 Task: Find connections with filter location Sidrolândia with filter topic #Moneywith filter profile language English with filter current company Innovaccer with filter school National Institute of Open Schooling with filter industry Measuring and Control Instrument Manufacturing with filter service category Commercial Insurance with filter keywords title CEO
Action: Mouse moved to (696, 131)
Screenshot: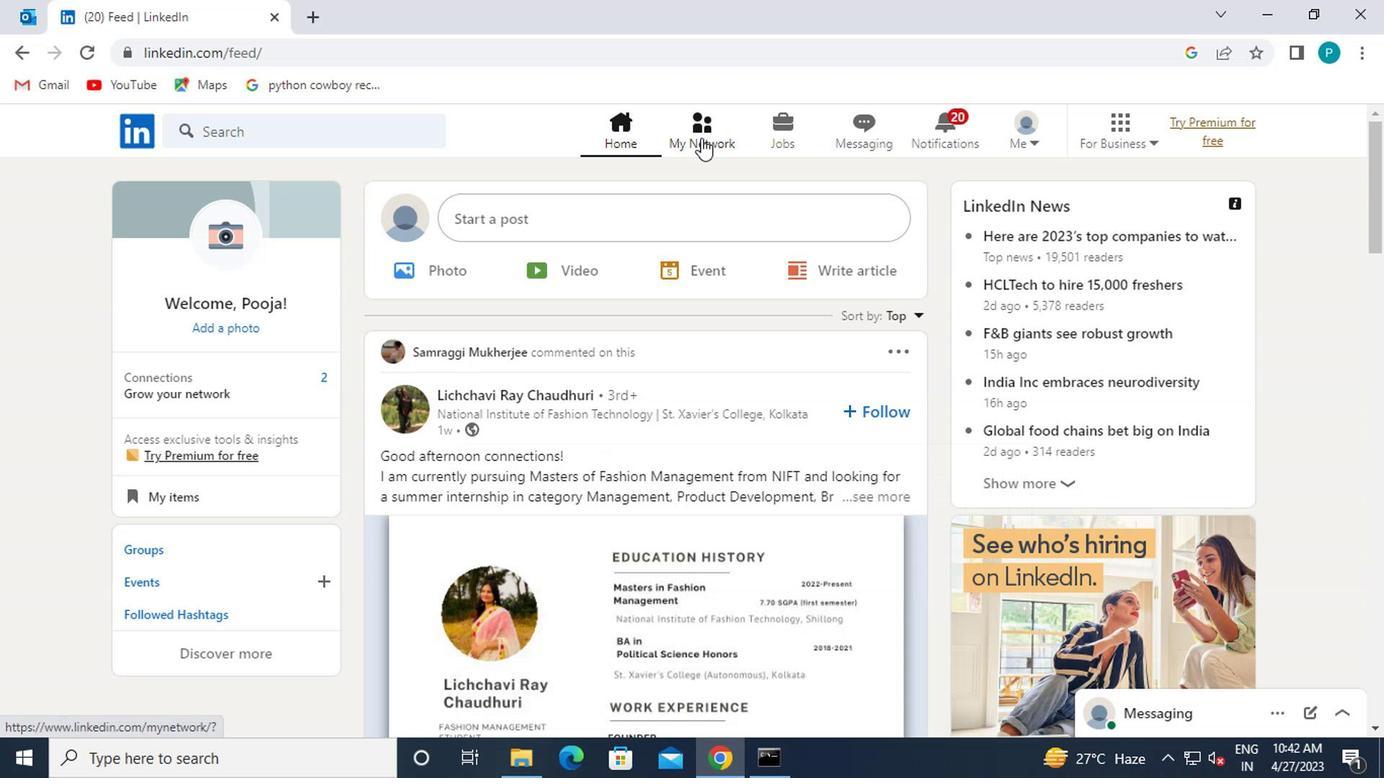 
Action: Mouse pressed left at (696, 131)
Screenshot: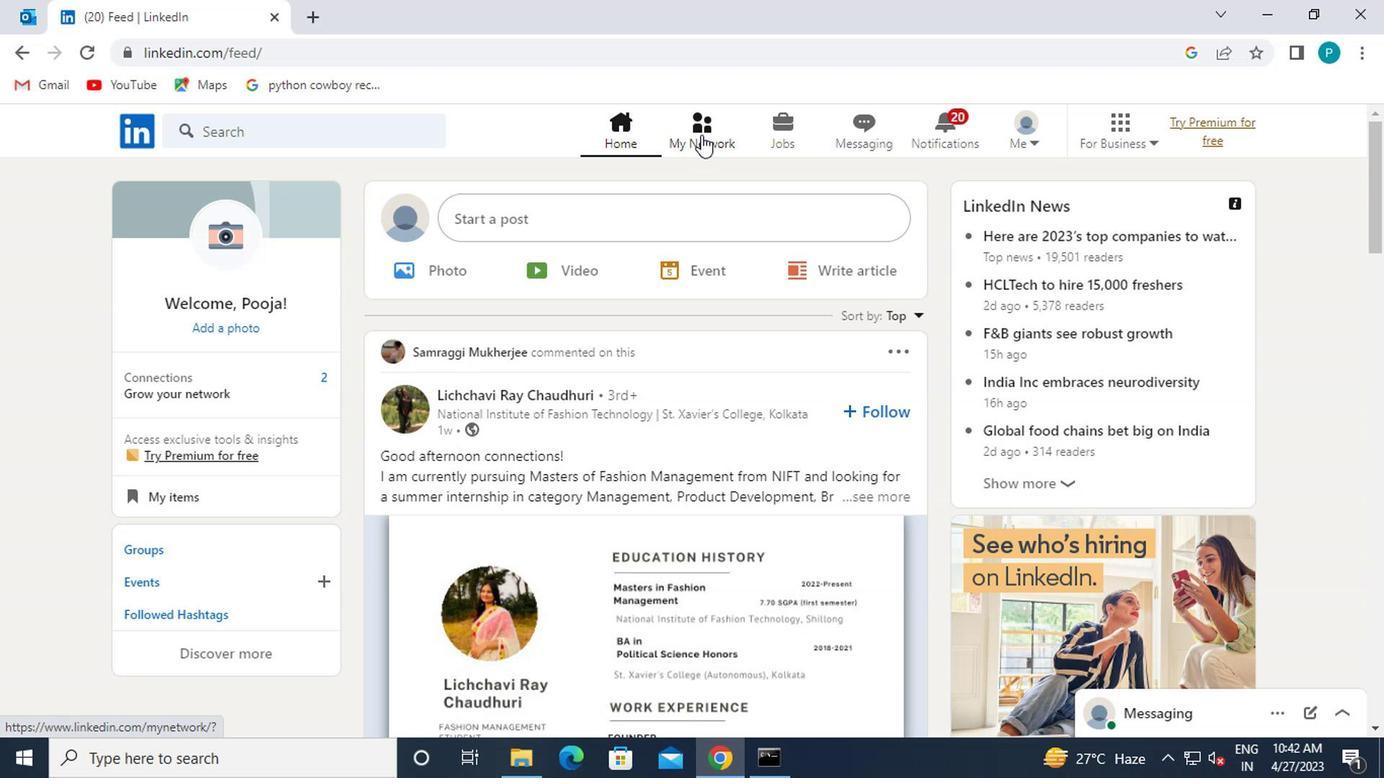 
Action: Mouse moved to (285, 241)
Screenshot: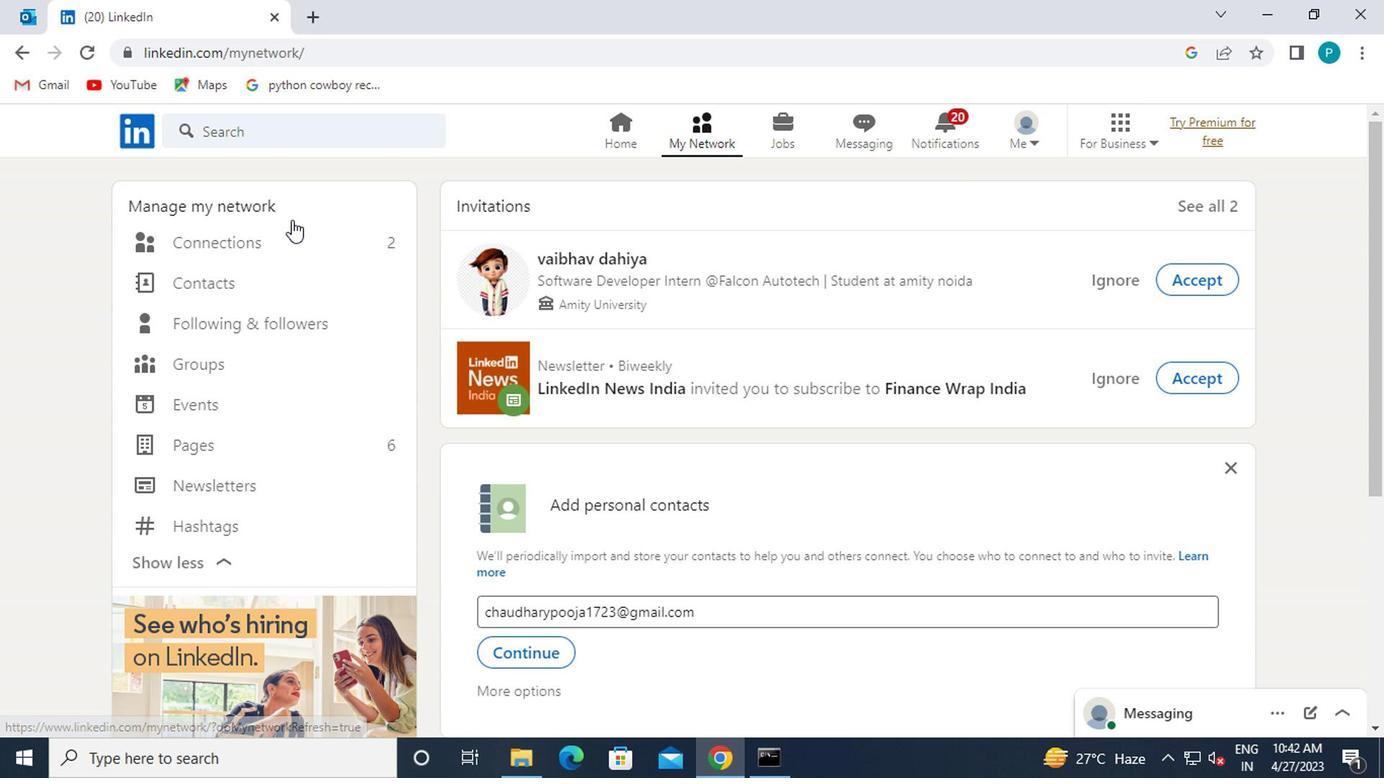 
Action: Mouse pressed left at (285, 241)
Screenshot: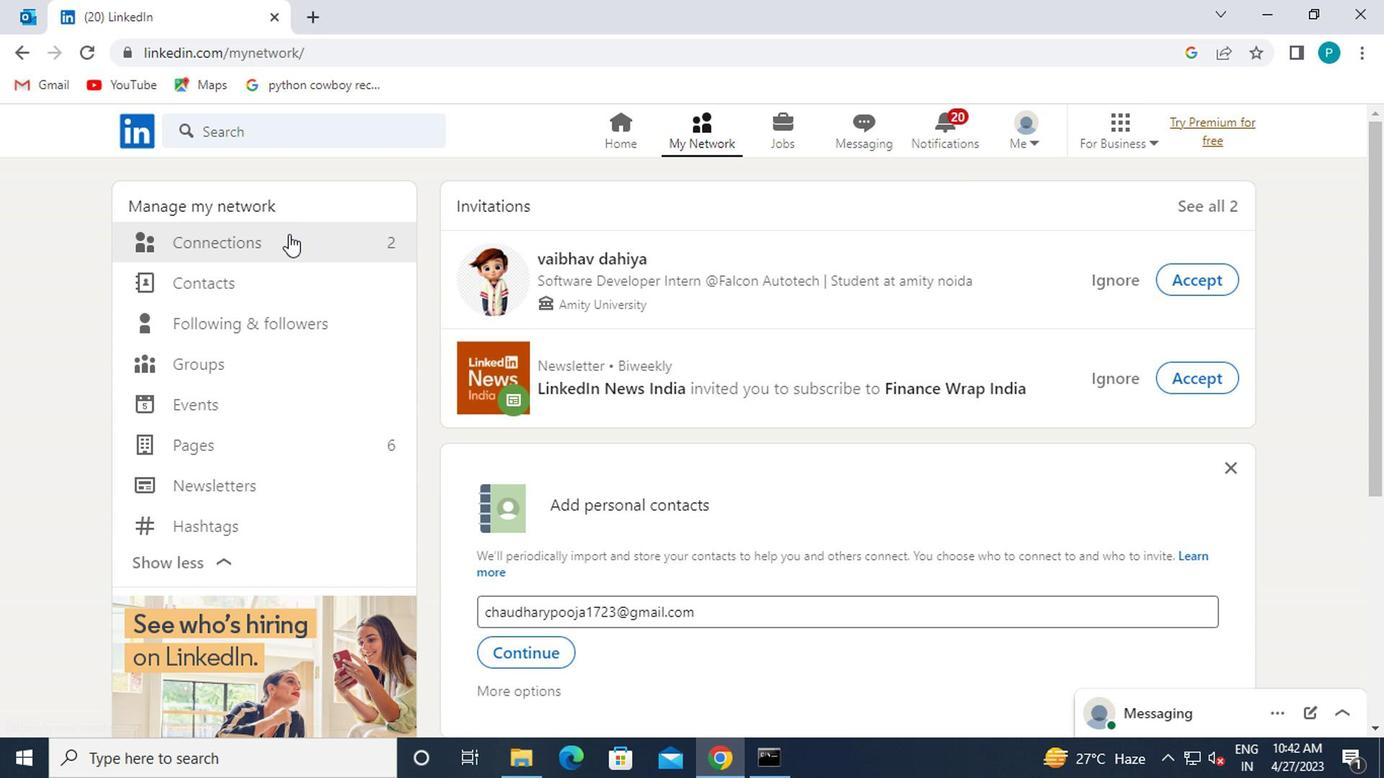 
Action: Mouse moved to (835, 239)
Screenshot: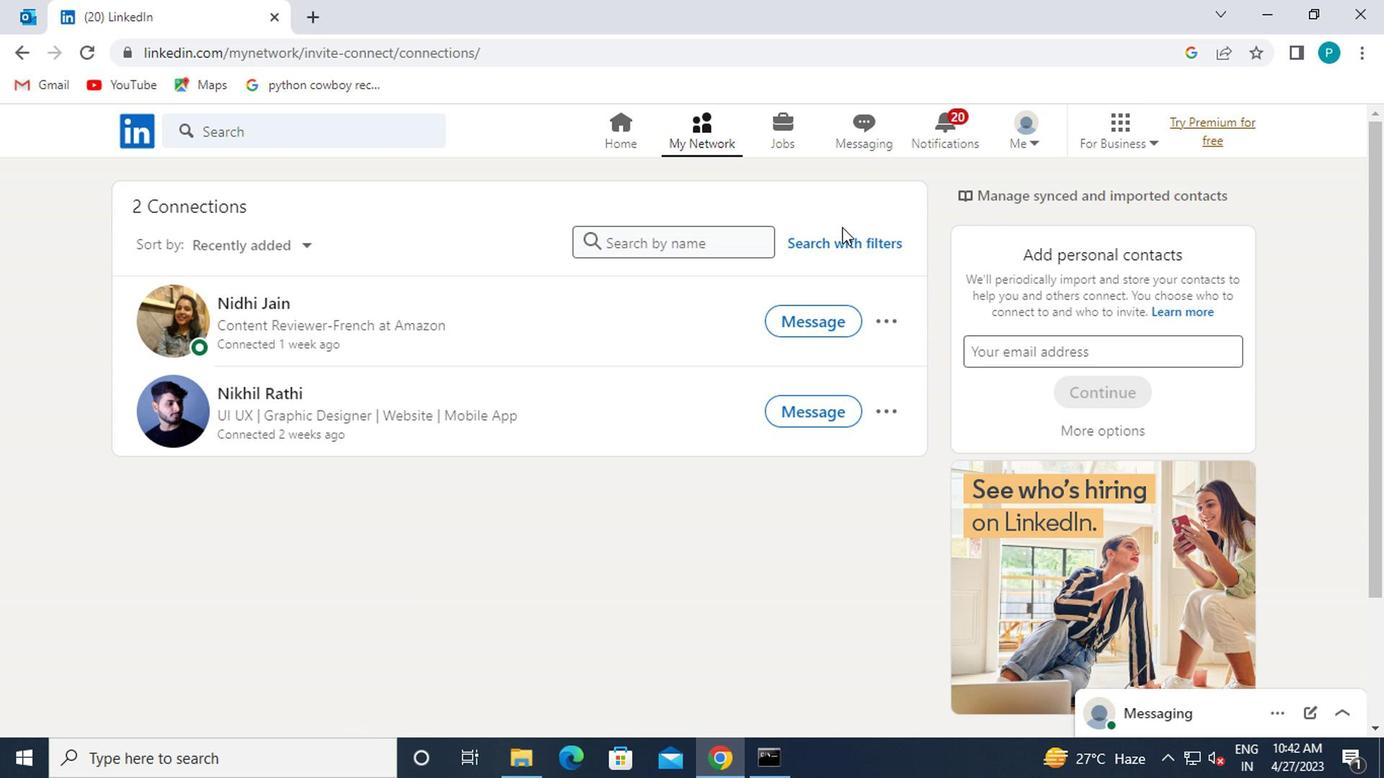 
Action: Mouse pressed left at (835, 239)
Screenshot: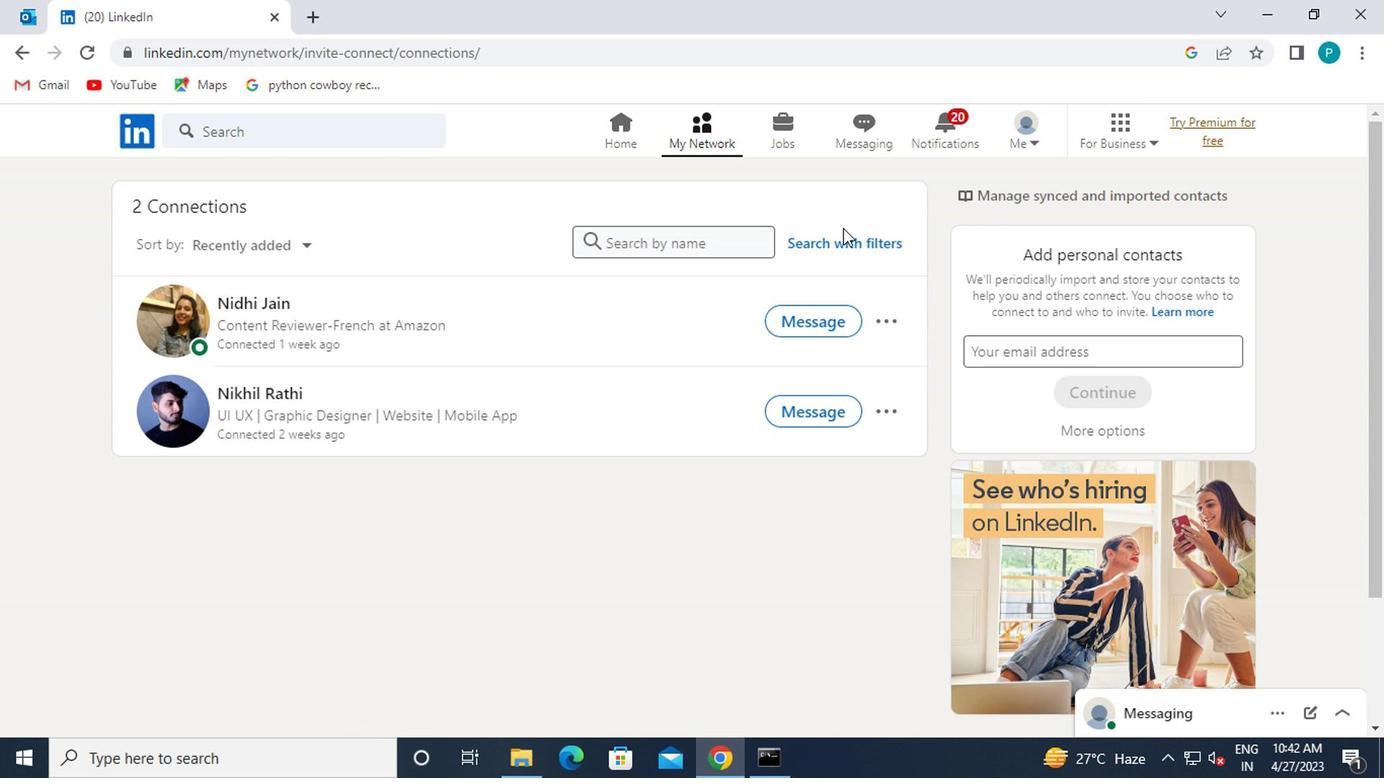 
Action: Mouse moved to (654, 201)
Screenshot: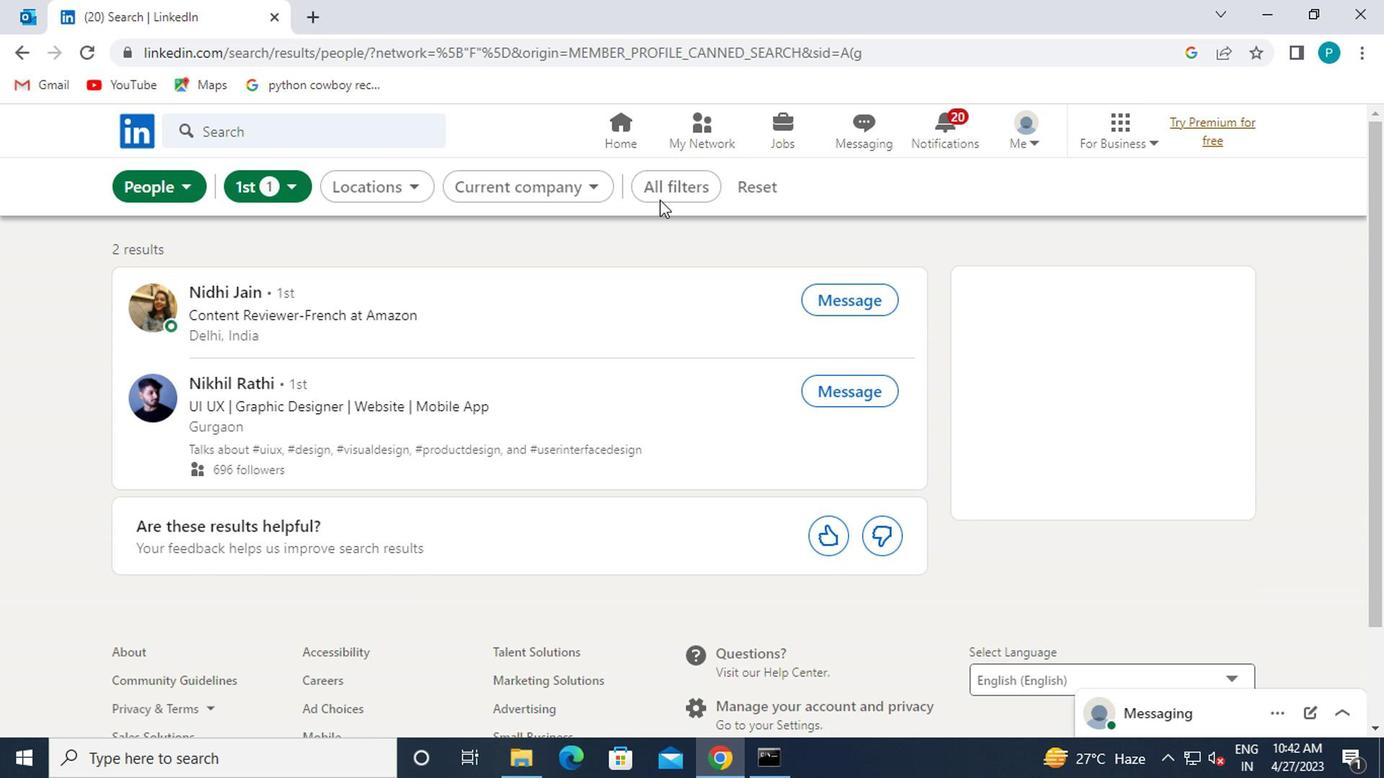 
Action: Mouse pressed left at (654, 201)
Screenshot: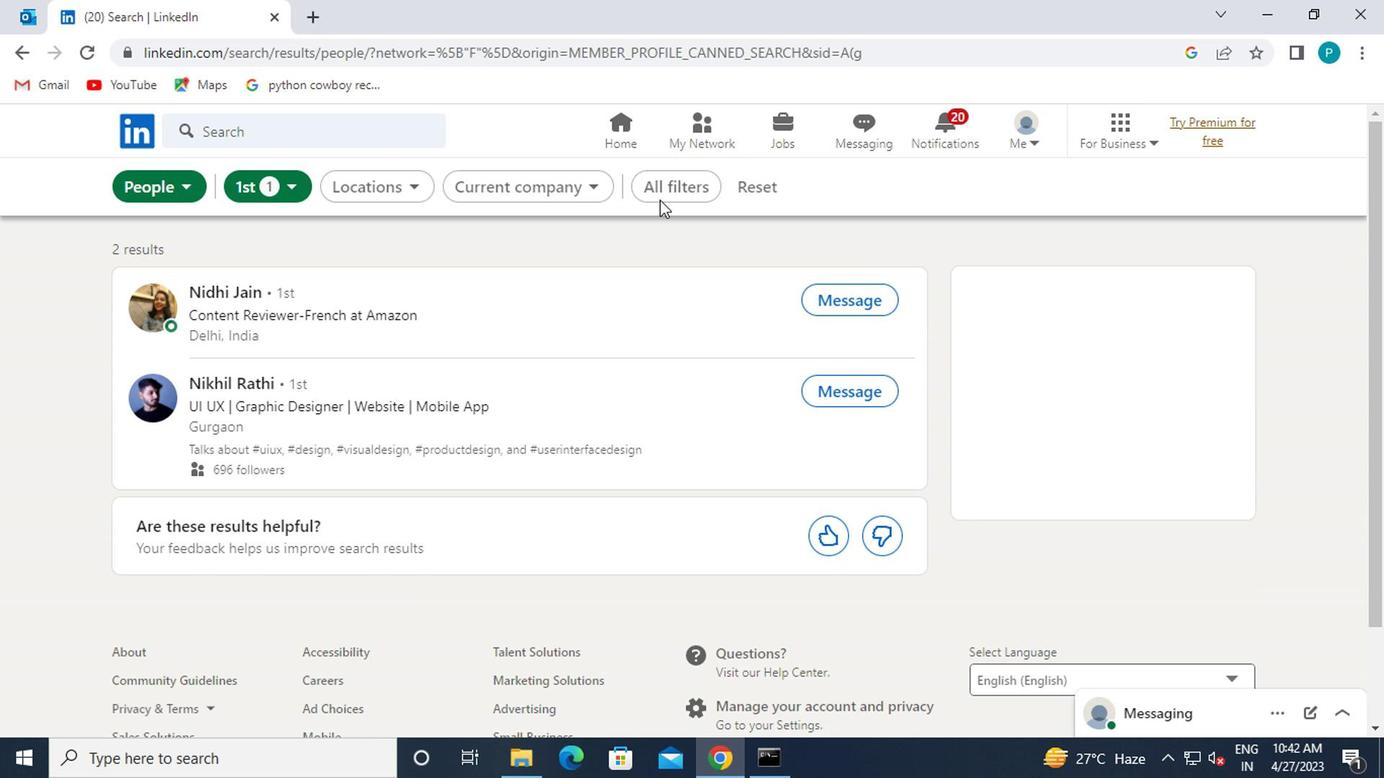
Action: Mouse moved to (990, 426)
Screenshot: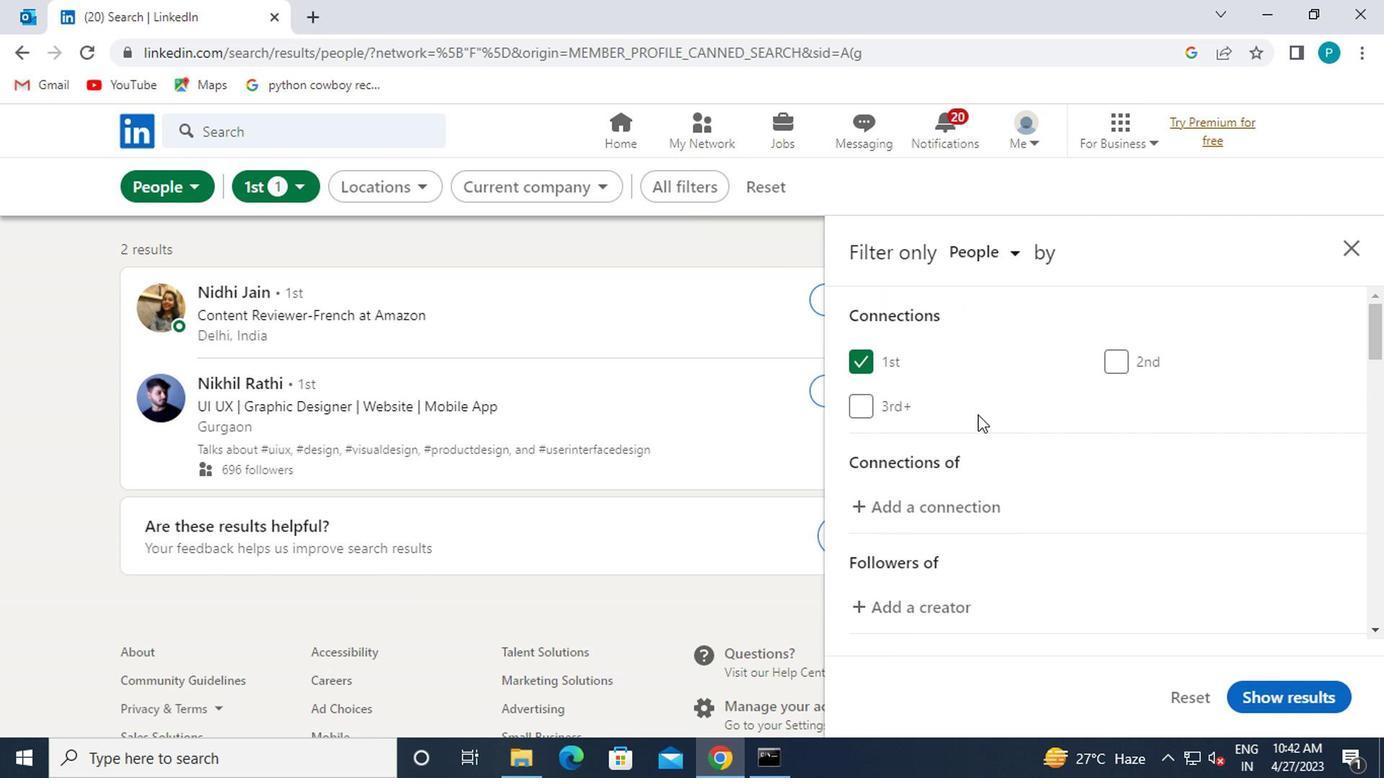 
Action: Mouse scrolled (990, 425) with delta (0, -1)
Screenshot: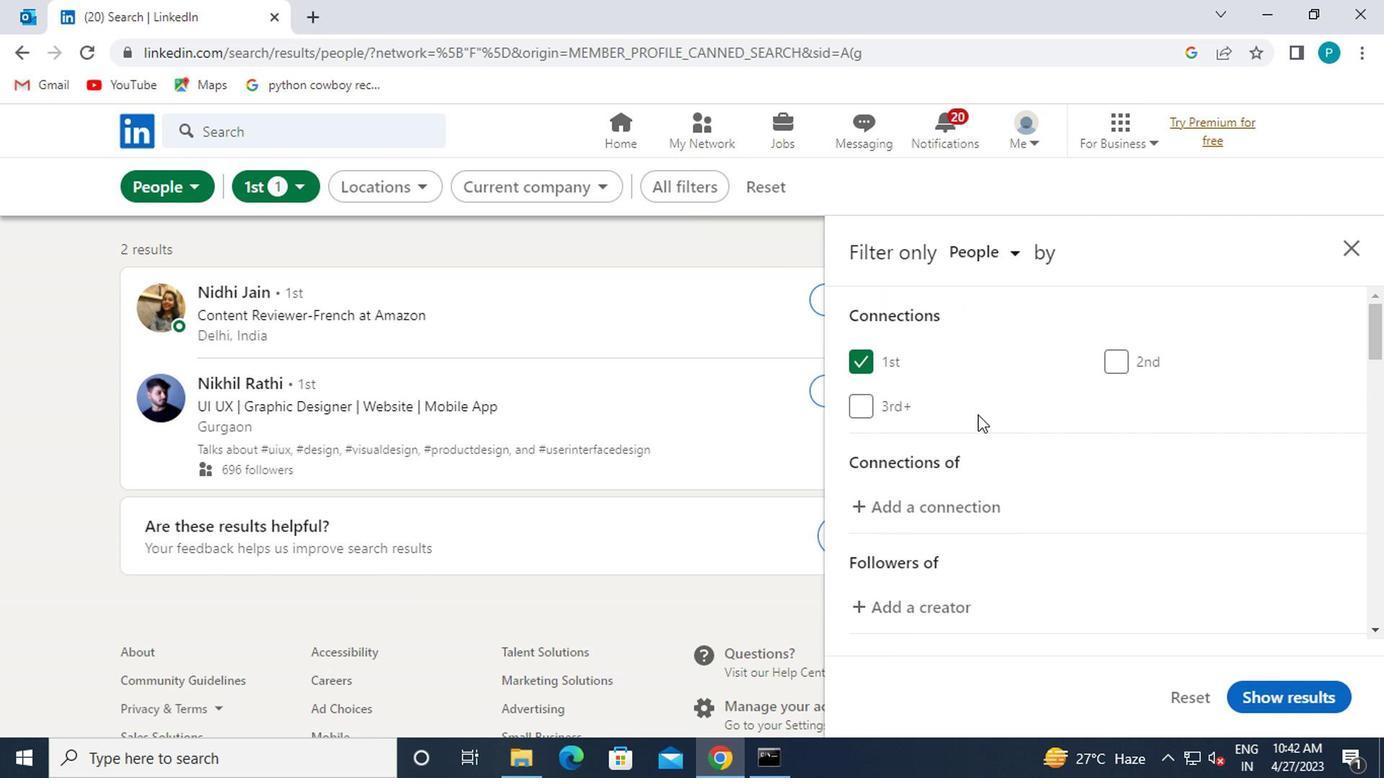
Action: Mouse moved to (992, 432)
Screenshot: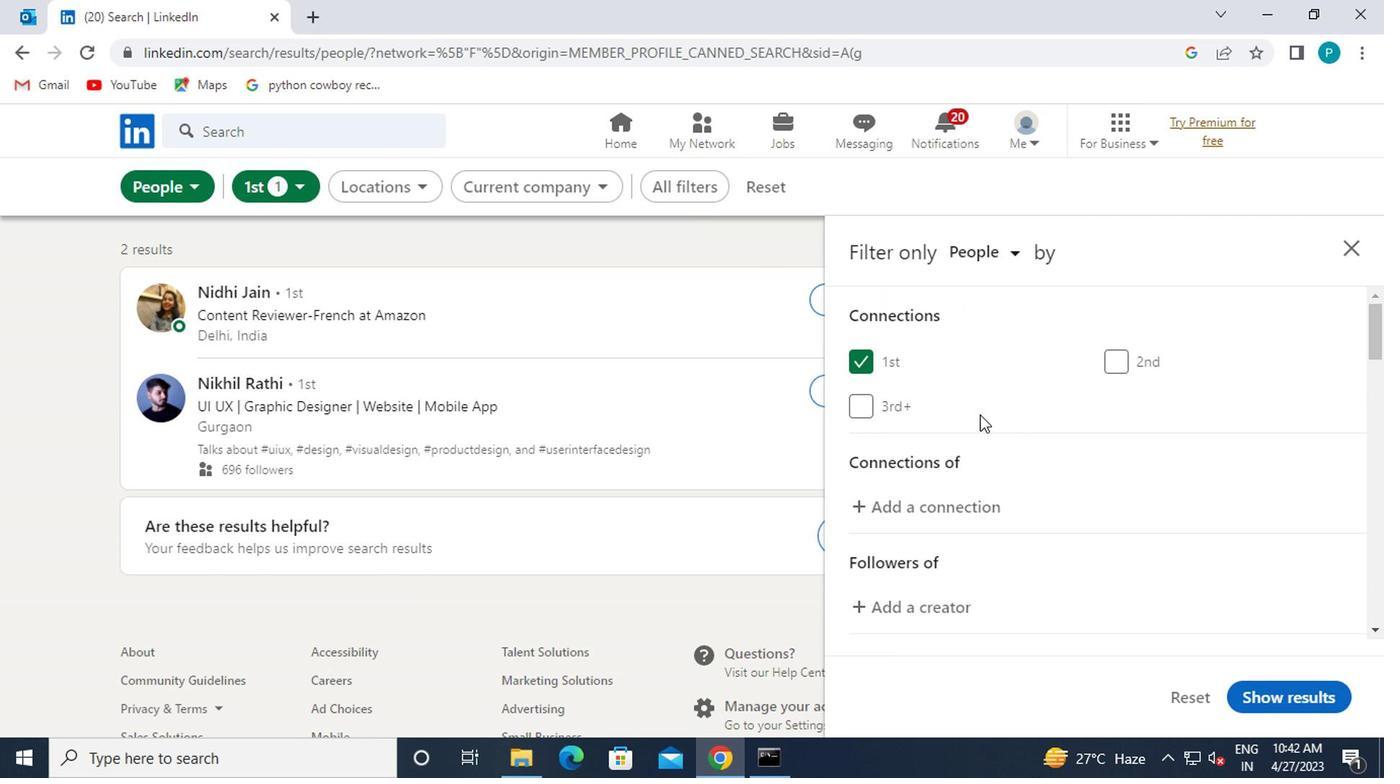 
Action: Mouse scrolled (992, 430) with delta (0, -1)
Screenshot: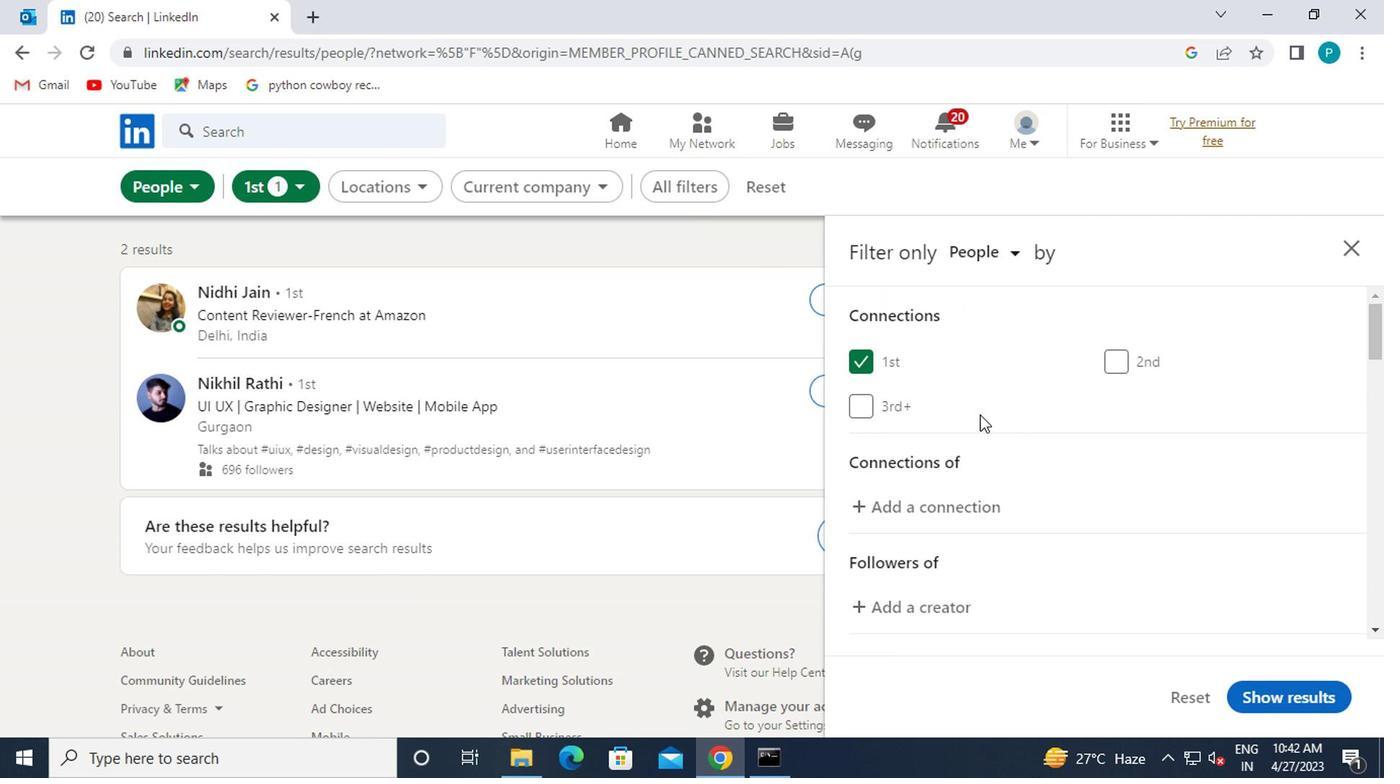 
Action: Mouse moved to (1119, 558)
Screenshot: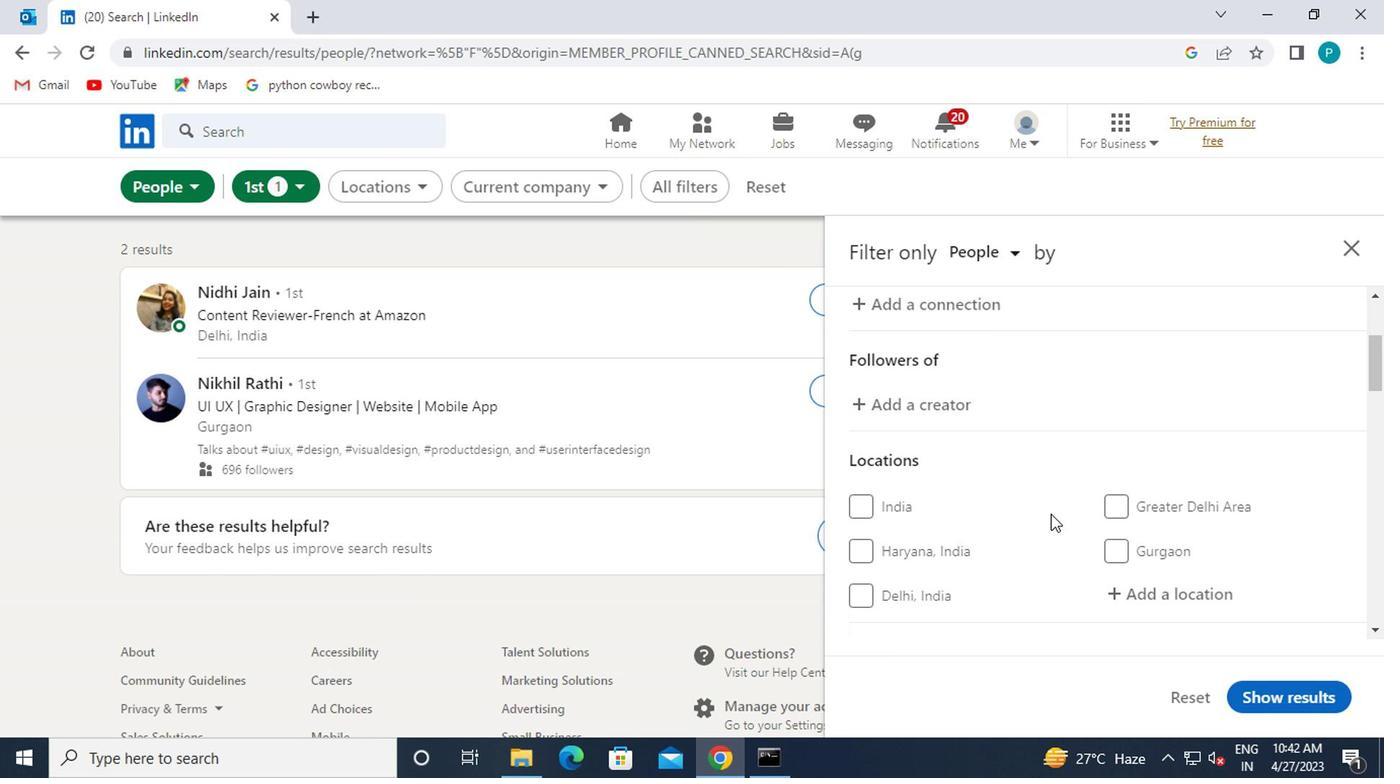 
Action: Mouse scrolled (1119, 558) with delta (0, 0)
Screenshot: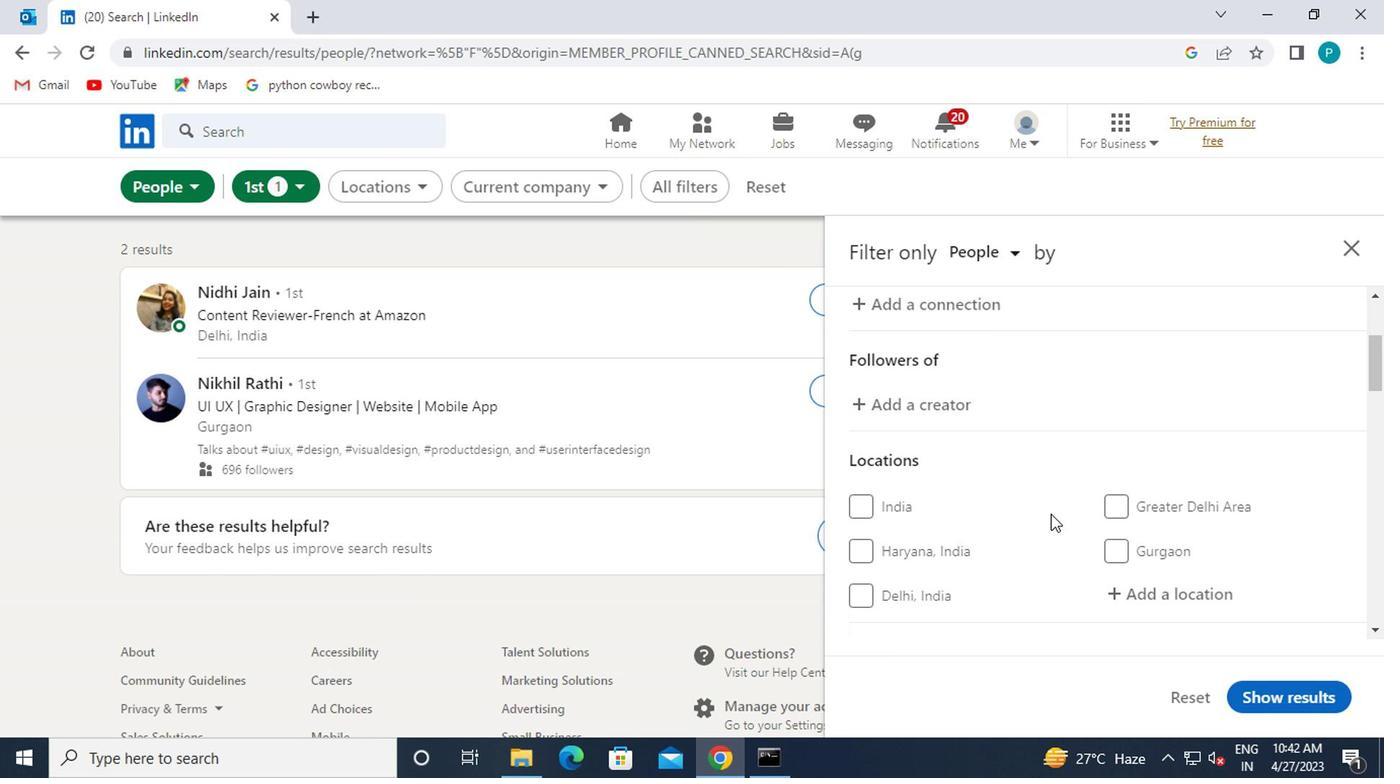 
Action: Mouse moved to (1133, 495)
Screenshot: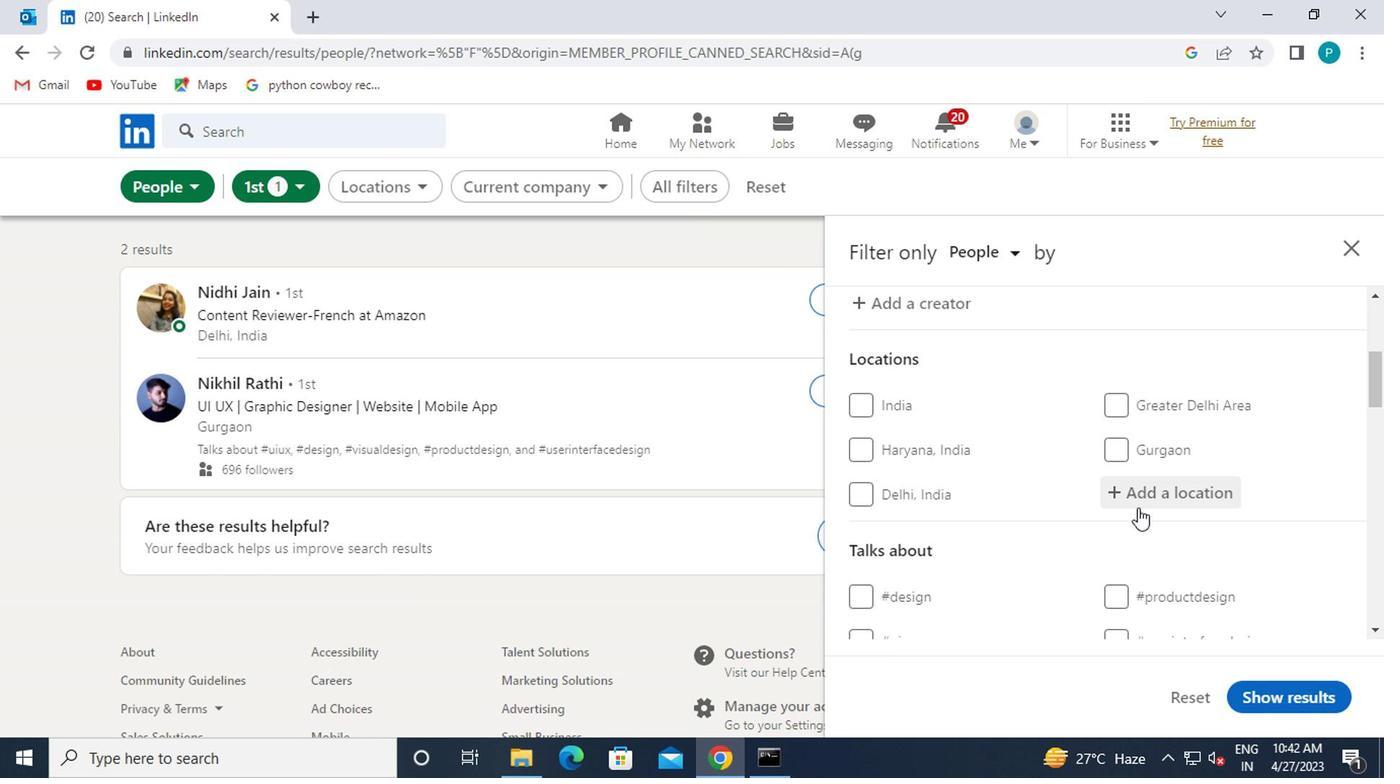 
Action: Mouse pressed left at (1133, 495)
Screenshot: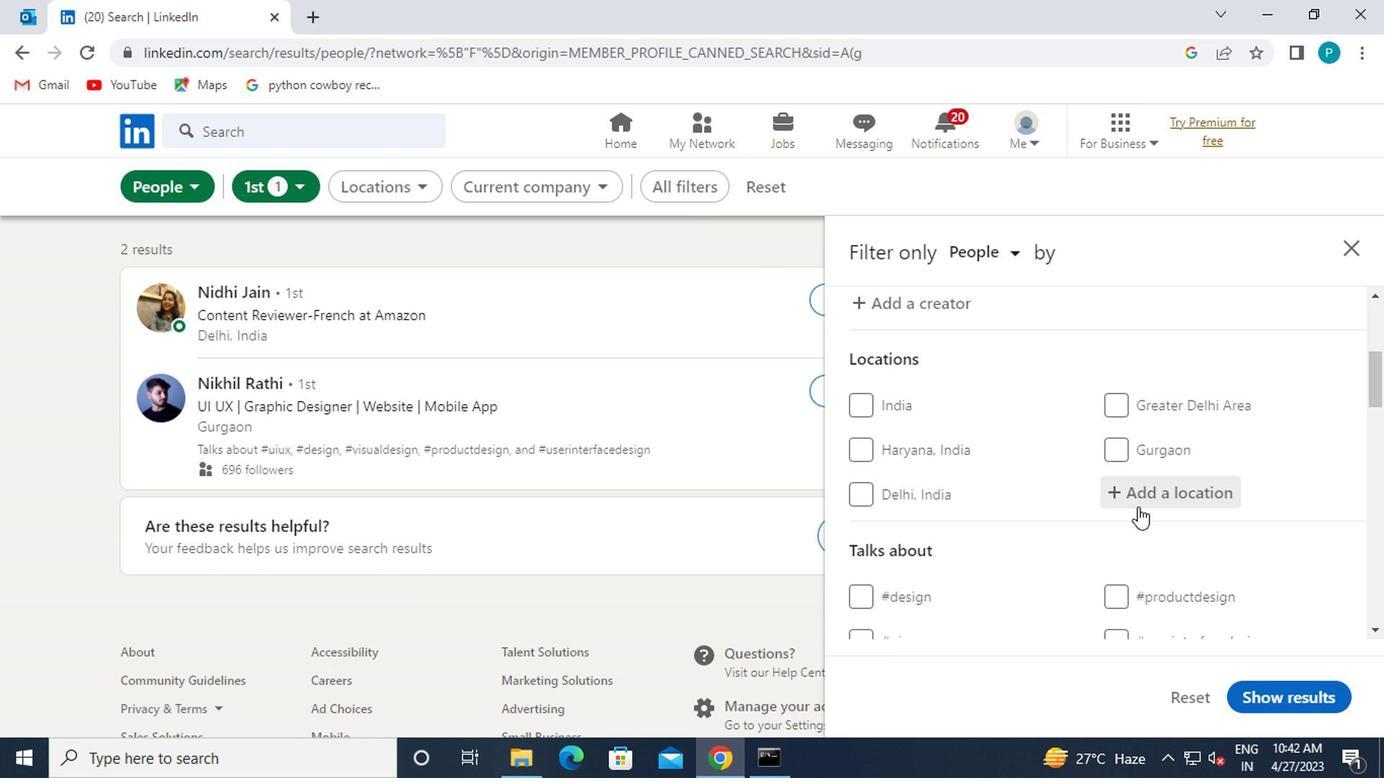 
Action: Mouse moved to (1134, 494)
Screenshot: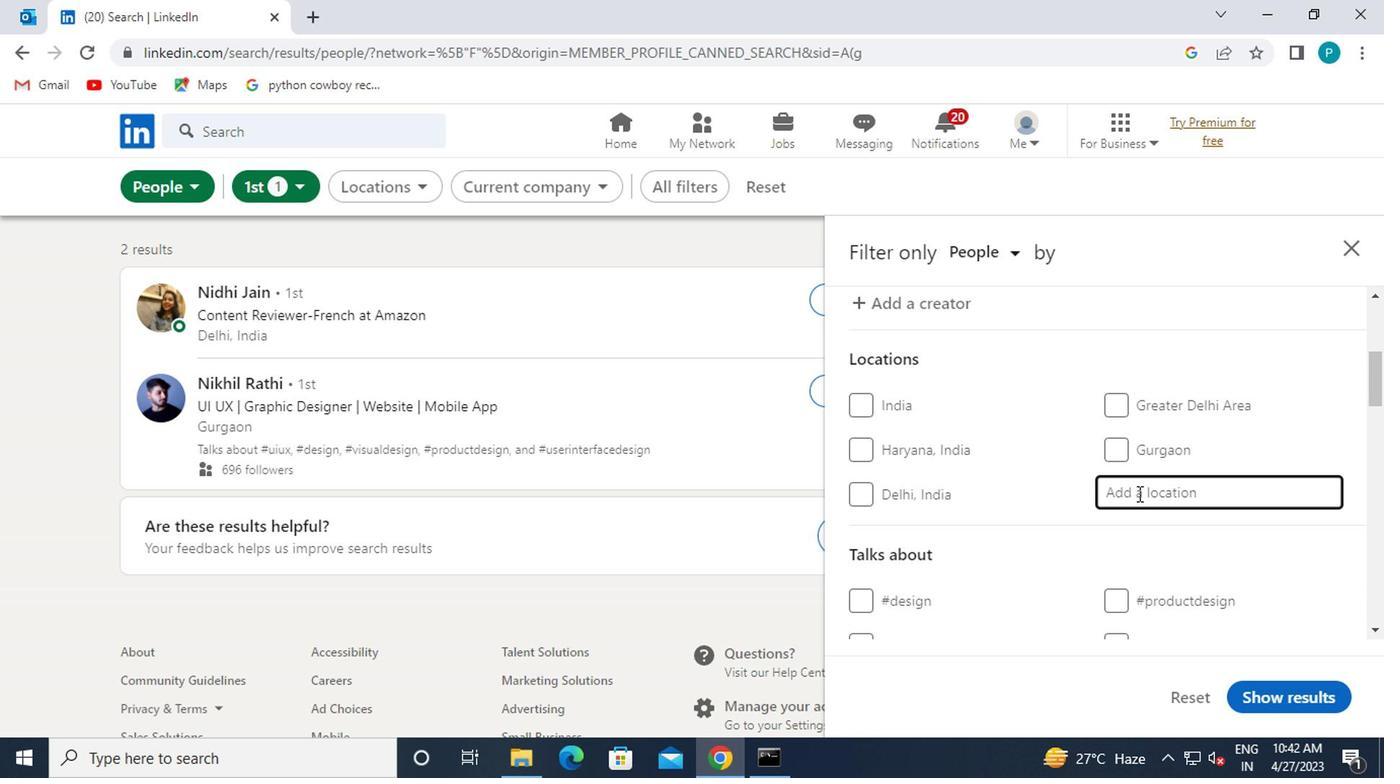 
Action: Key pressed <Key.caps_lock>s<Key.caps_lock>idrolan
Screenshot: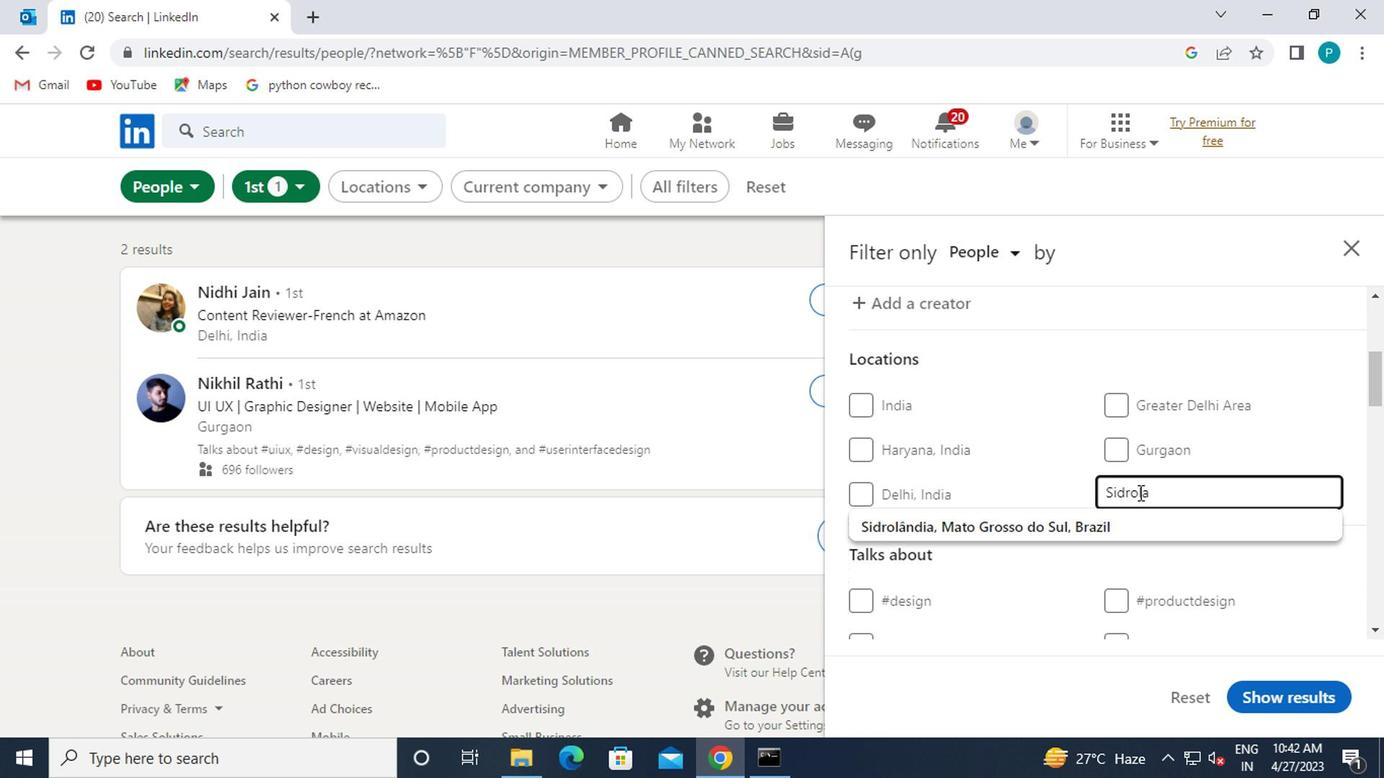 
Action: Mouse moved to (1135, 513)
Screenshot: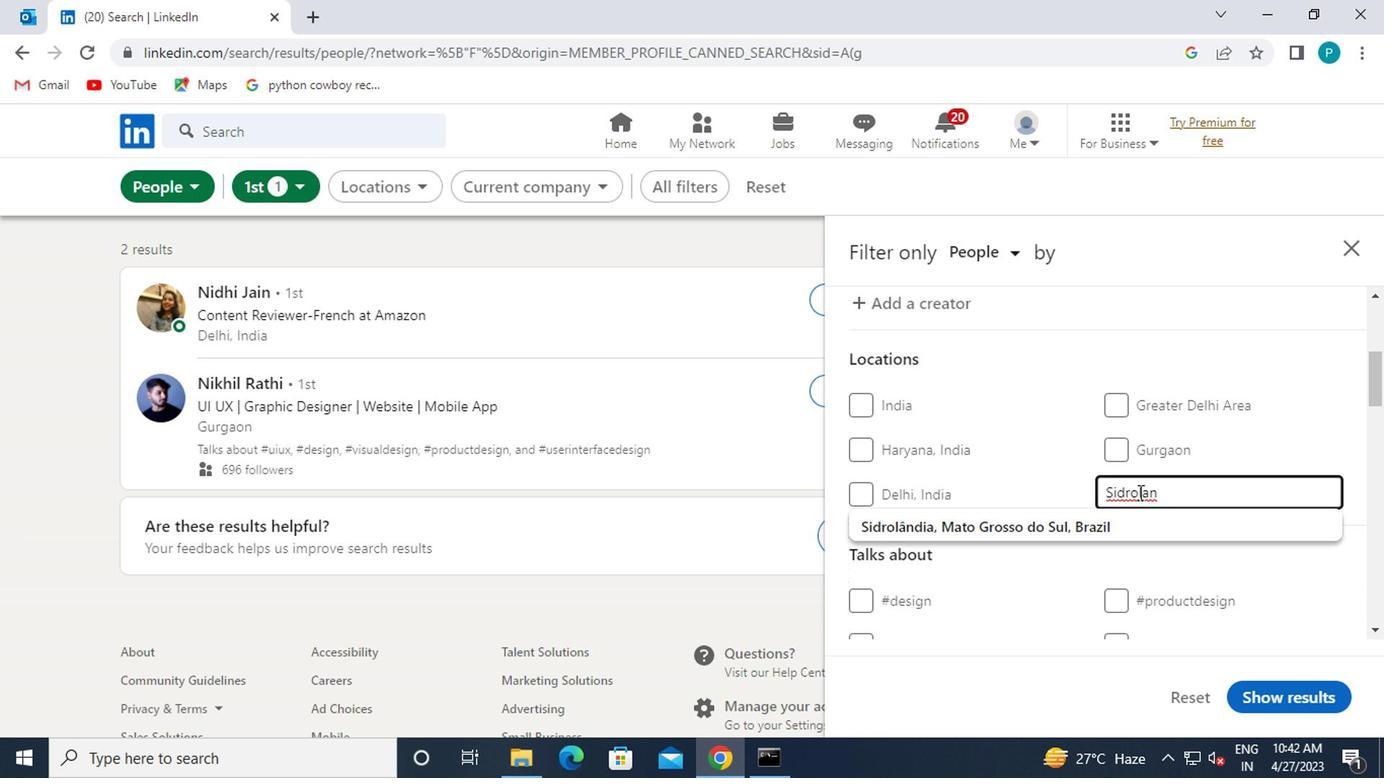 
Action: Mouse pressed left at (1135, 513)
Screenshot: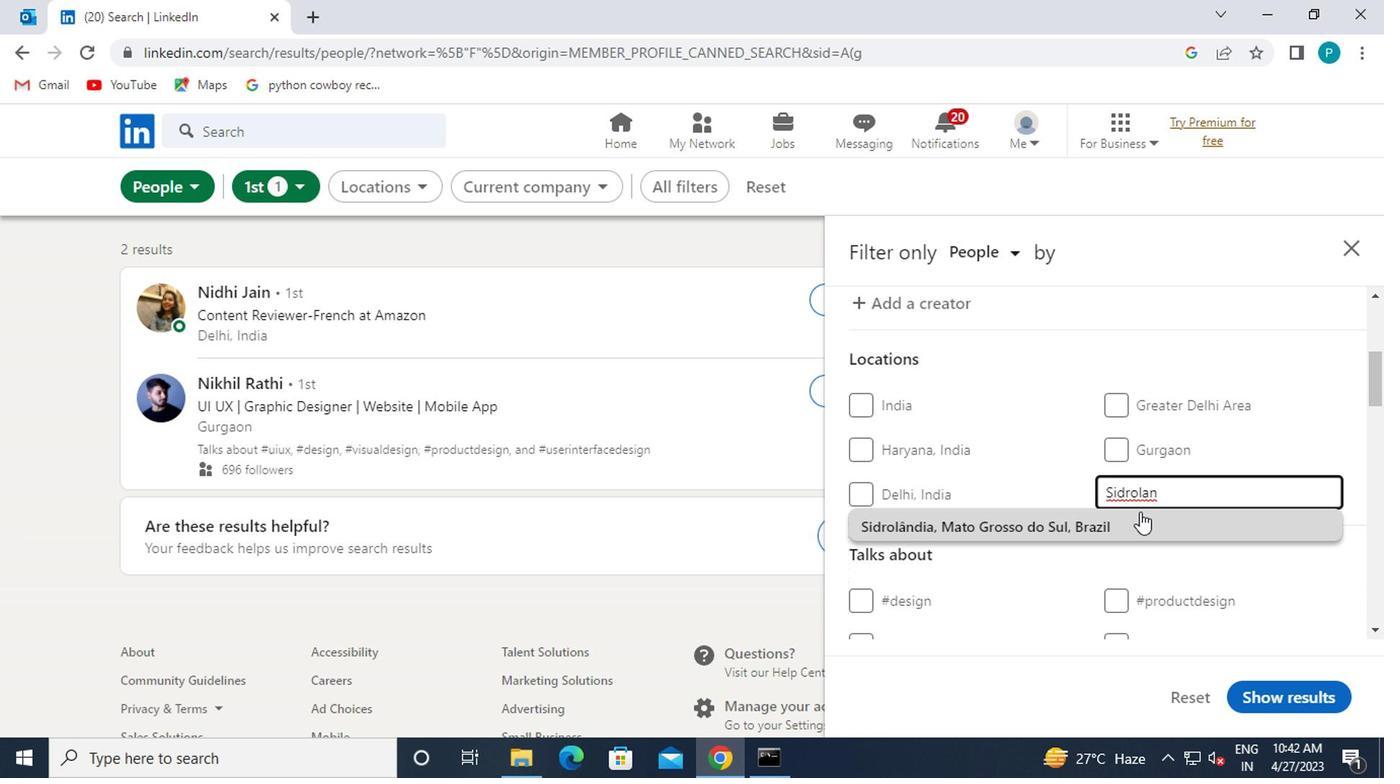 
Action: Mouse scrolled (1135, 512) with delta (0, 0)
Screenshot: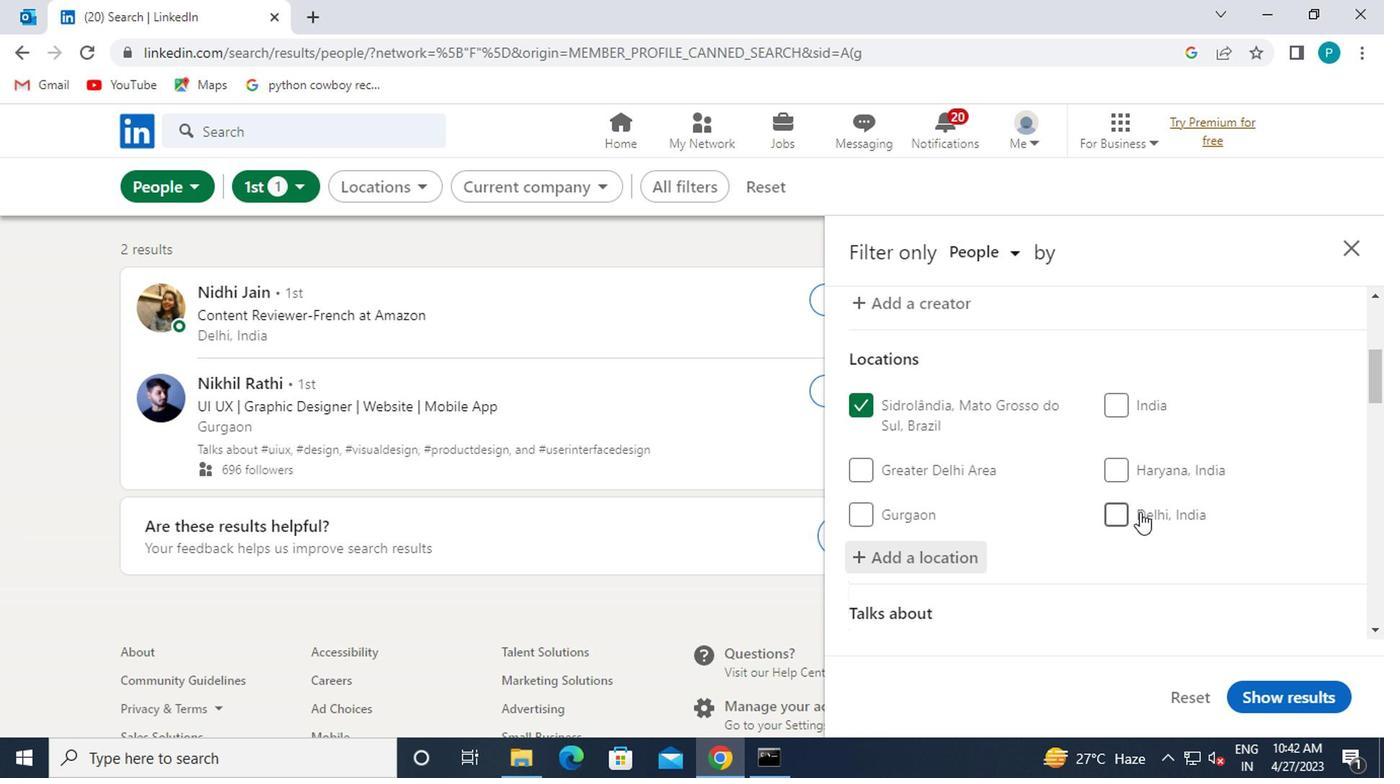 
Action: Mouse scrolled (1135, 512) with delta (0, 0)
Screenshot: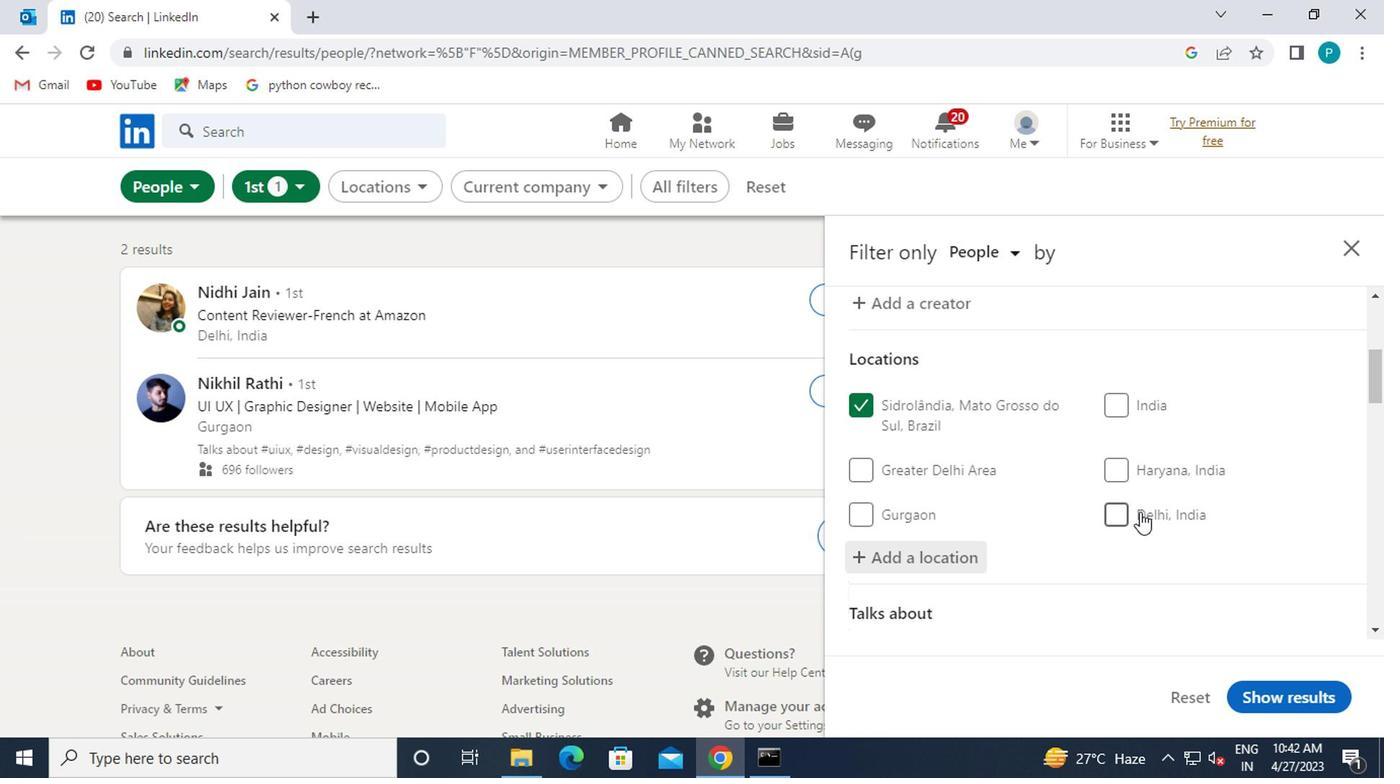
Action: Mouse moved to (1134, 558)
Screenshot: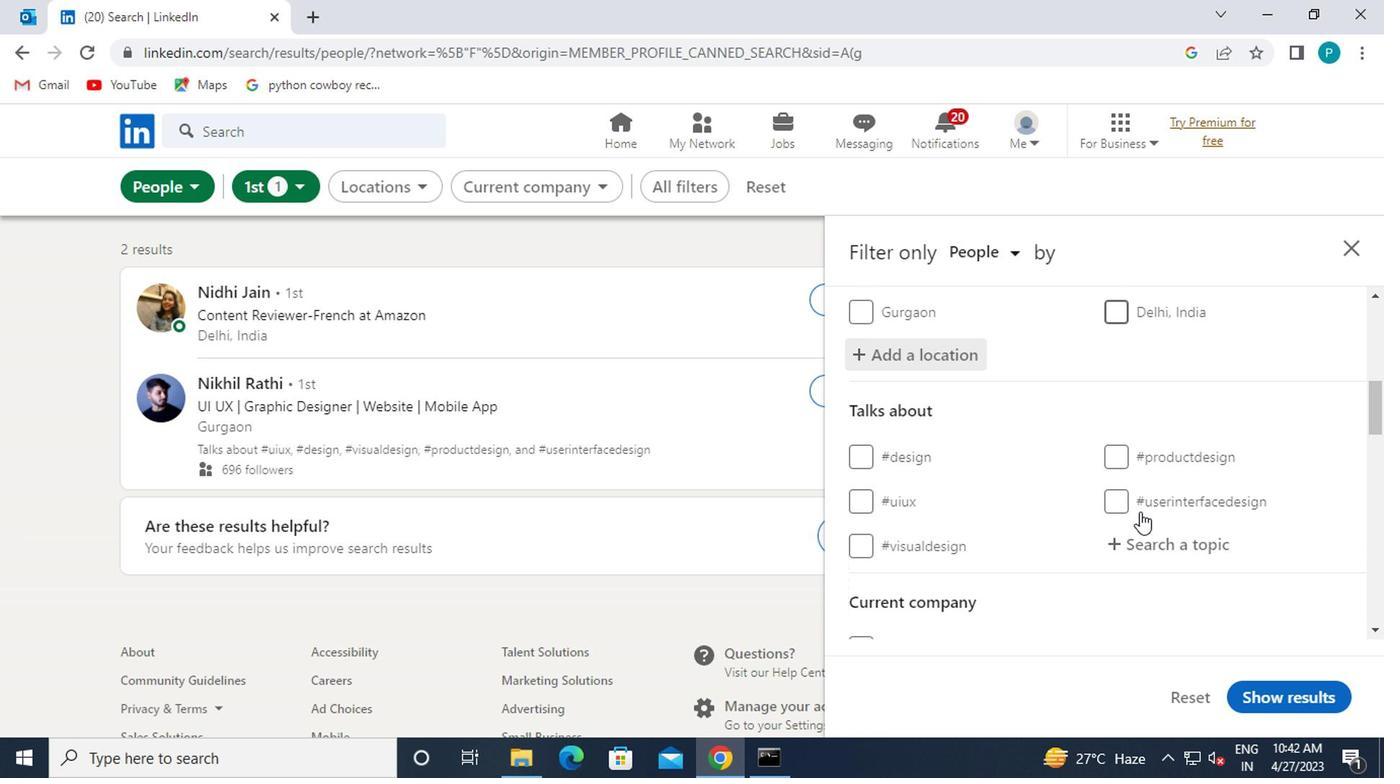 
Action: Mouse pressed left at (1134, 558)
Screenshot: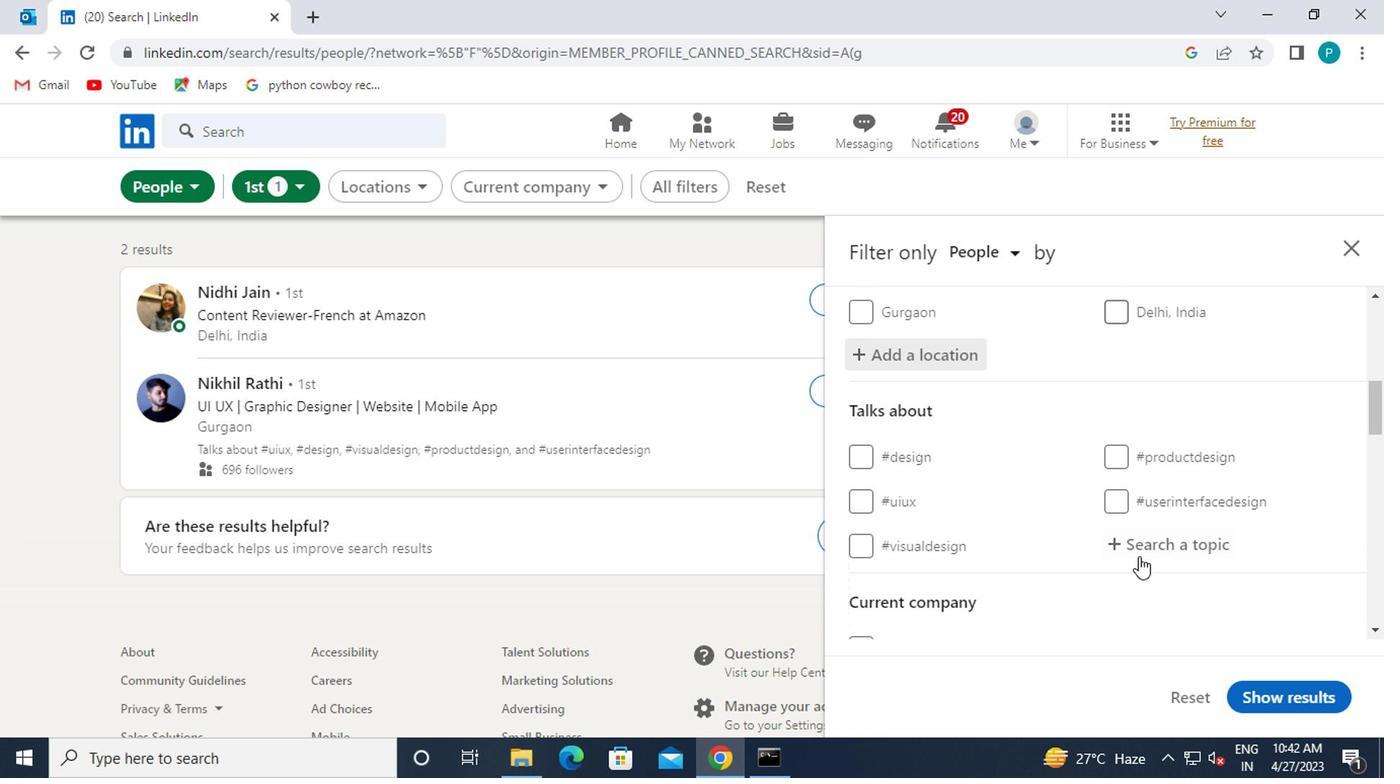 
Action: Key pressed <Key.shift><Key.shift><Key.shift><Key.shift><Key.shift><Key.shift>#<Key.caps_lock>M<Key.caps_lock>ONEY
Screenshot: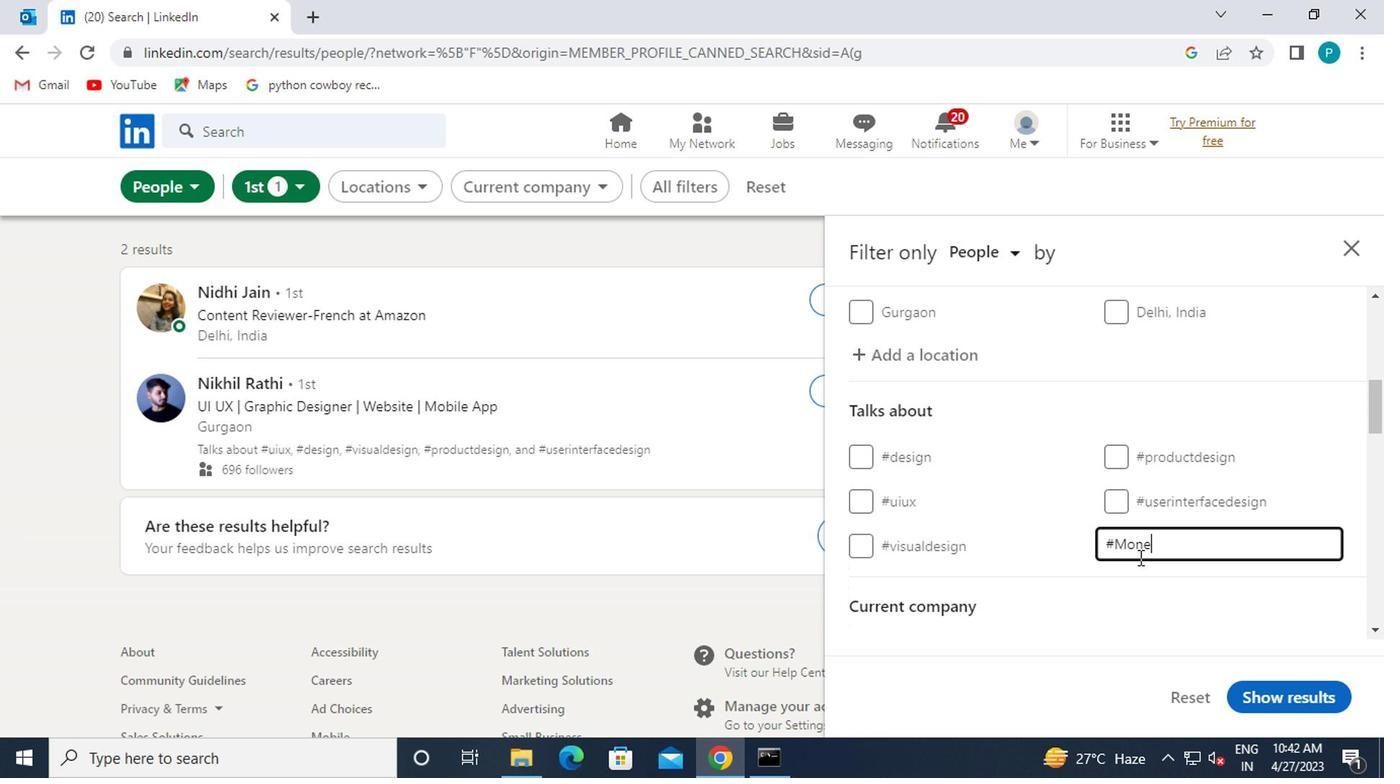 
Action: Mouse moved to (1135, 565)
Screenshot: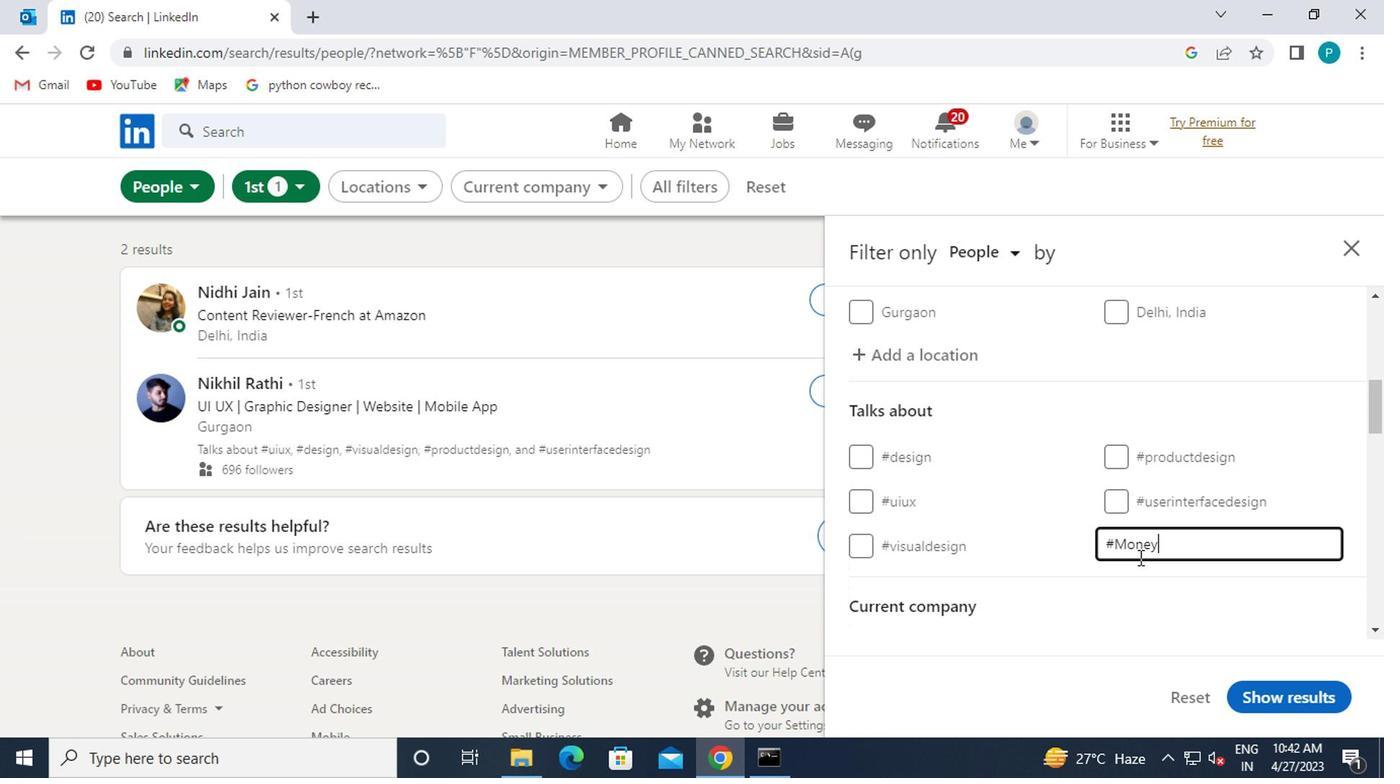 
Action: Mouse scrolled (1135, 564) with delta (0, -1)
Screenshot: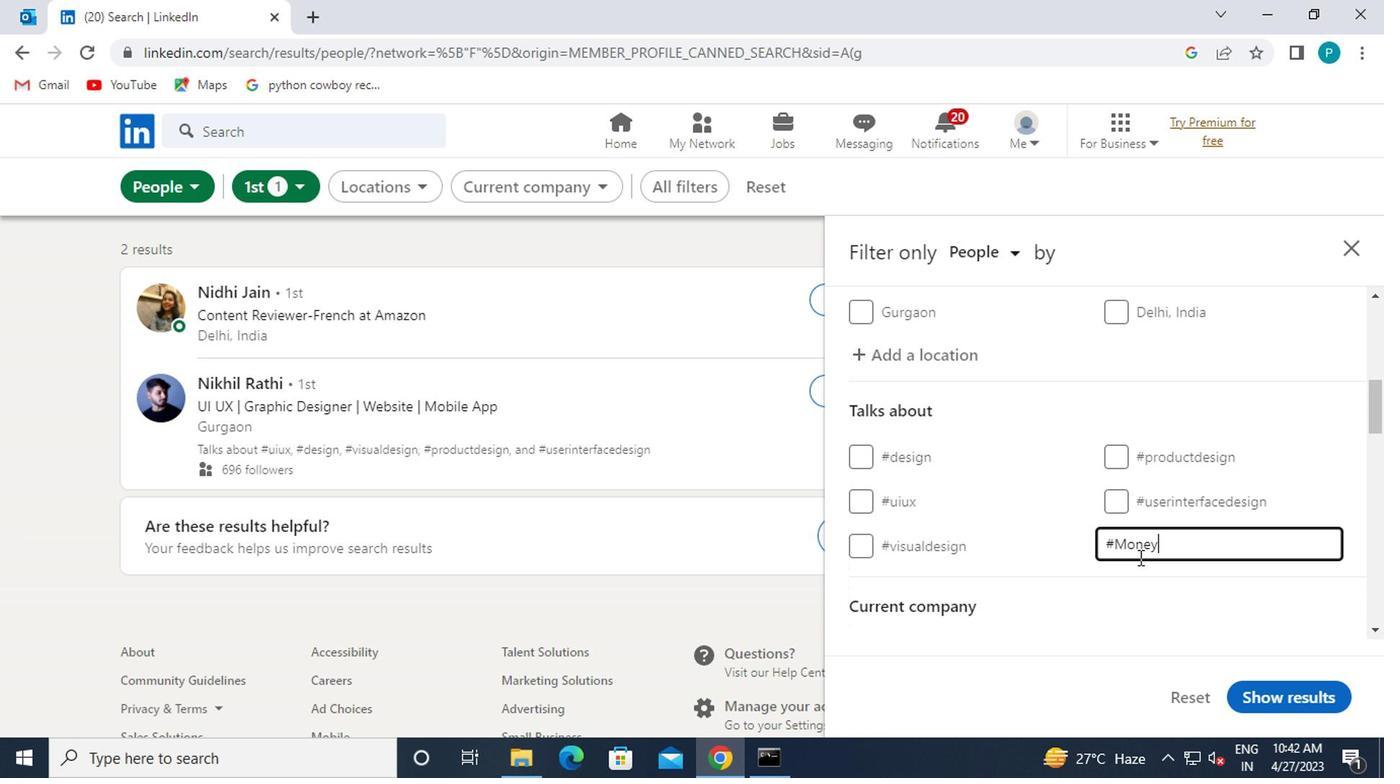 
Action: Mouse moved to (1110, 556)
Screenshot: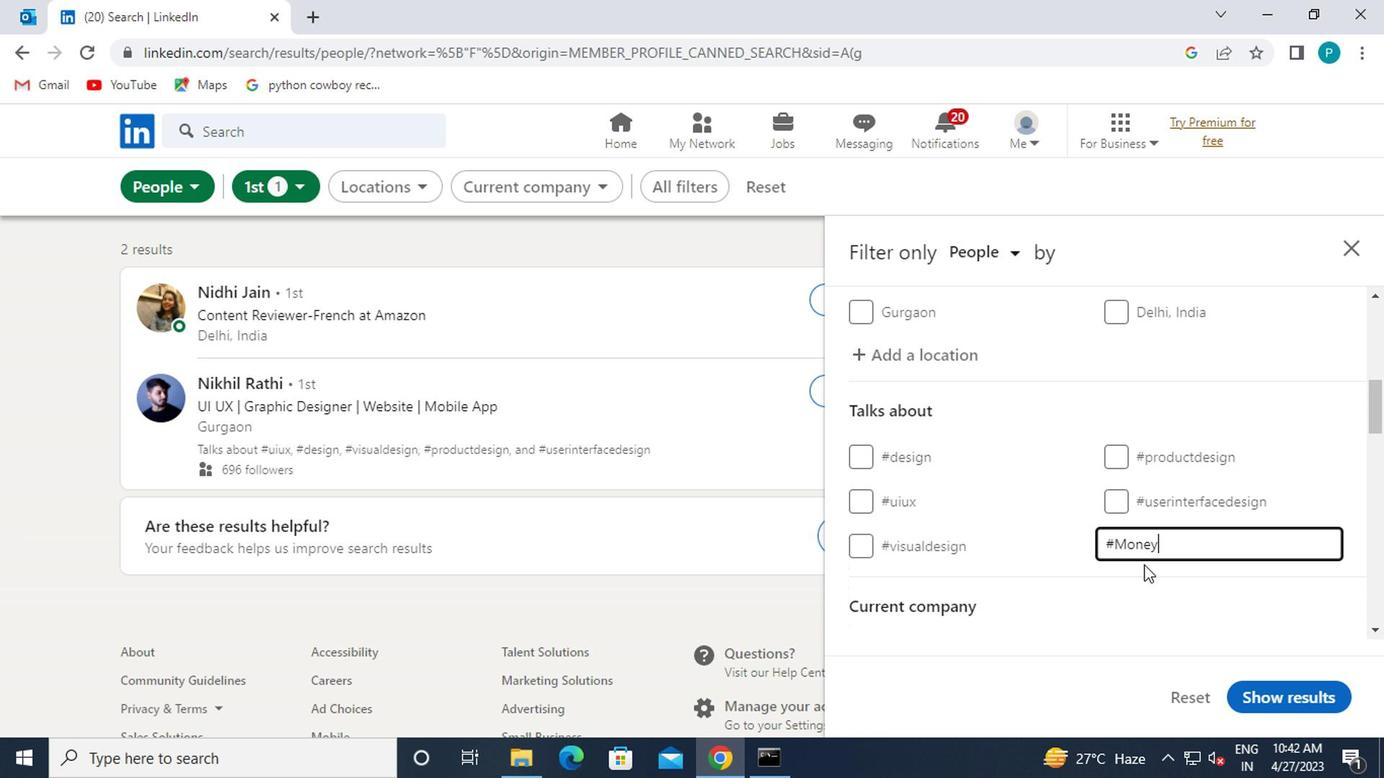 
Action: Mouse scrolled (1110, 555) with delta (0, 0)
Screenshot: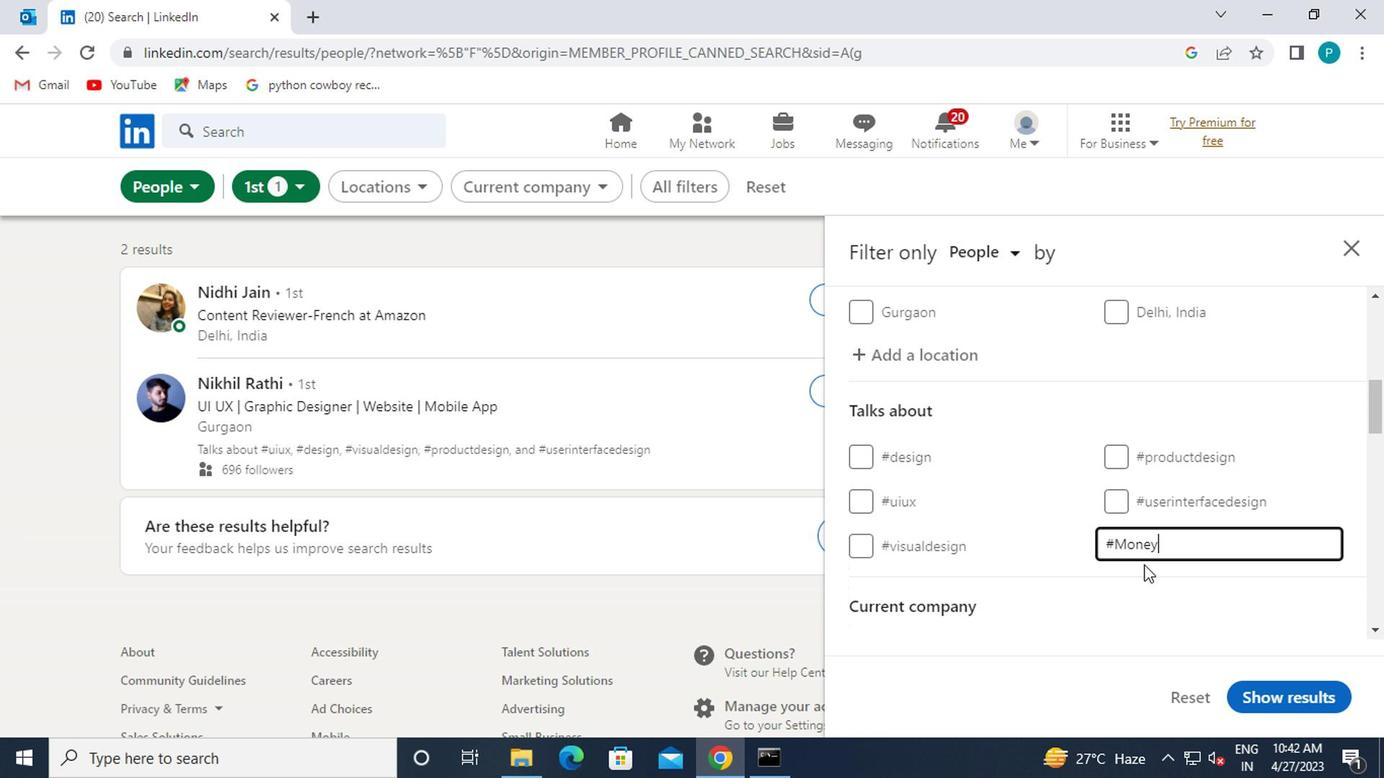 
Action: Mouse moved to (1126, 452)
Screenshot: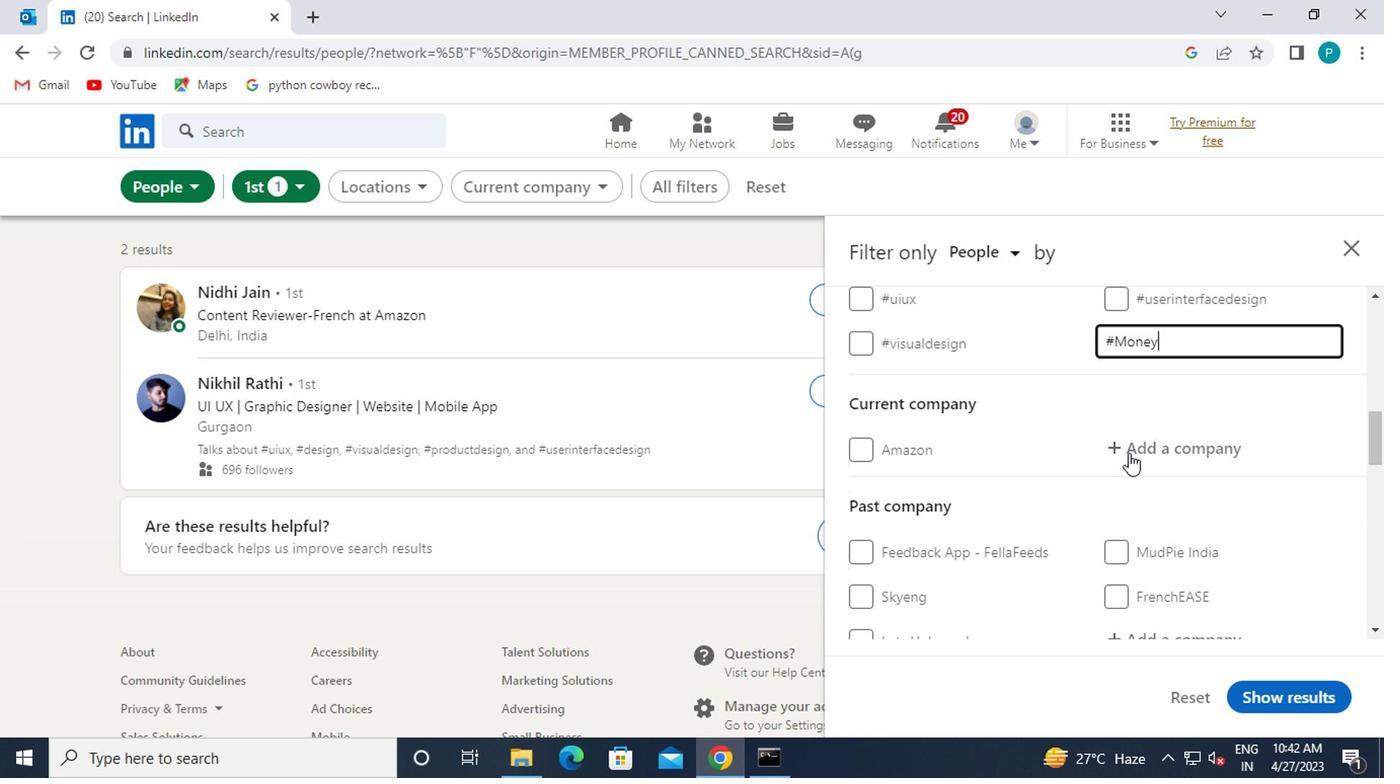 
Action: Mouse pressed left at (1126, 452)
Screenshot: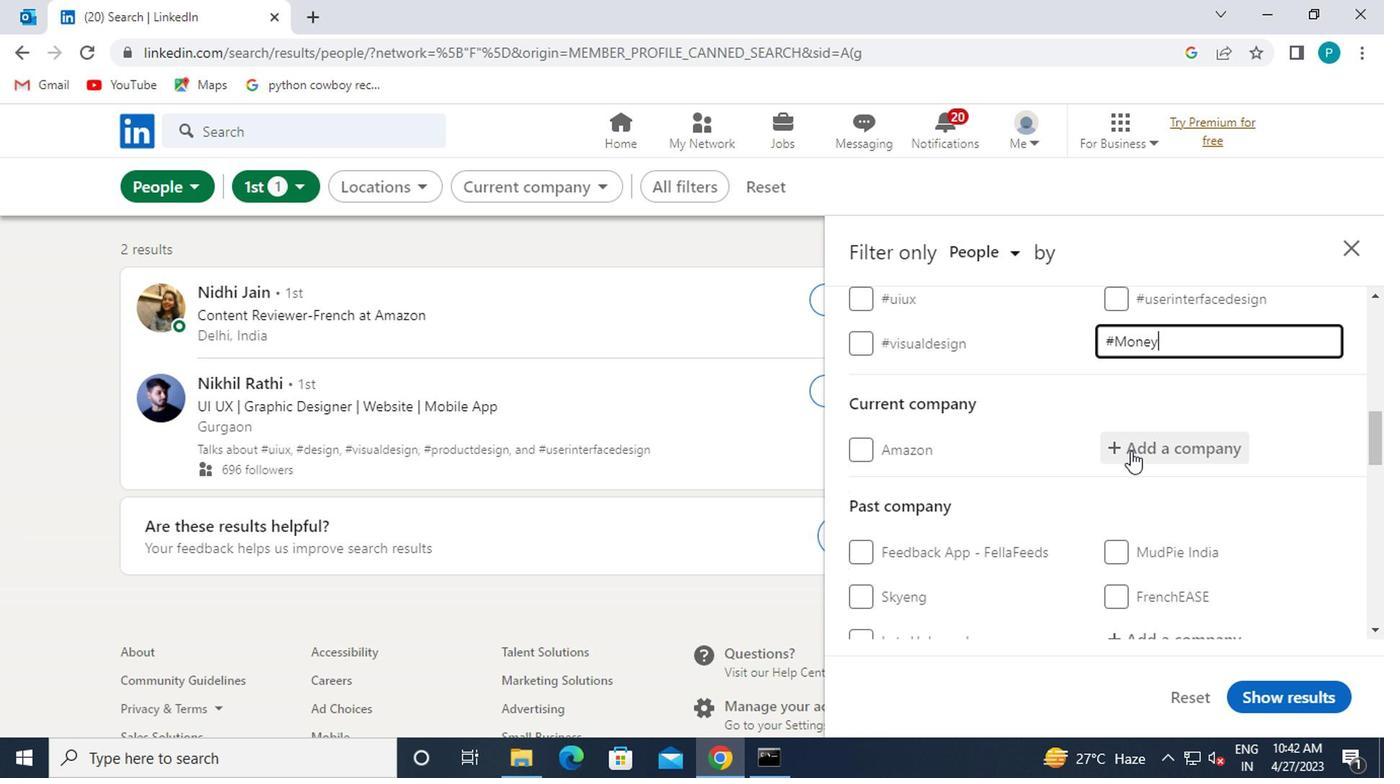 
Action: Key pressed <Key.caps_lock>I<Key.caps_lock>NN
Screenshot: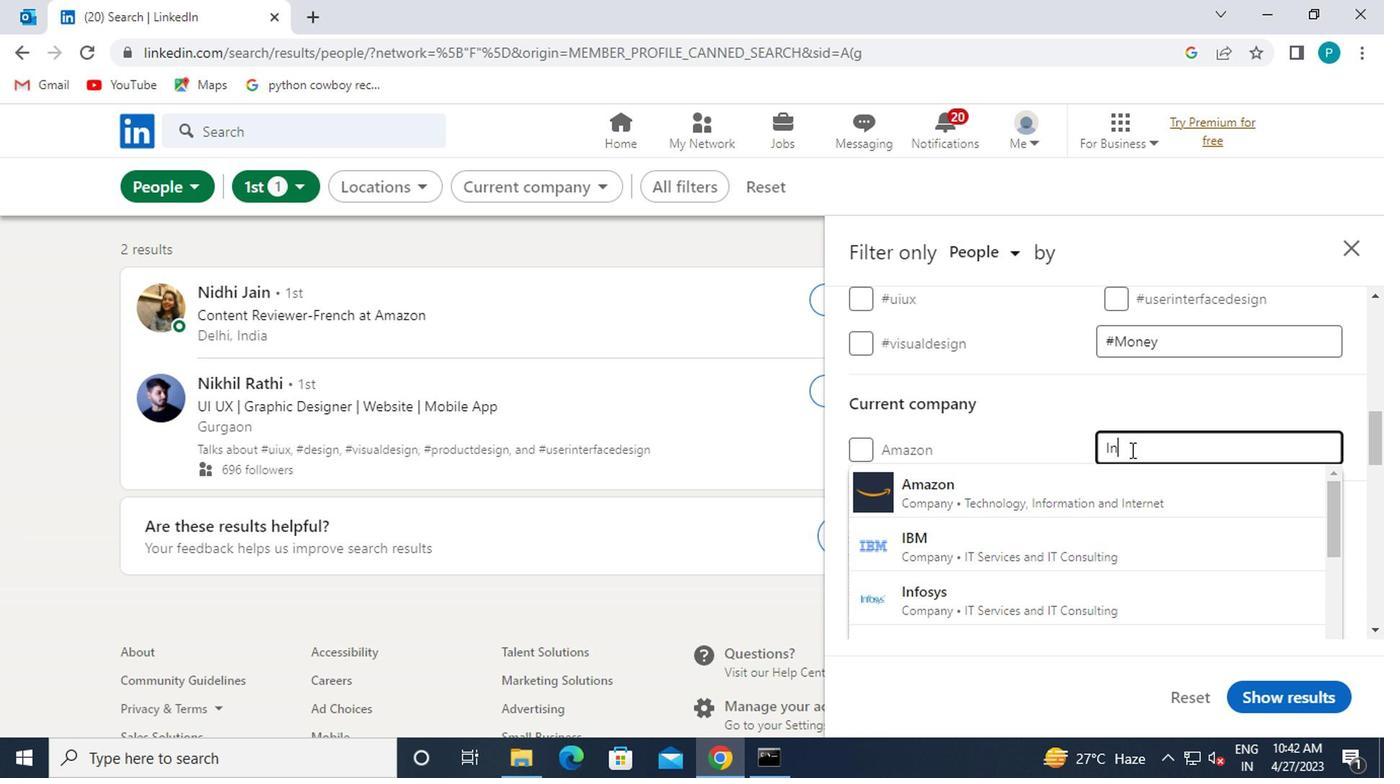 
Action: Mouse moved to (1094, 593)
Screenshot: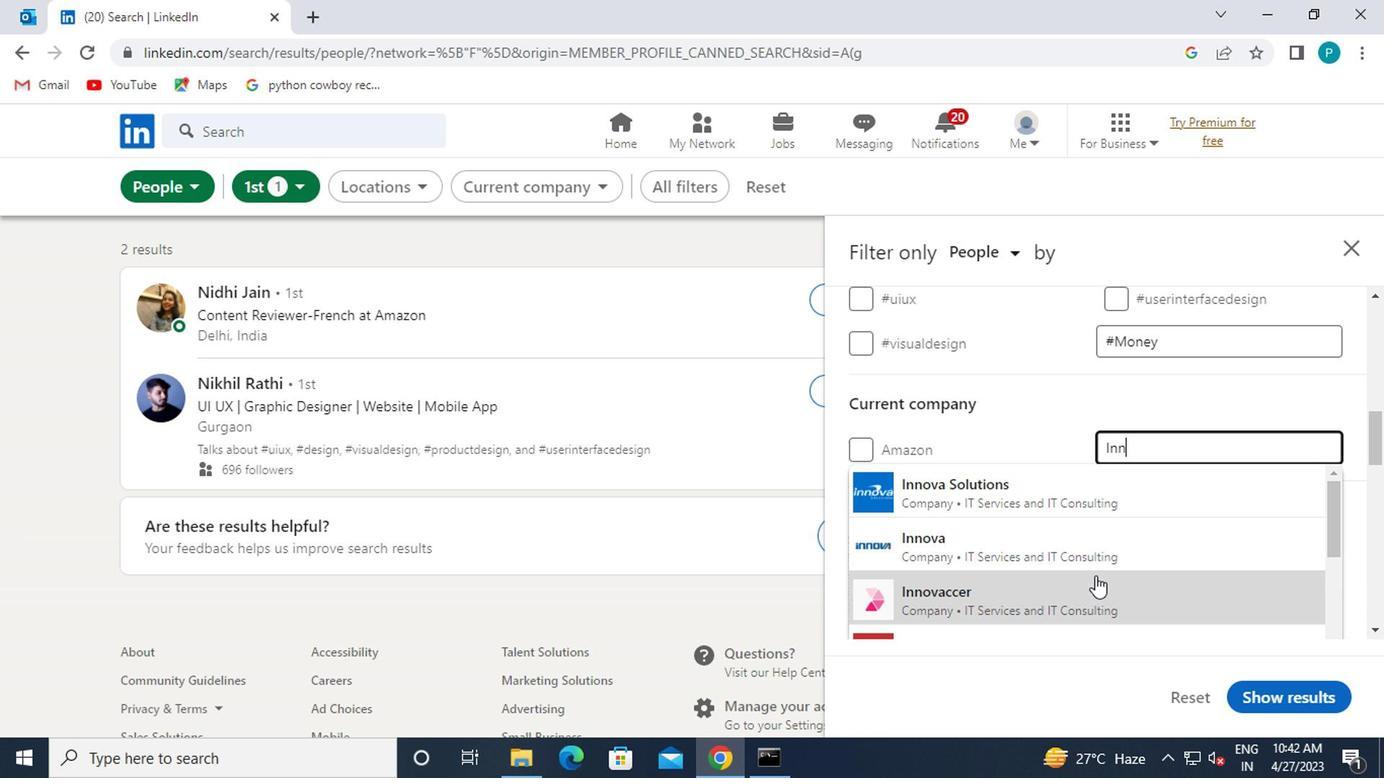 
Action: Mouse pressed left at (1094, 593)
Screenshot: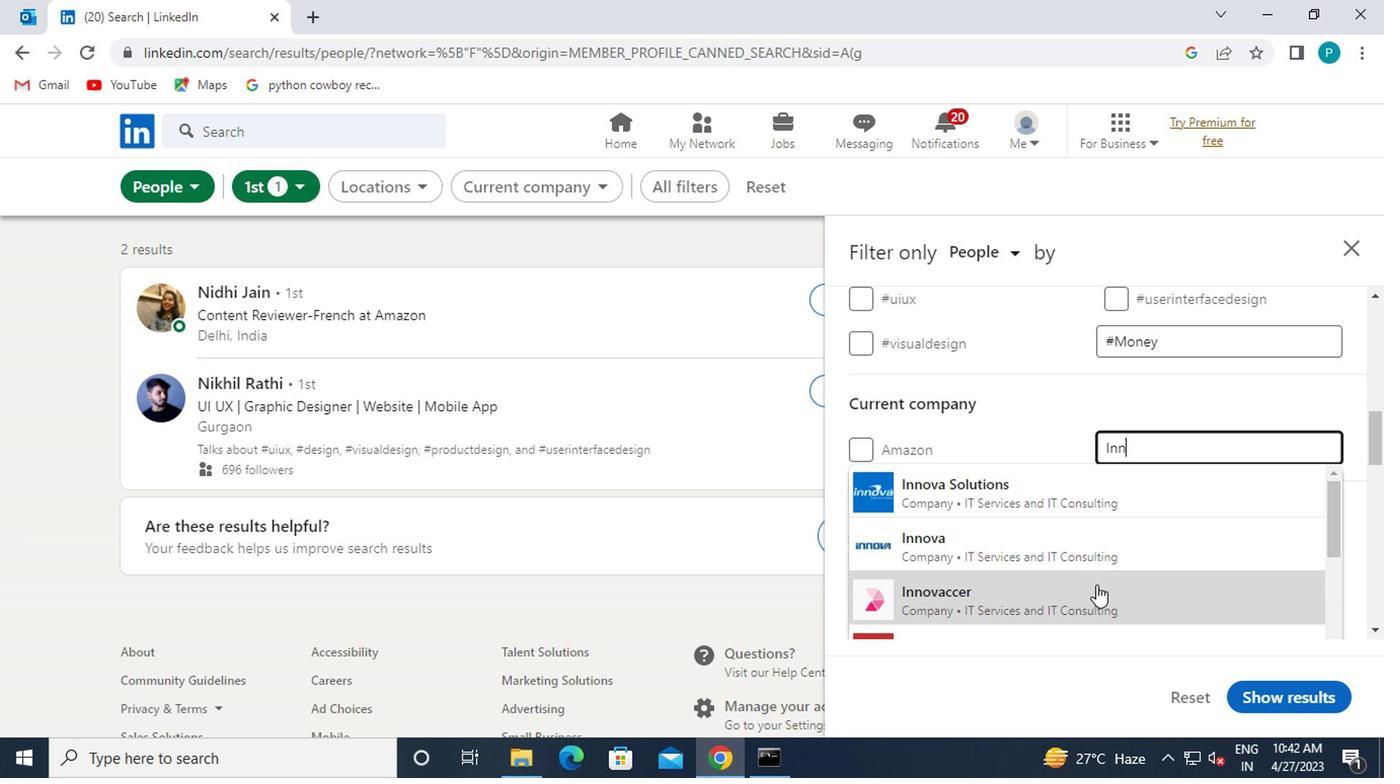 
Action: Mouse moved to (1072, 558)
Screenshot: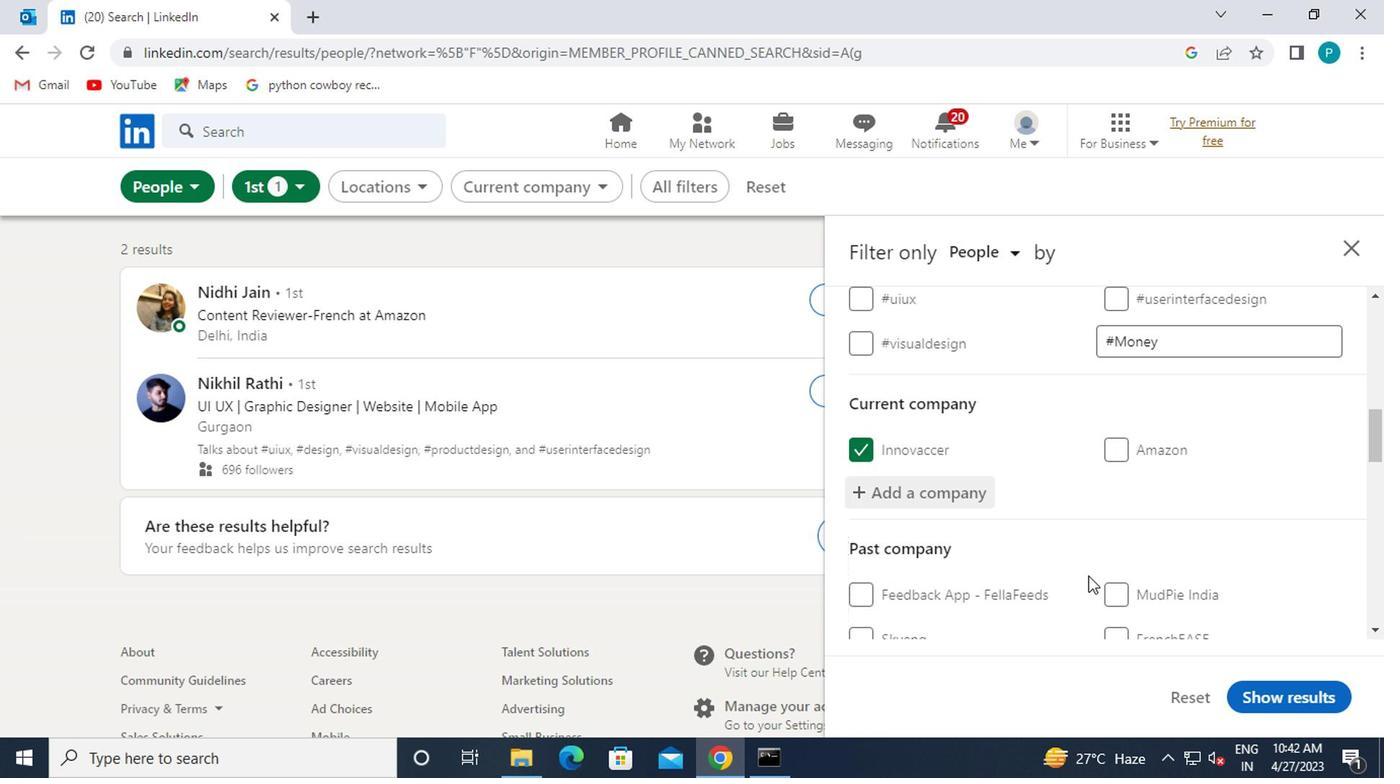 
Action: Mouse scrolled (1072, 556) with delta (0, -1)
Screenshot: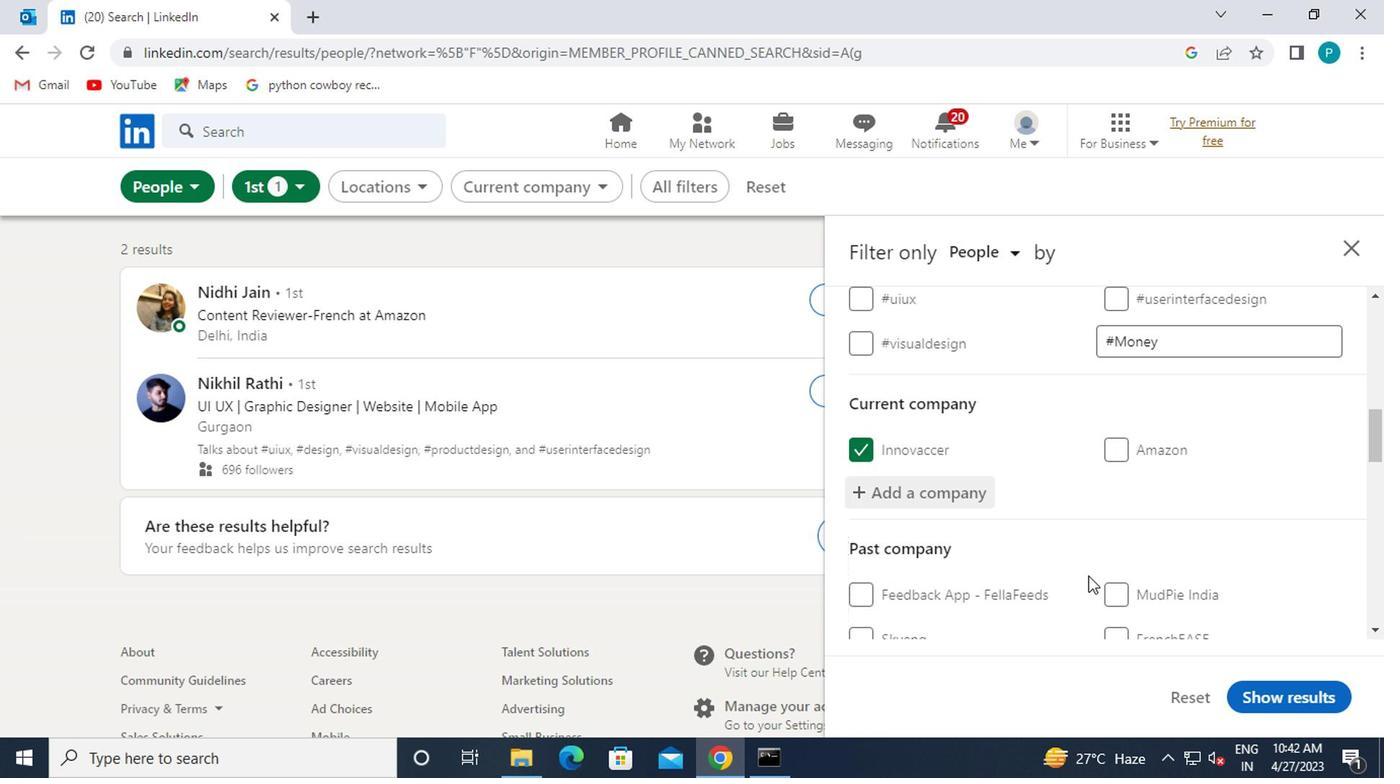 
Action: Mouse moved to (1071, 555)
Screenshot: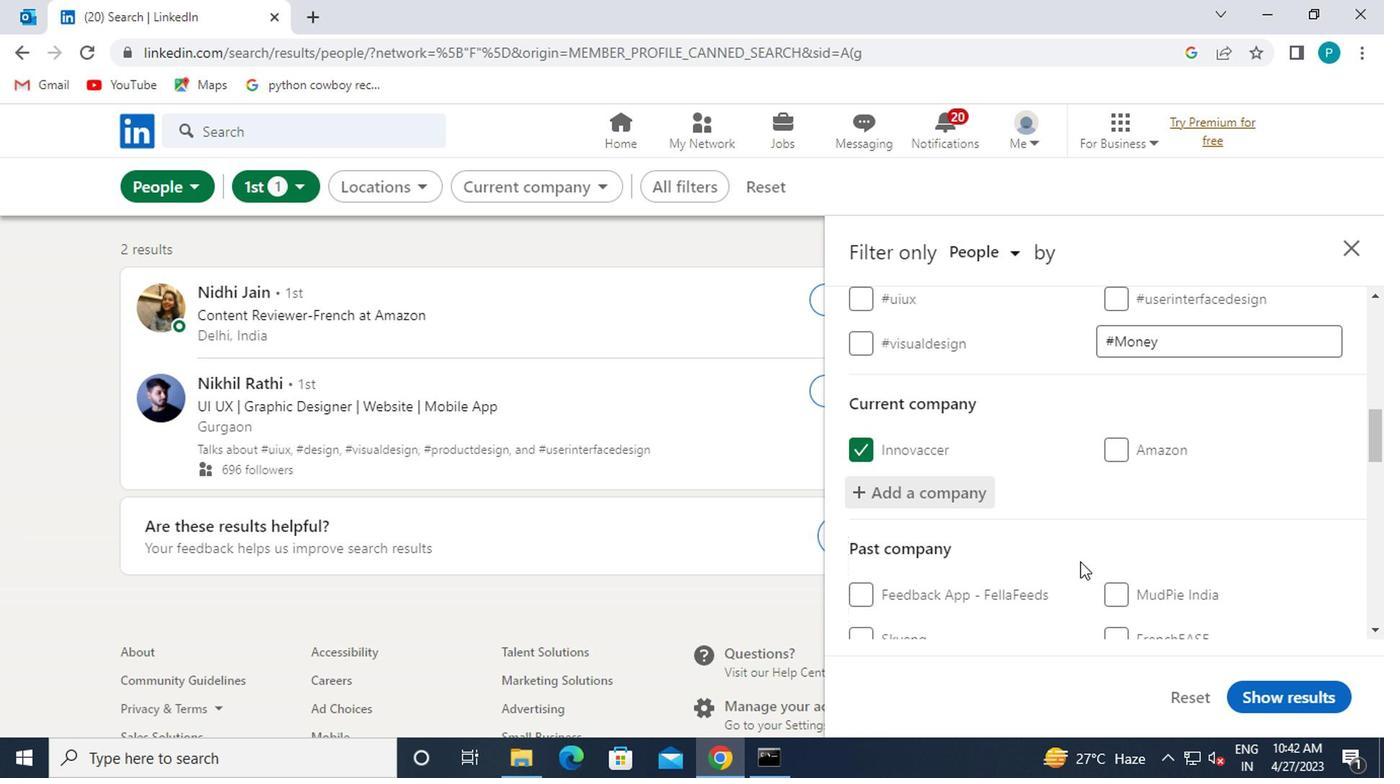
Action: Mouse scrolled (1071, 553) with delta (0, -1)
Screenshot: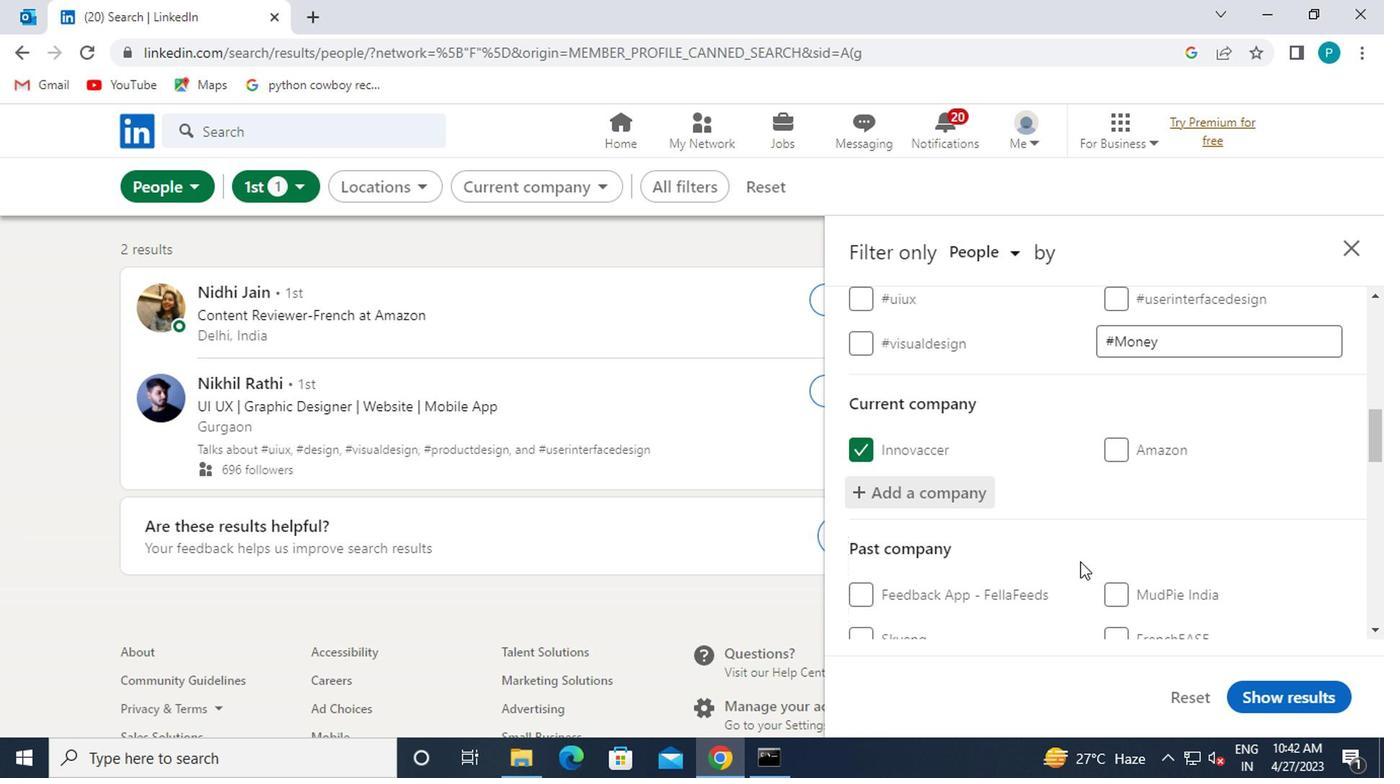 
Action: Mouse moved to (1068, 545)
Screenshot: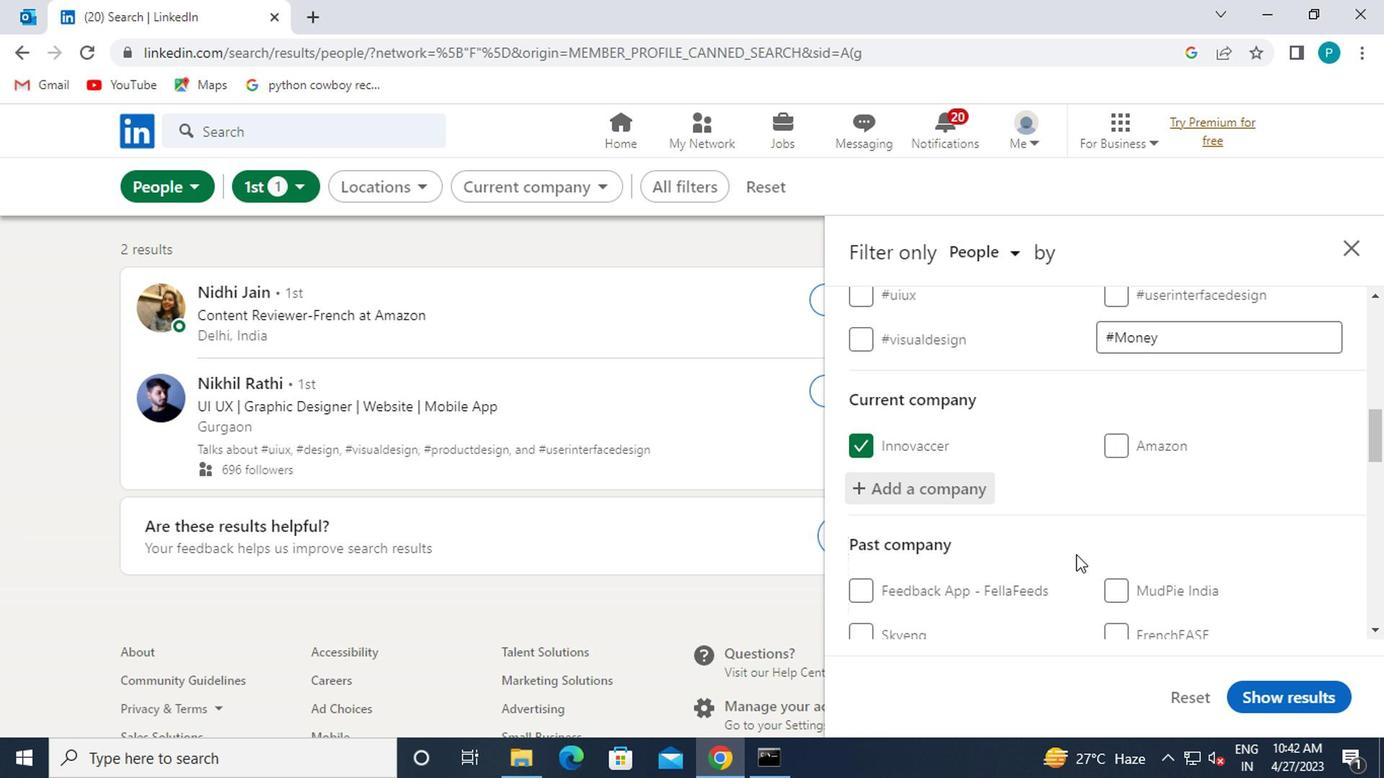 
Action: Mouse scrolled (1068, 543) with delta (0, -1)
Screenshot: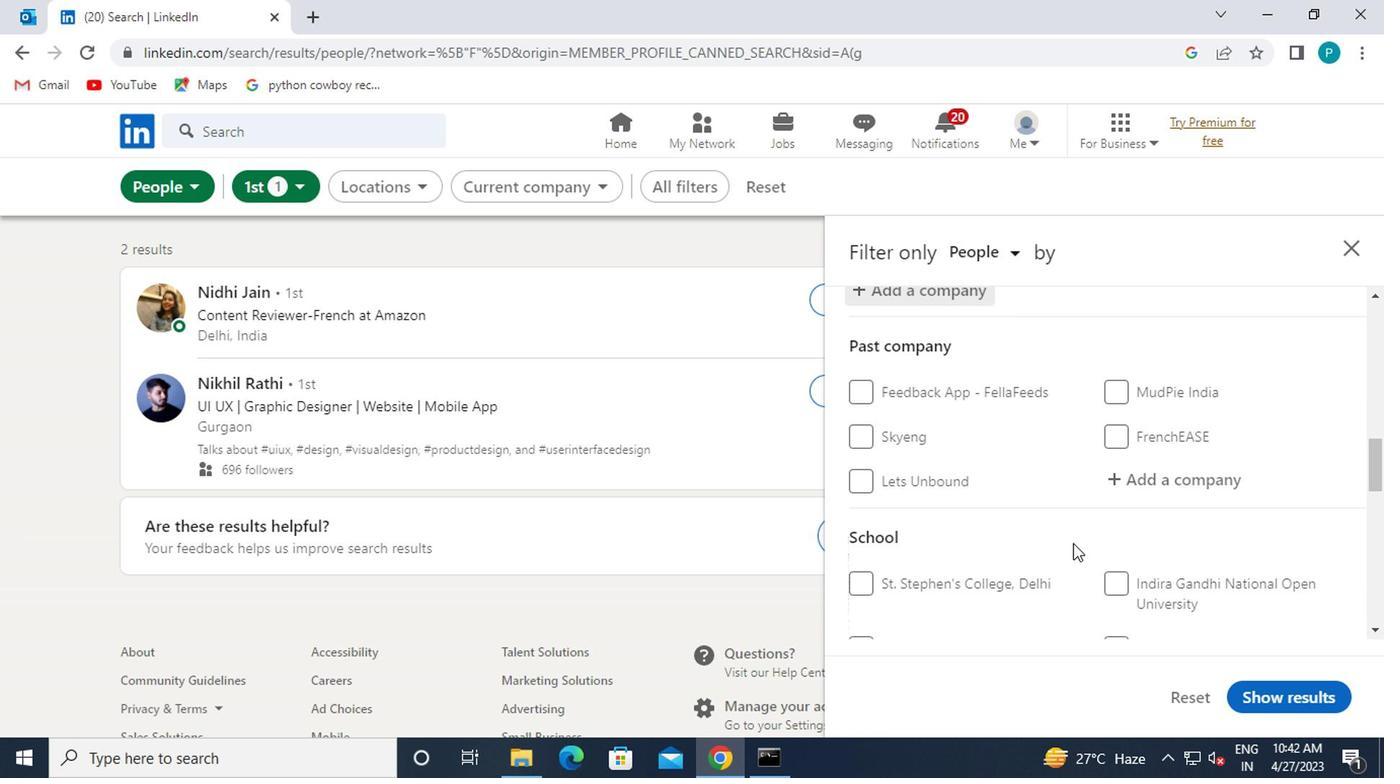
Action: Mouse moved to (1154, 602)
Screenshot: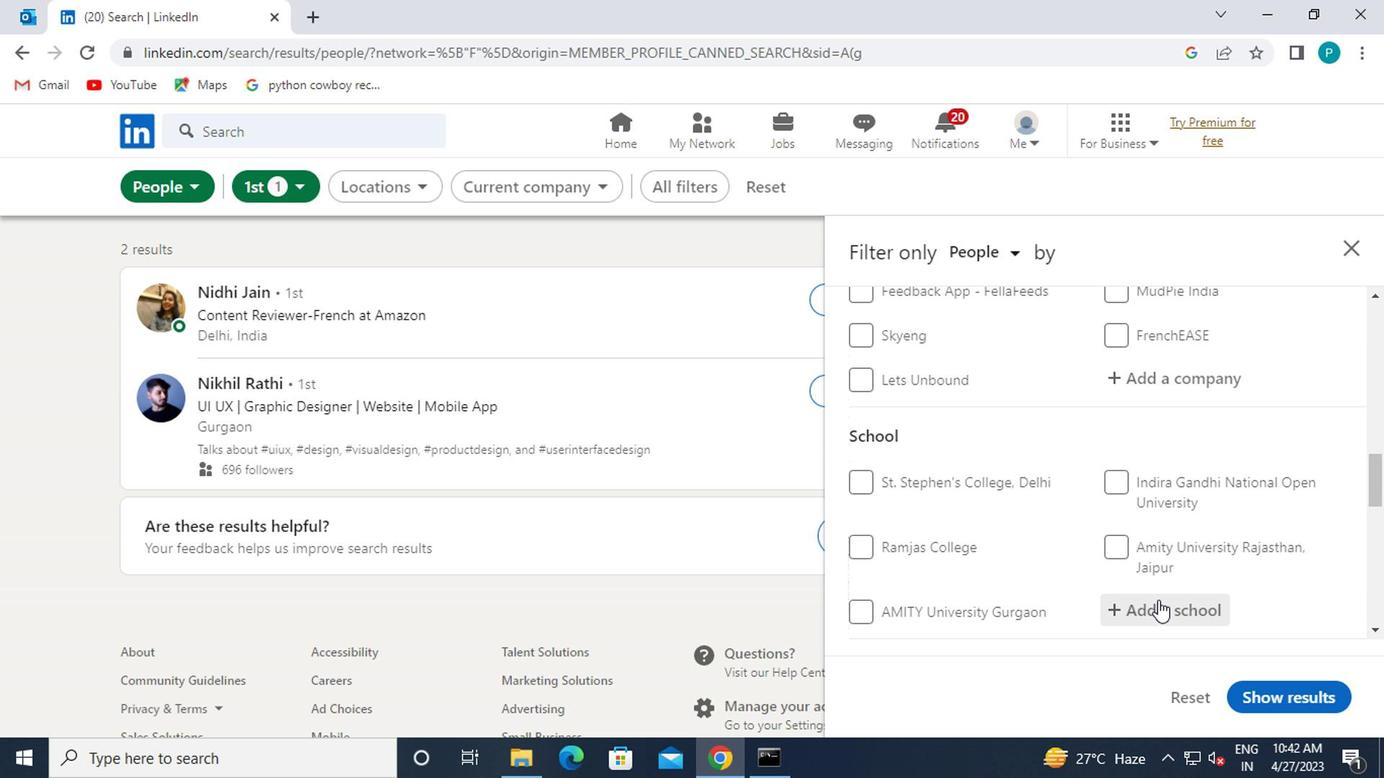 
Action: Mouse pressed left at (1154, 602)
Screenshot: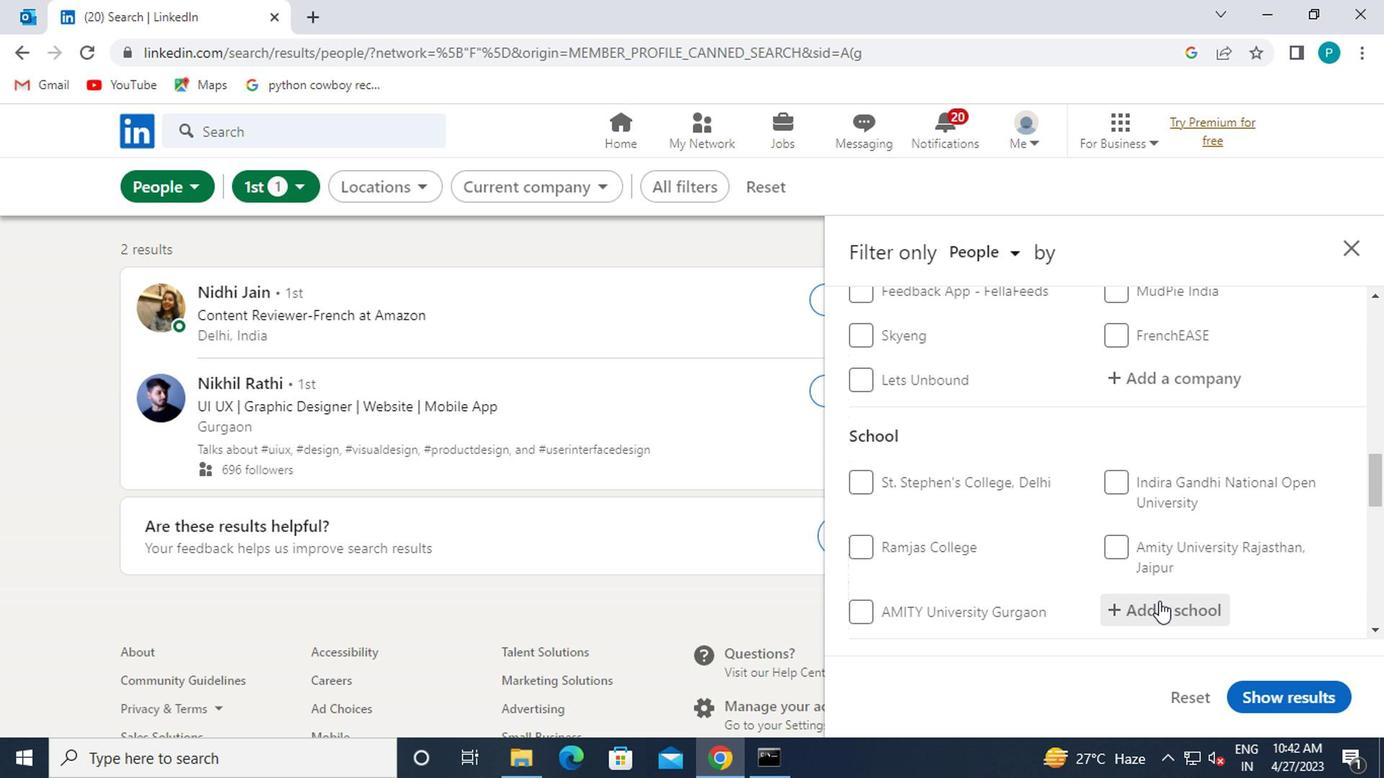 
Action: Mouse moved to (1148, 610)
Screenshot: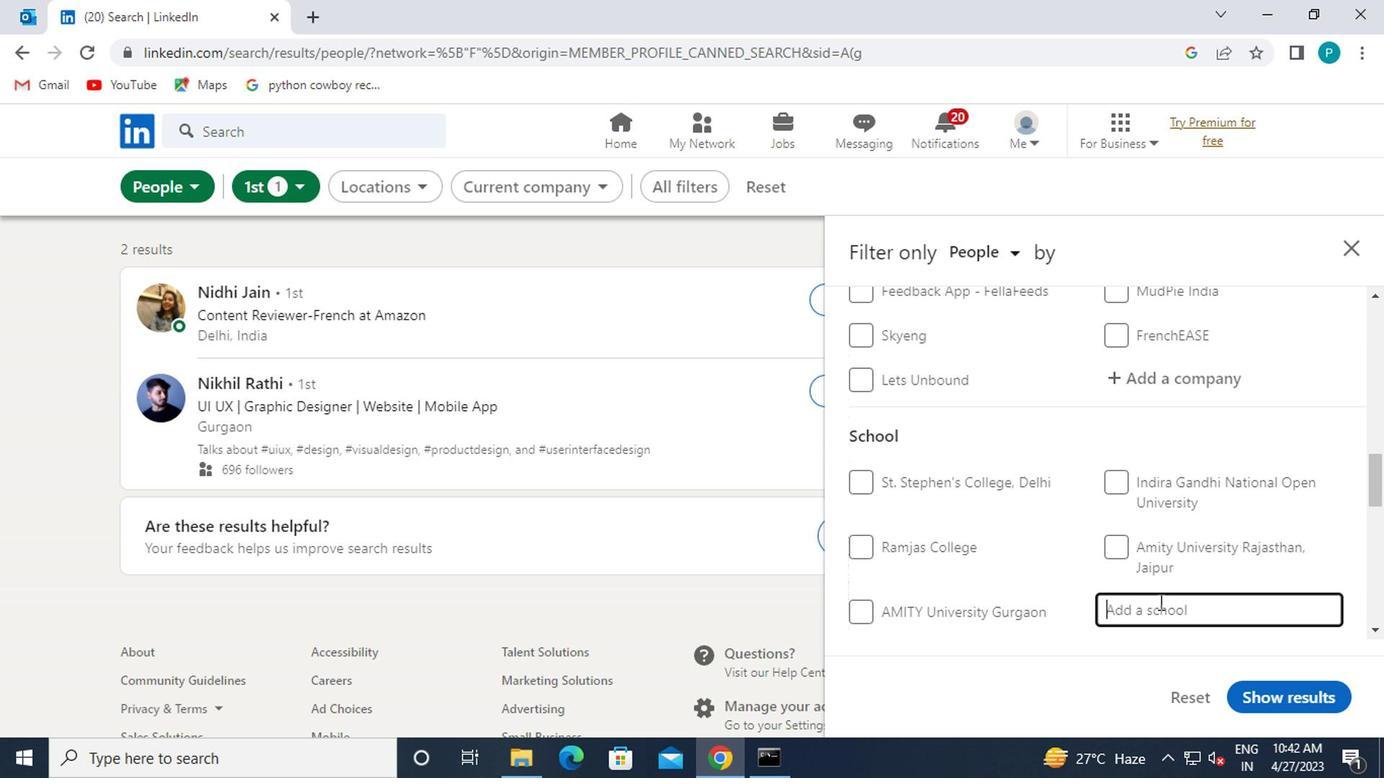 
Action: Key pressed <Key.caps_lock>N<Key.caps_lock>ATIONAL
Screenshot: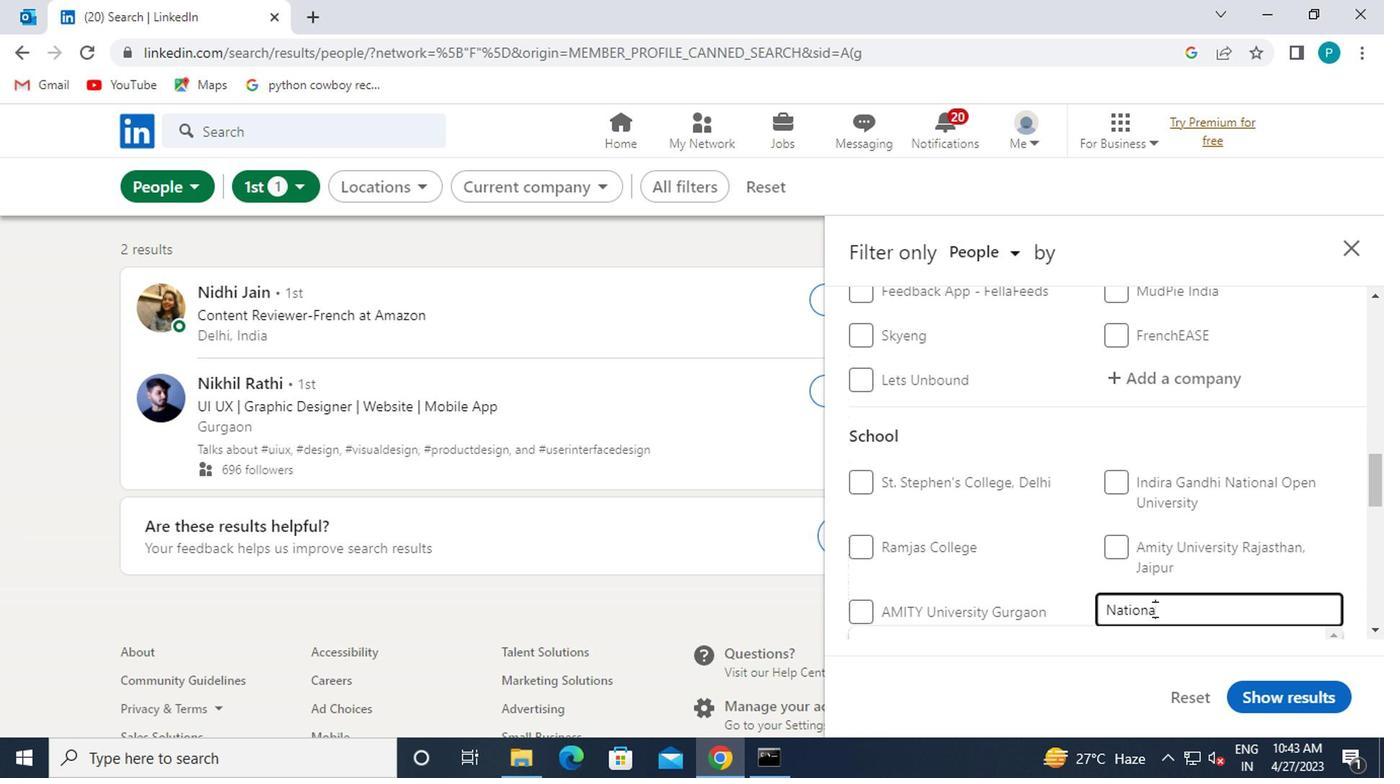 
Action: Mouse moved to (1117, 588)
Screenshot: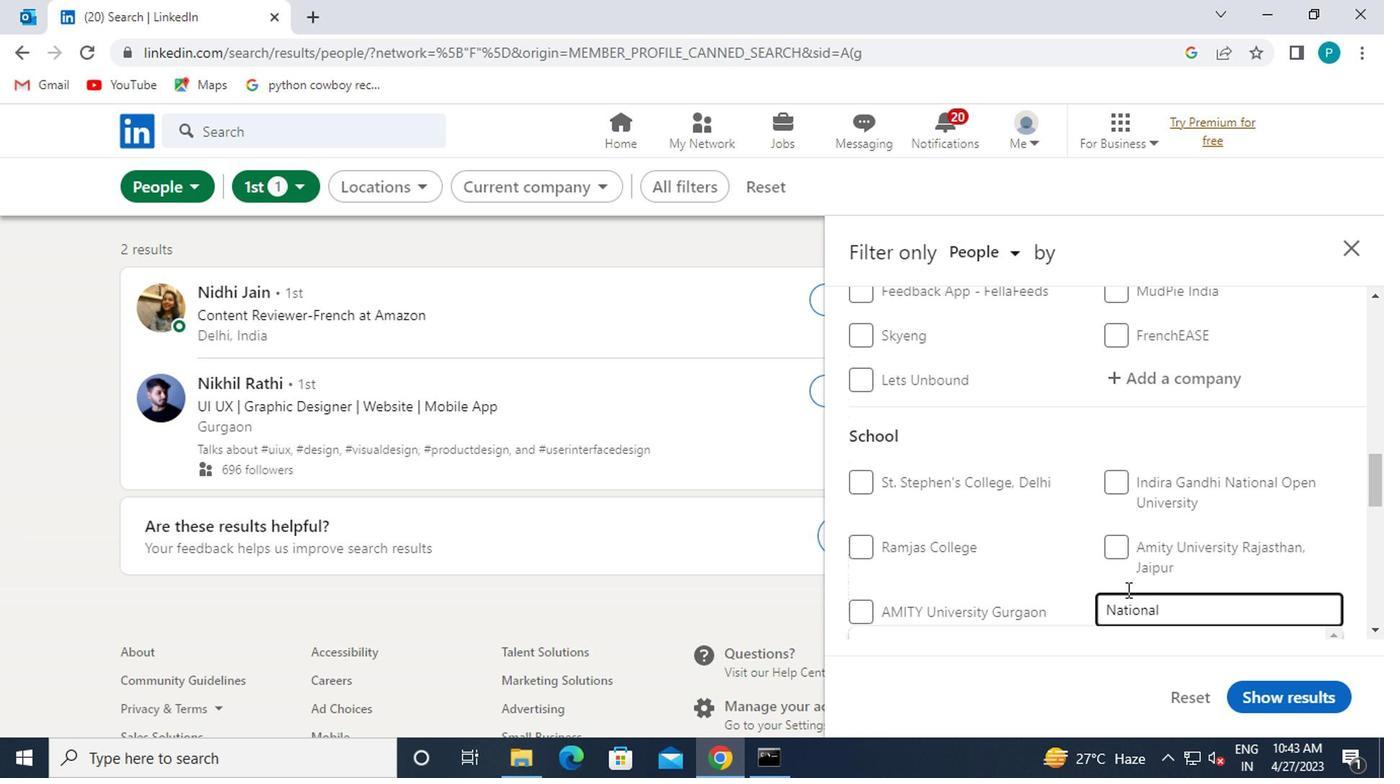 
Action: Mouse scrolled (1117, 587) with delta (0, -1)
Screenshot: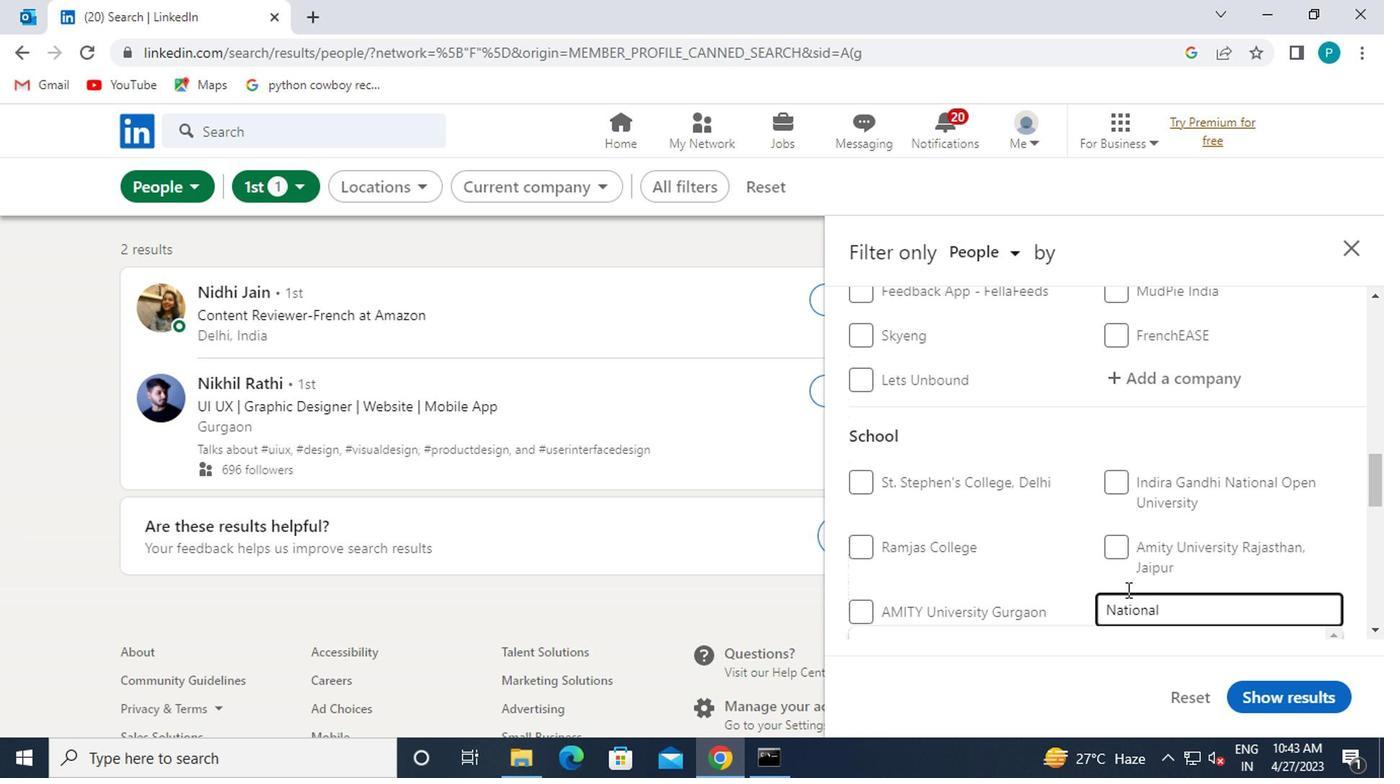 
Action: Mouse moved to (1085, 563)
Screenshot: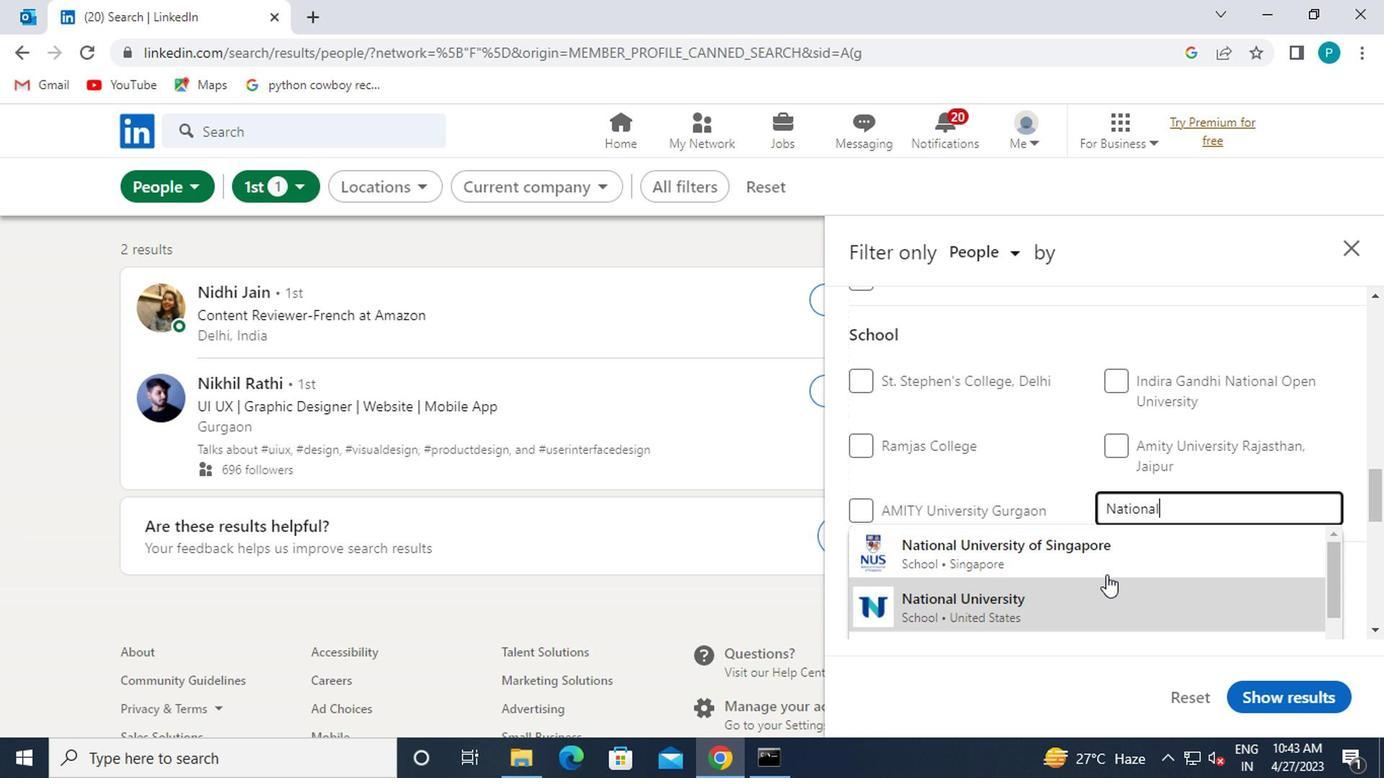 
Action: Mouse scrolled (1085, 561) with delta (0, -1)
Screenshot: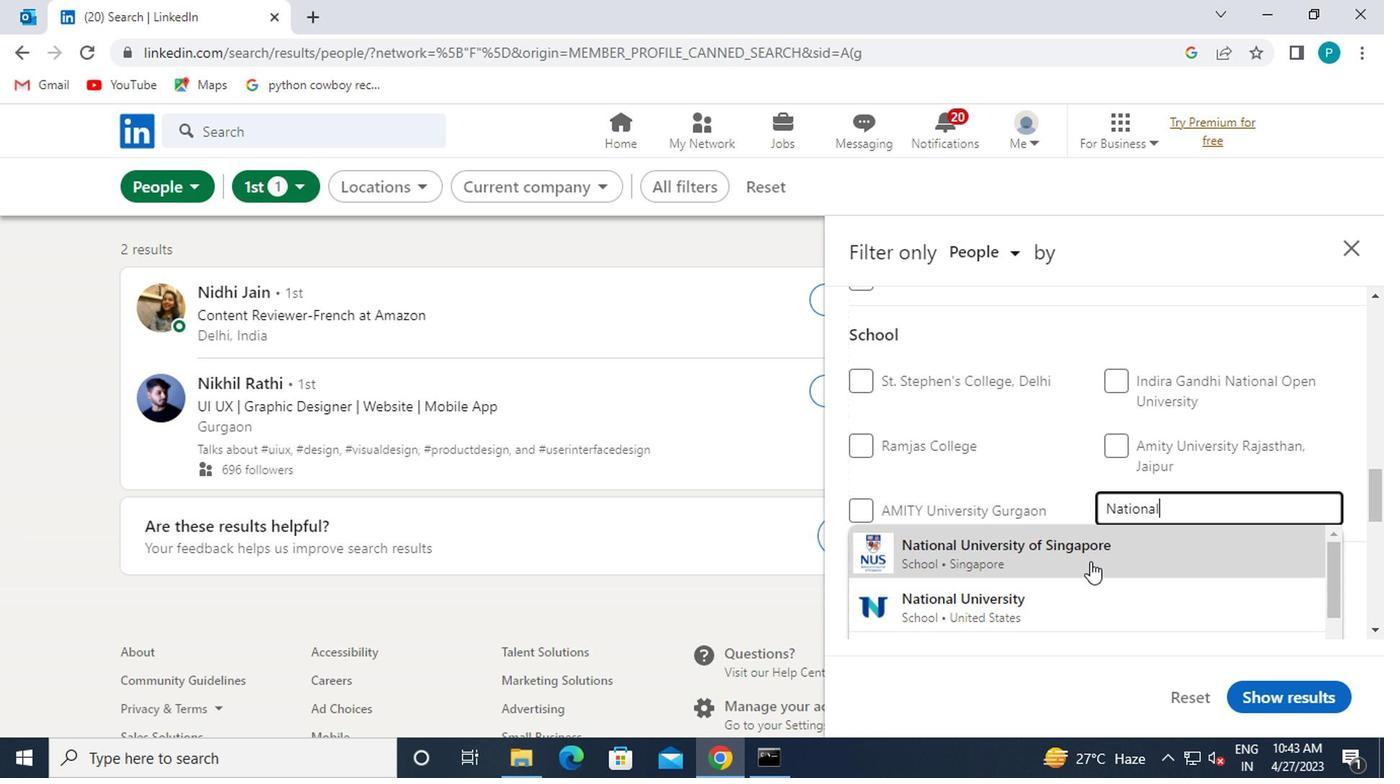 
Action: Mouse moved to (1176, 579)
Screenshot: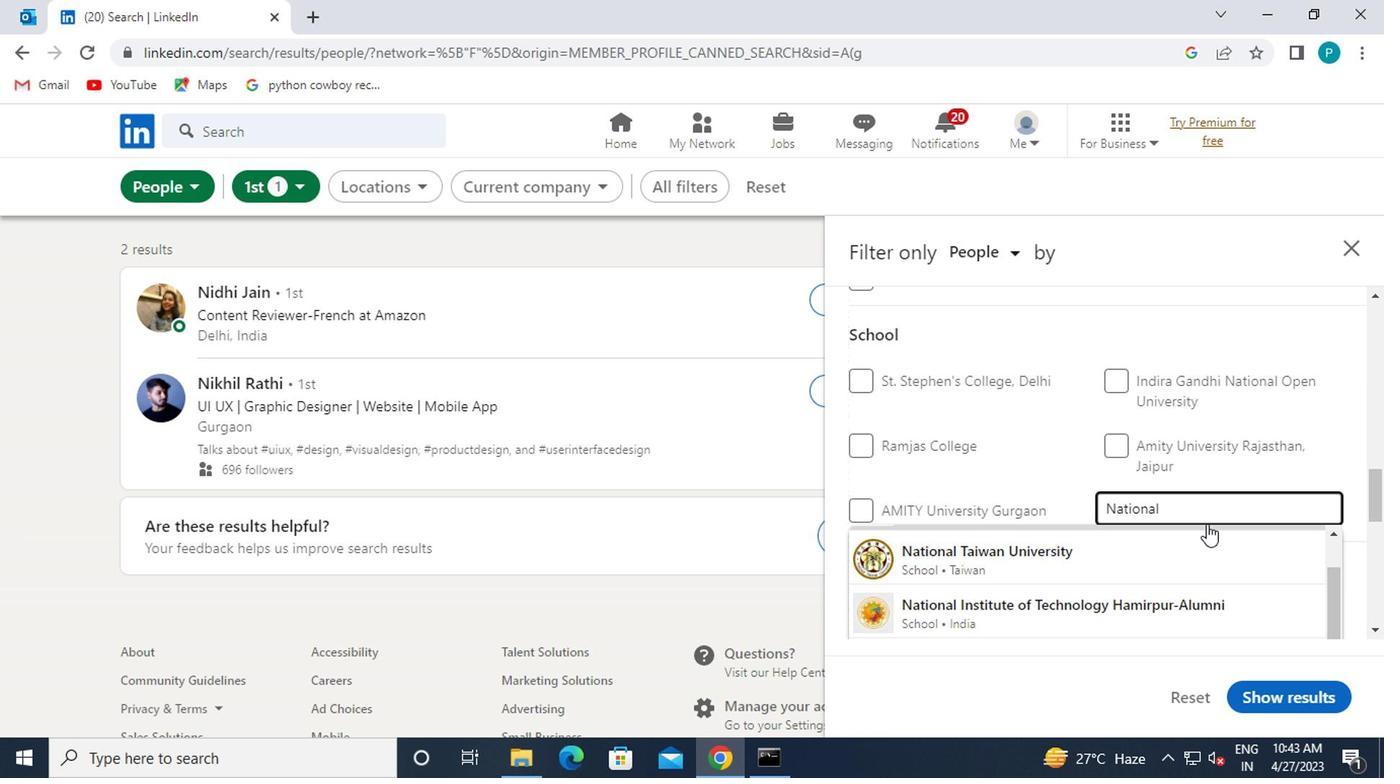 
Action: Mouse scrolled (1176, 580) with delta (0, 1)
Screenshot: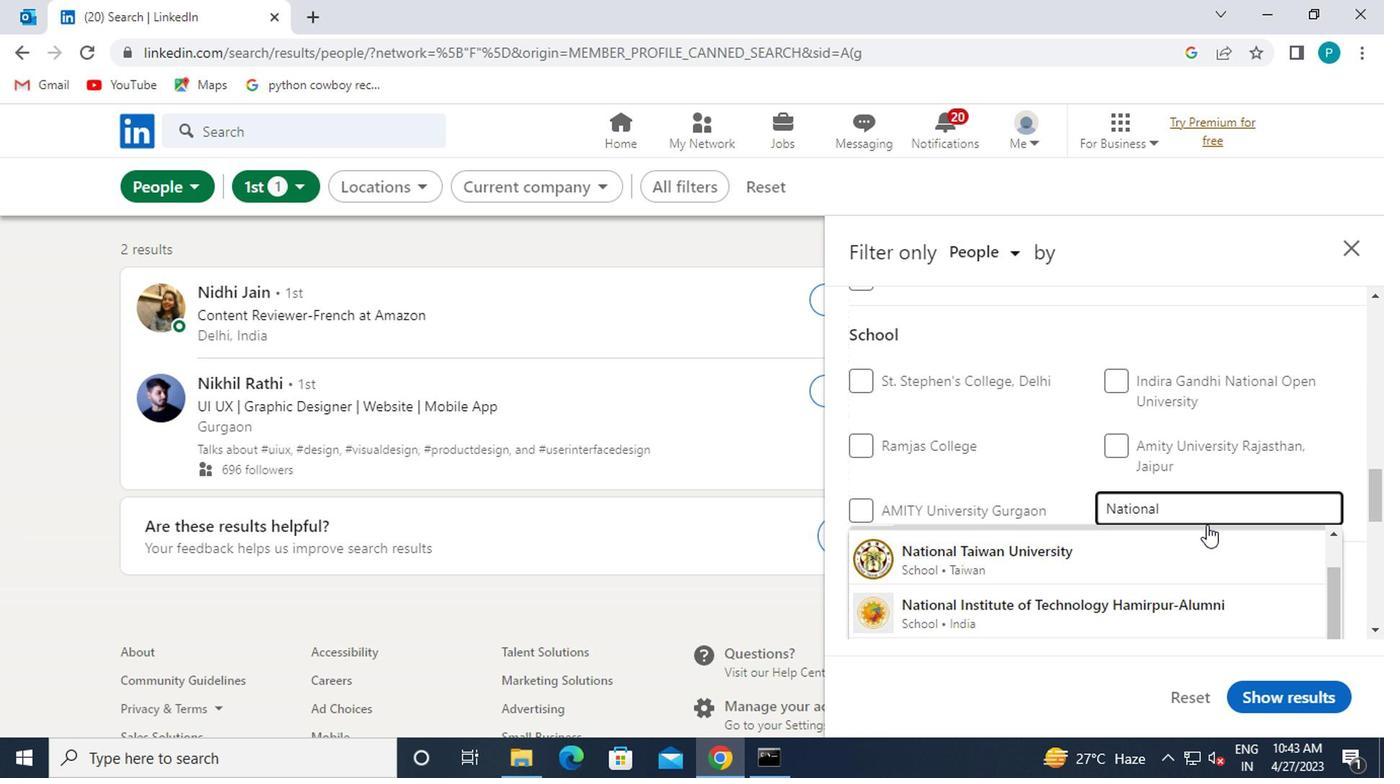 
Action: Mouse scrolled (1176, 580) with delta (0, 1)
Screenshot: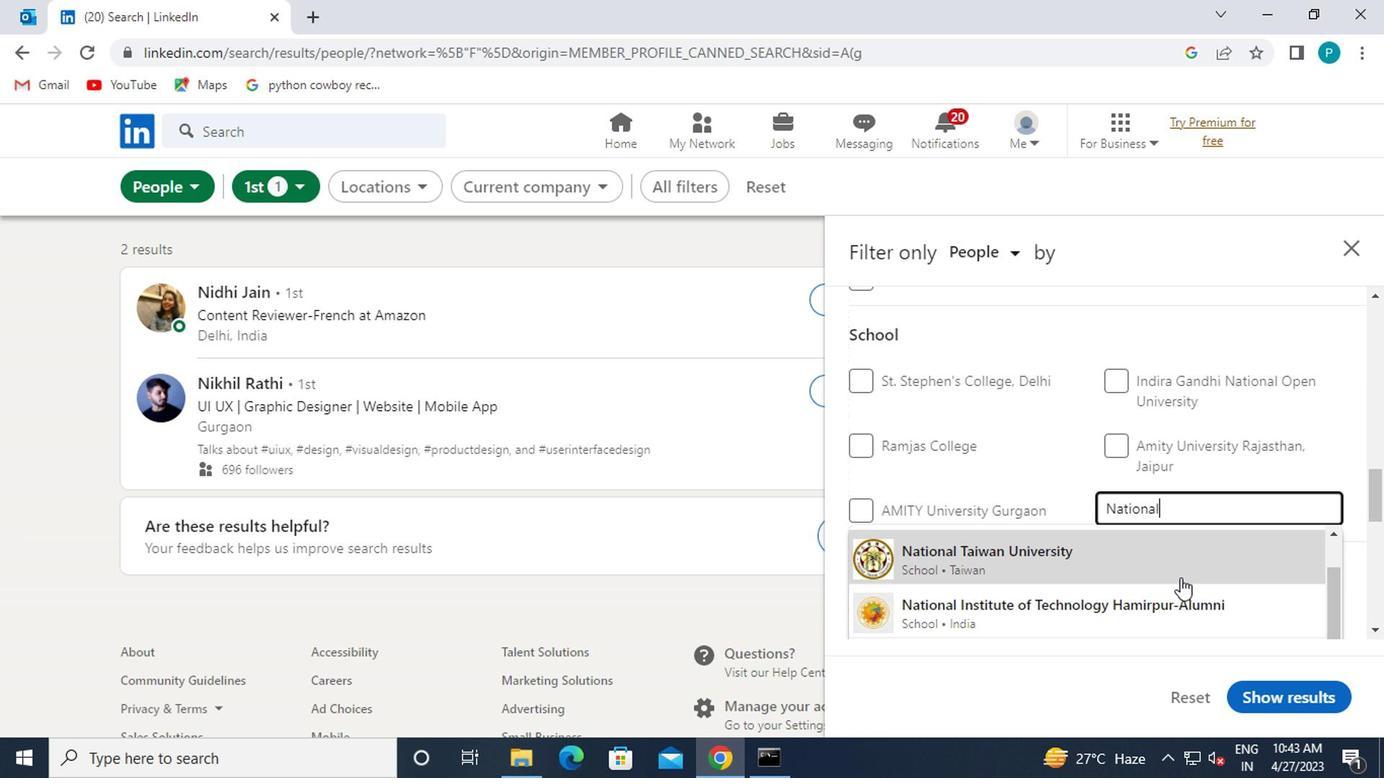 
Action: Mouse moved to (1187, 528)
Screenshot: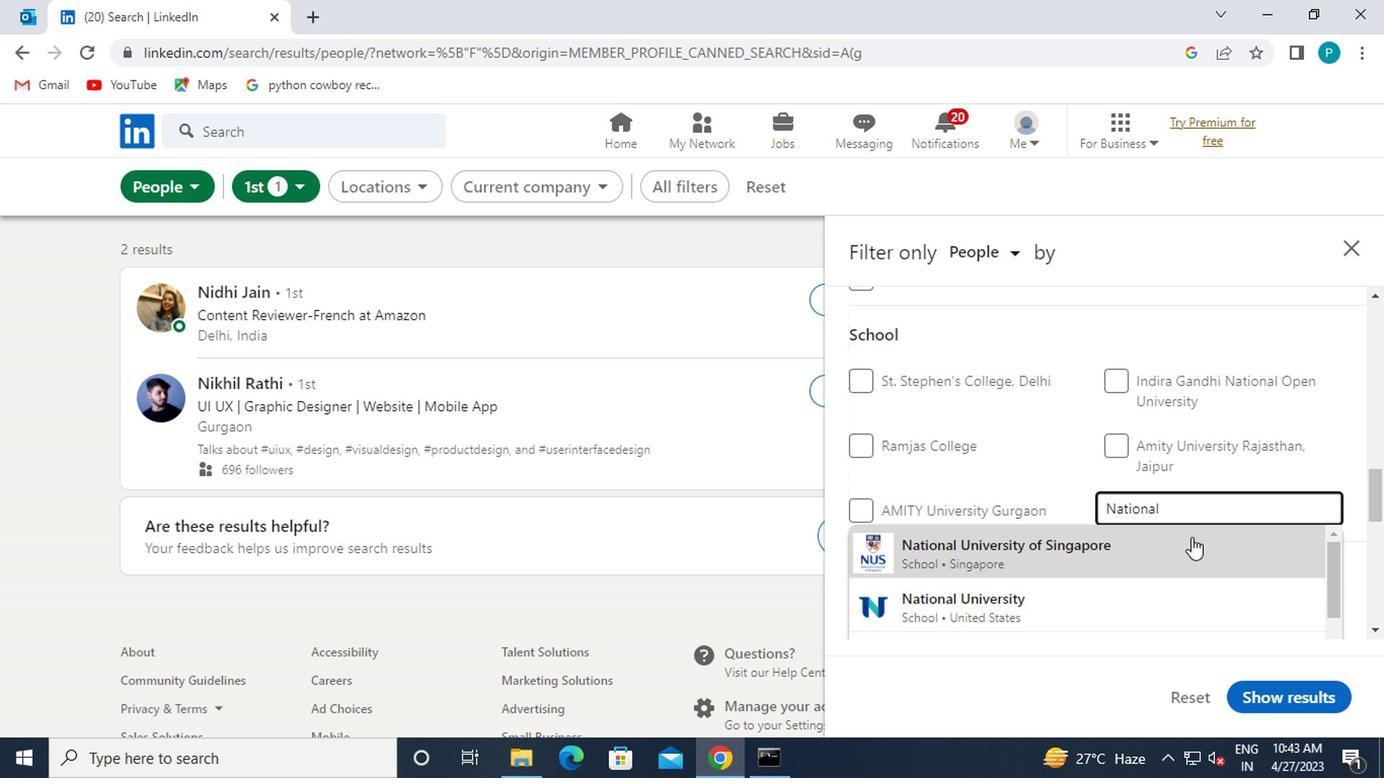 
Action: Key pressed <Key.space><Key.caps_lock>I<Key.caps_lock>NSTITUTE<Key.space>OF<Key.space>OPEN
Screenshot: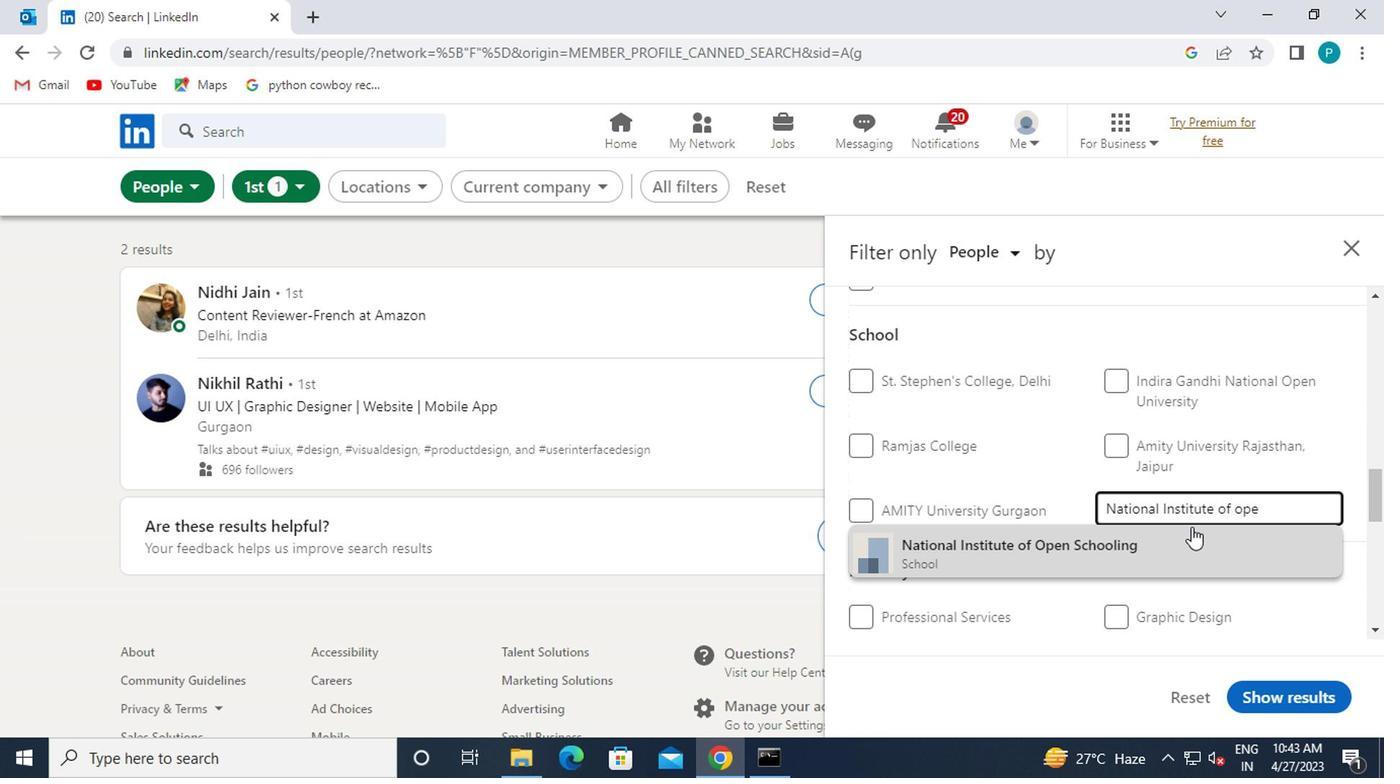 
Action: Mouse moved to (1191, 535)
Screenshot: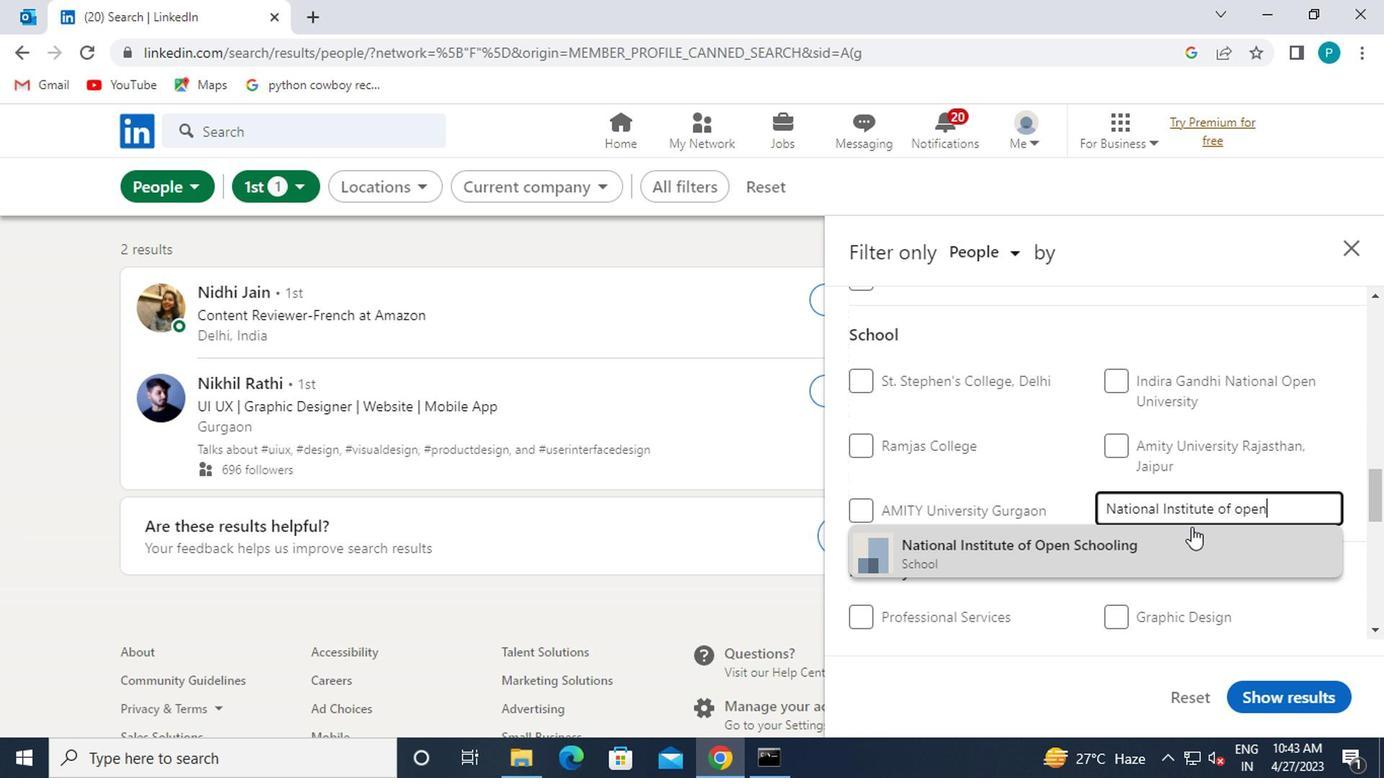 
Action: Mouse pressed left at (1191, 535)
Screenshot: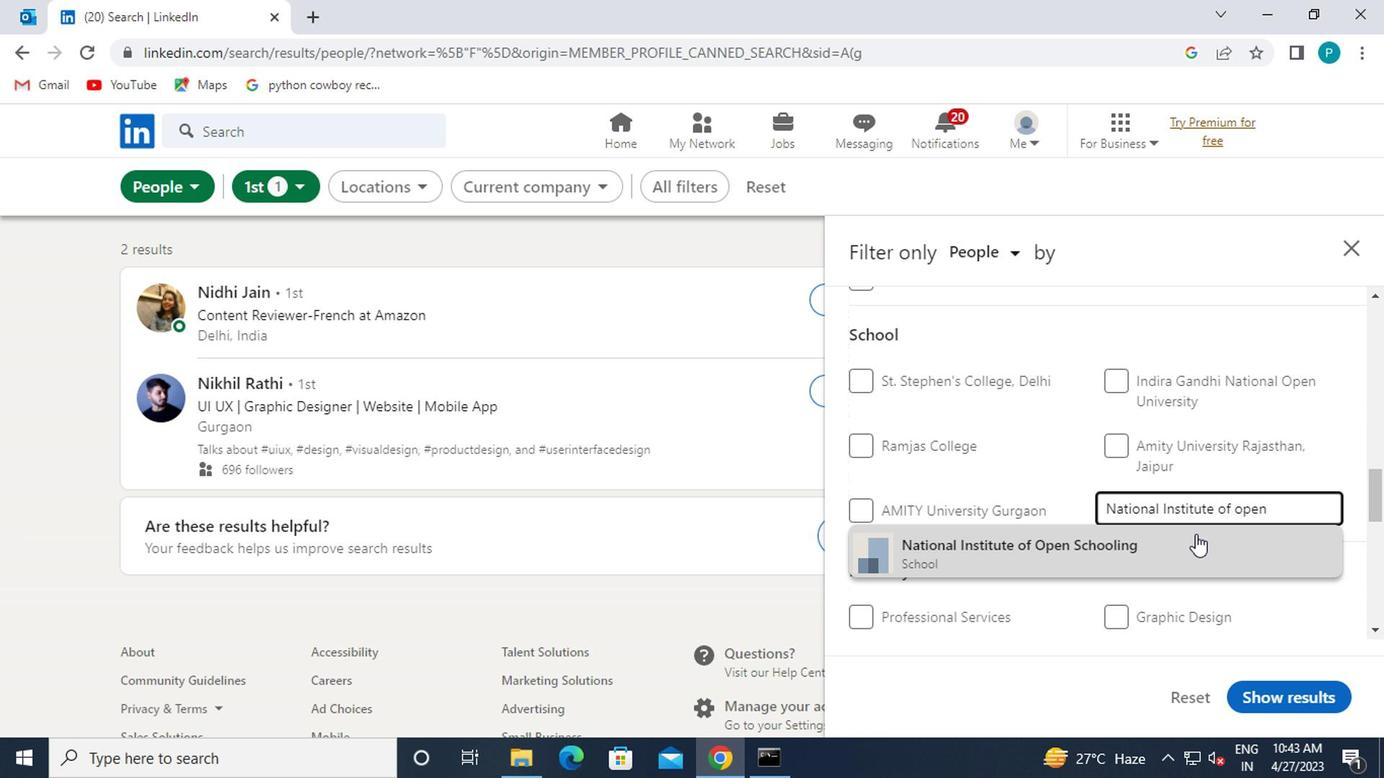 
Action: Mouse moved to (1027, 506)
Screenshot: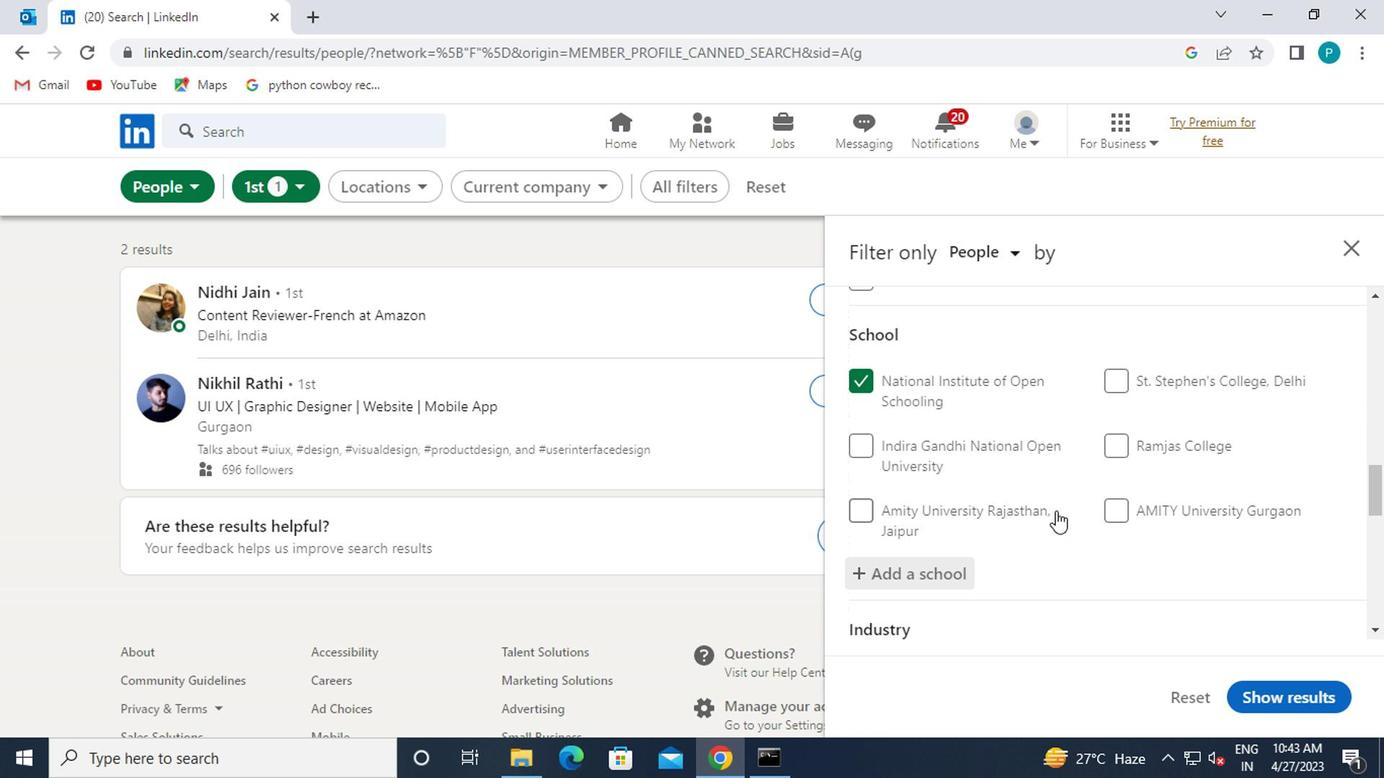 
Action: Mouse scrolled (1027, 505) with delta (0, 0)
Screenshot: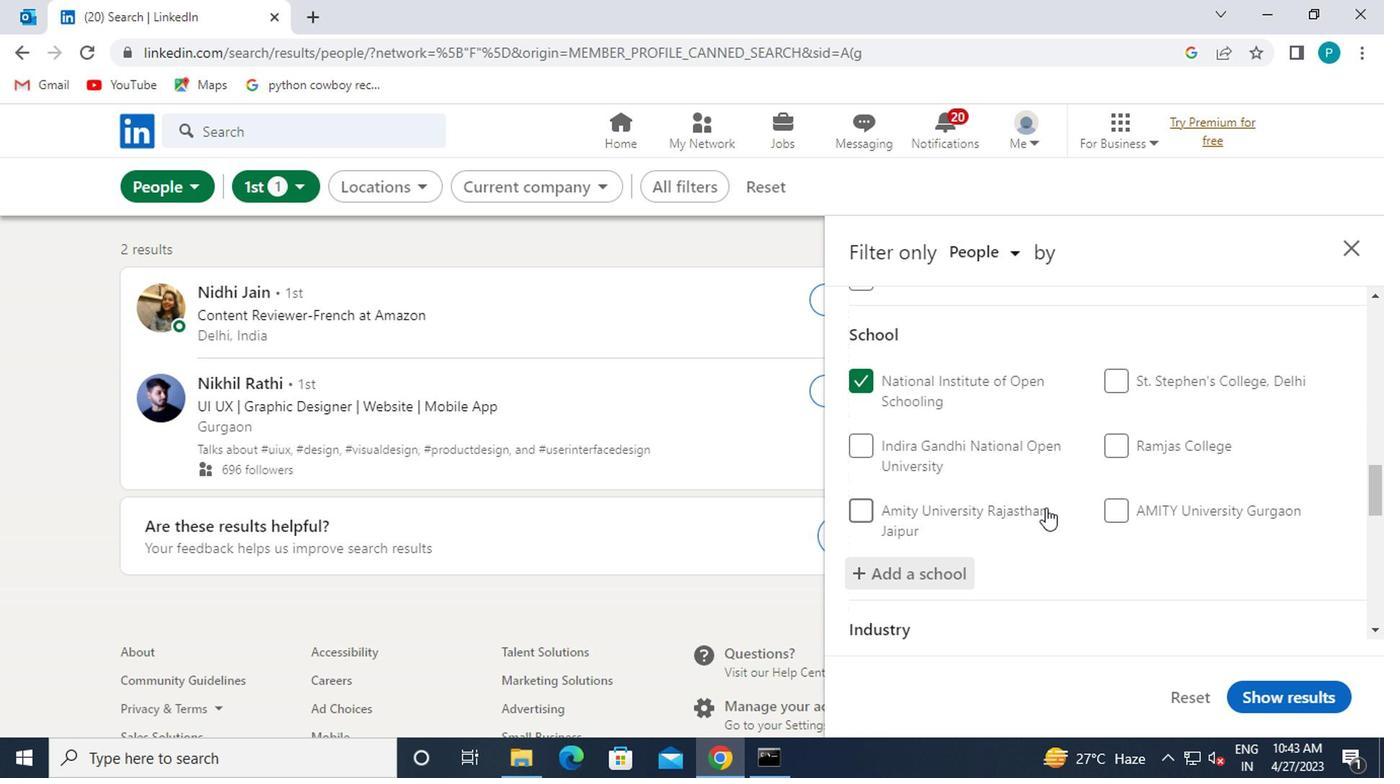 
Action: Mouse scrolled (1027, 505) with delta (0, 0)
Screenshot: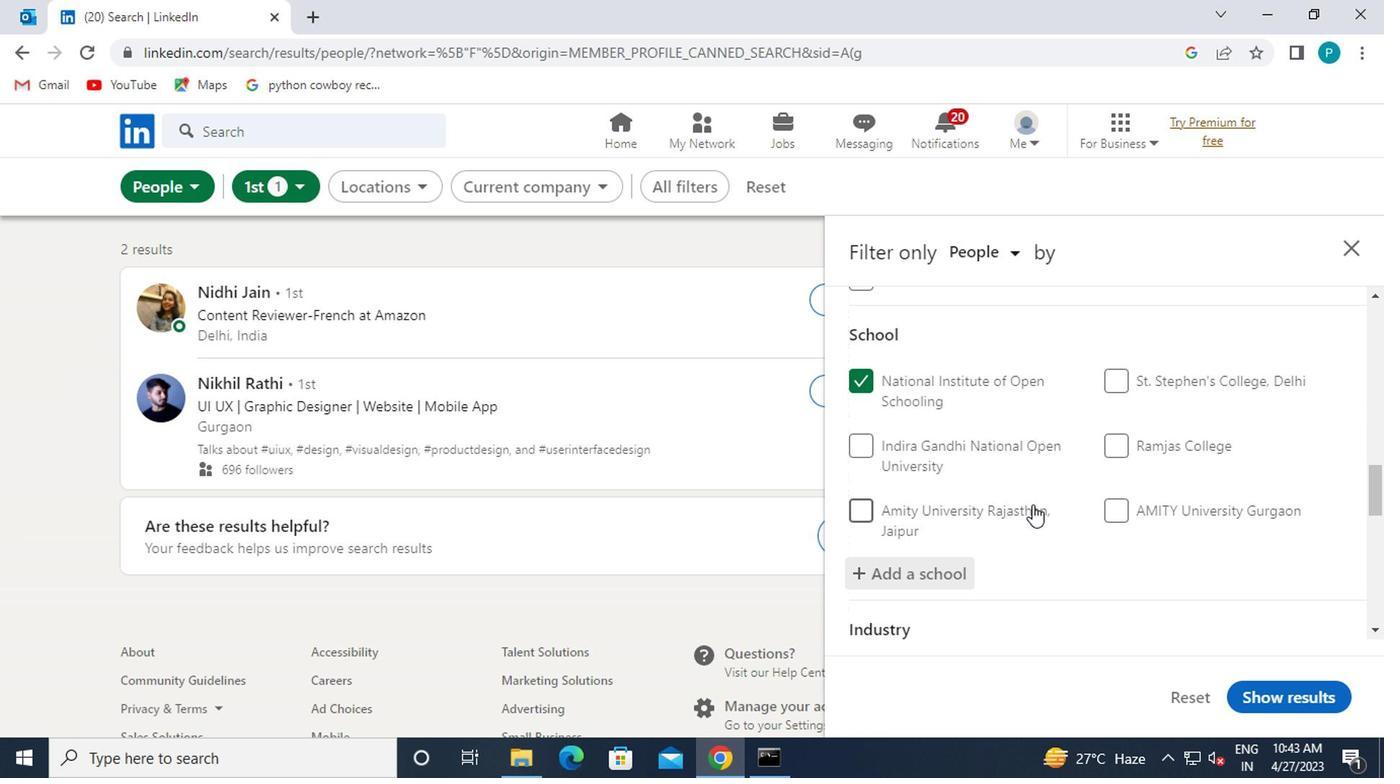 
Action: Mouse moved to (1037, 513)
Screenshot: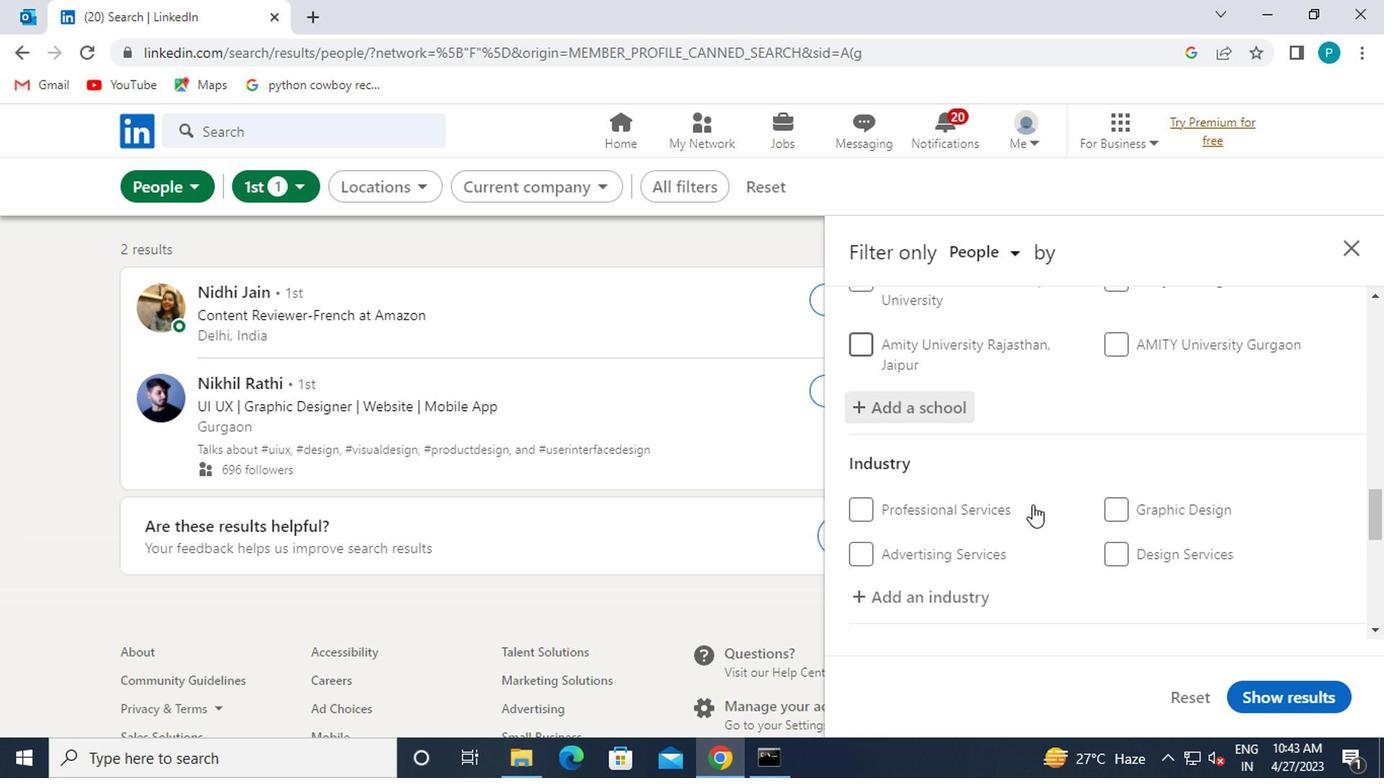 
Action: Mouse scrolled (1037, 512) with delta (0, 0)
Screenshot: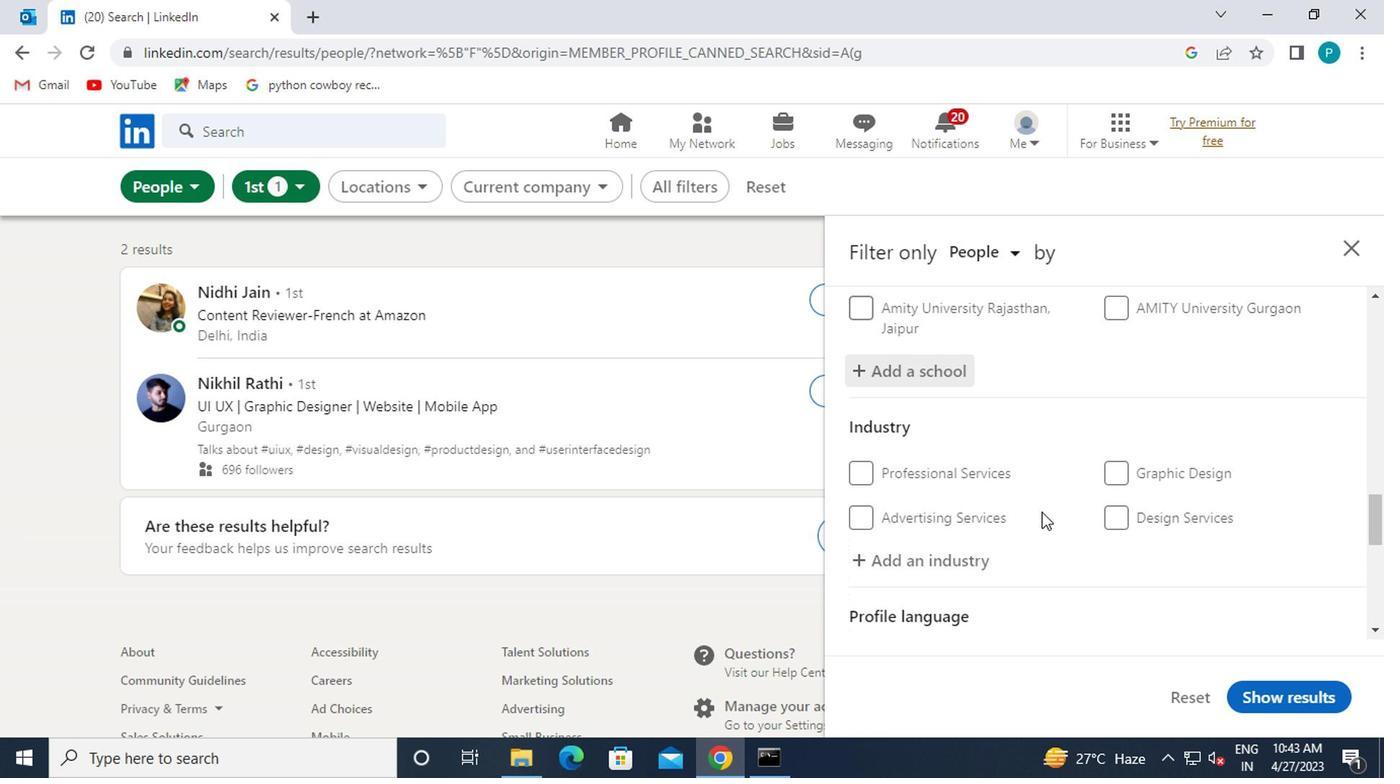 
Action: Mouse moved to (901, 467)
Screenshot: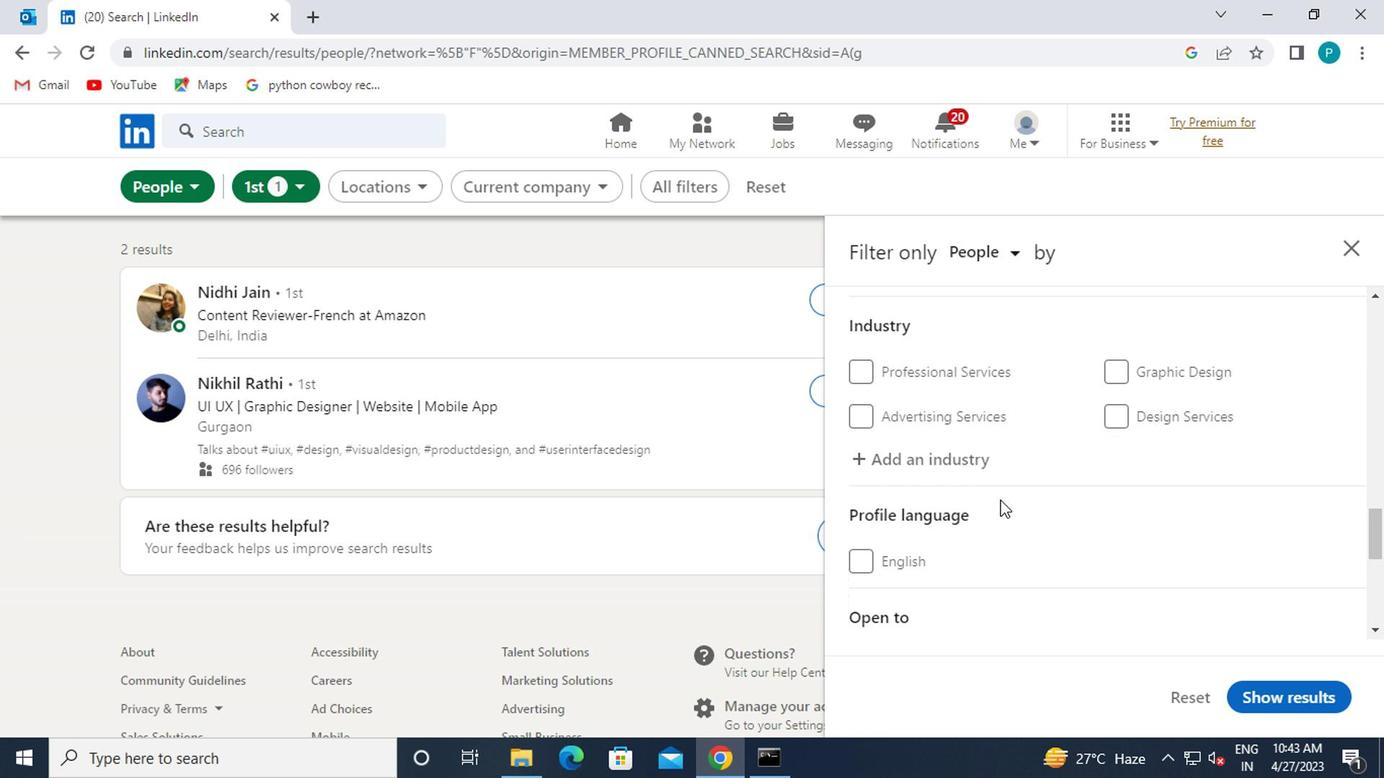 
Action: Mouse pressed left at (901, 467)
Screenshot: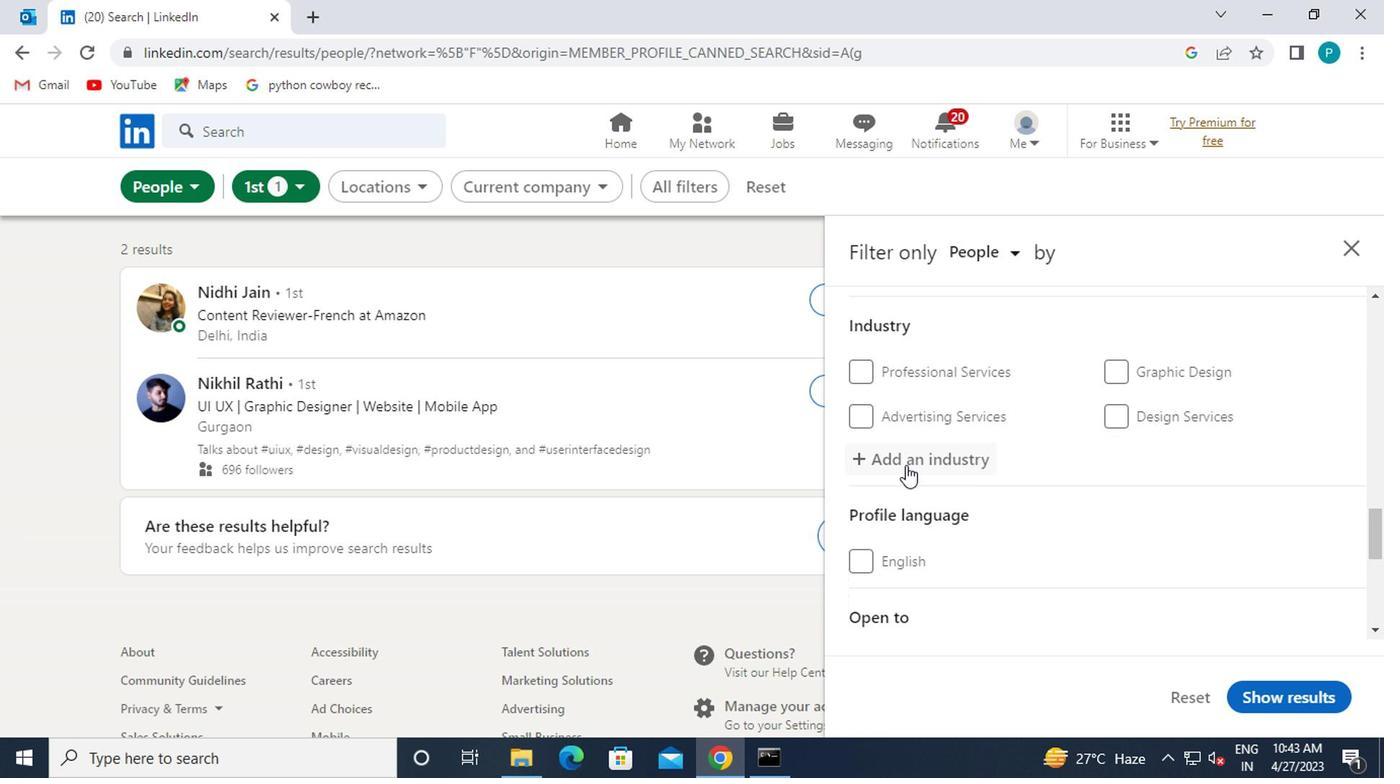 
Action: Mouse moved to (952, 478)
Screenshot: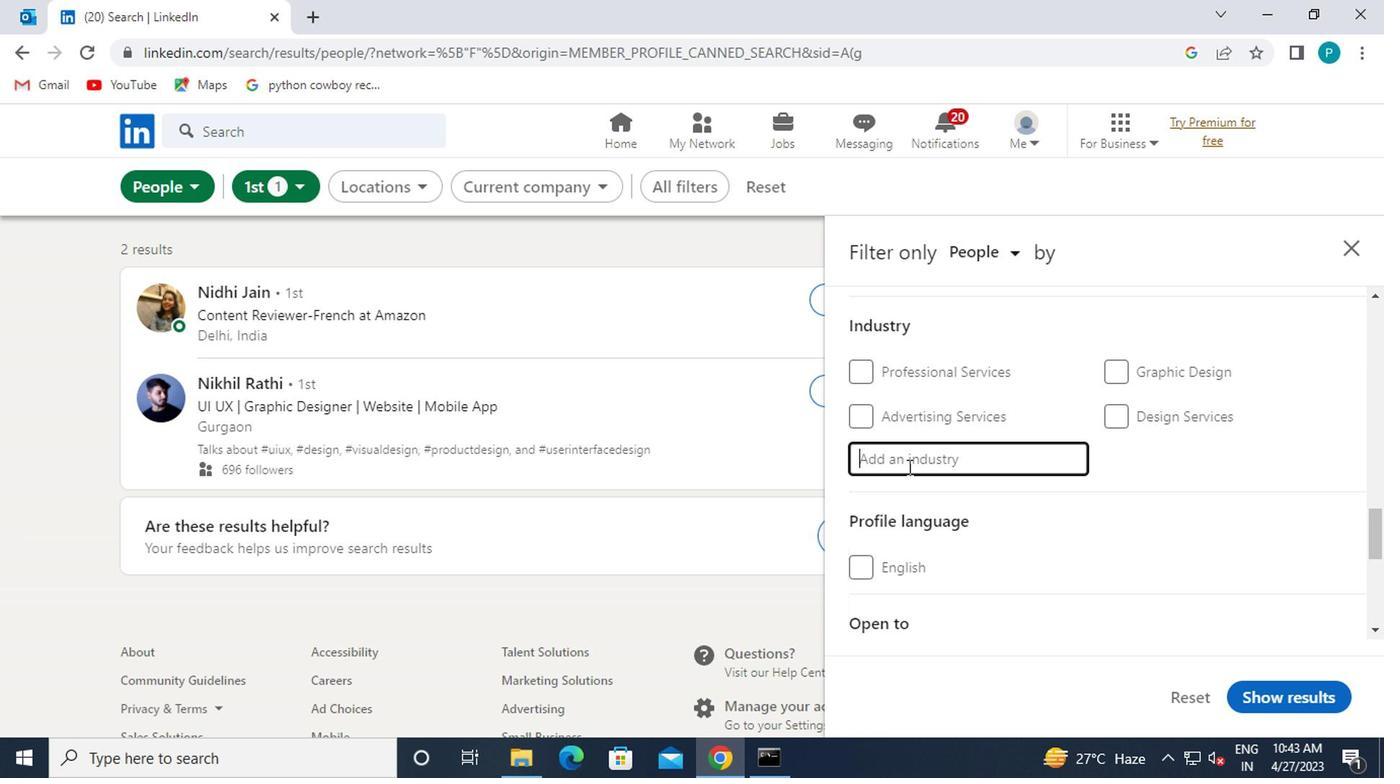 
Action: Key pressed MEAS
Screenshot: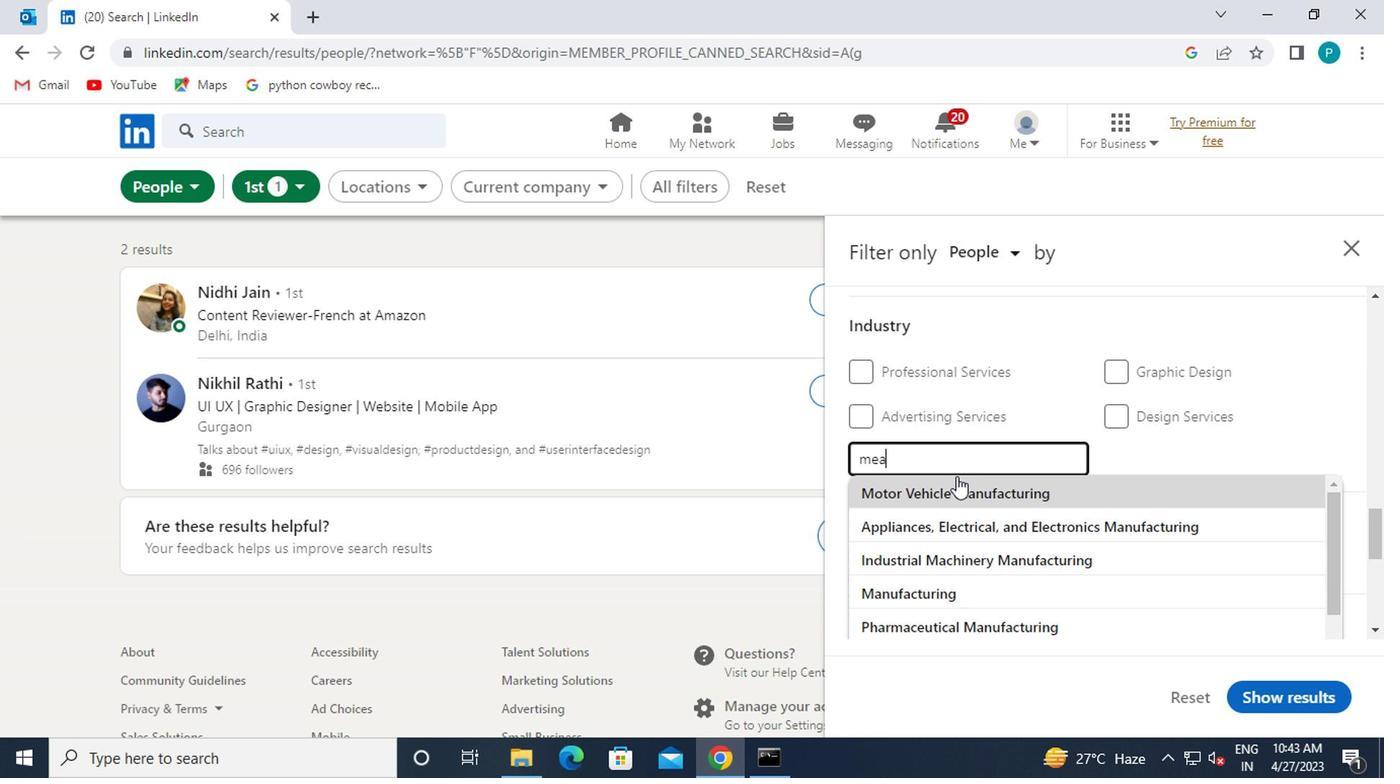 
Action: Mouse moved to (951, 491)
Screenshot: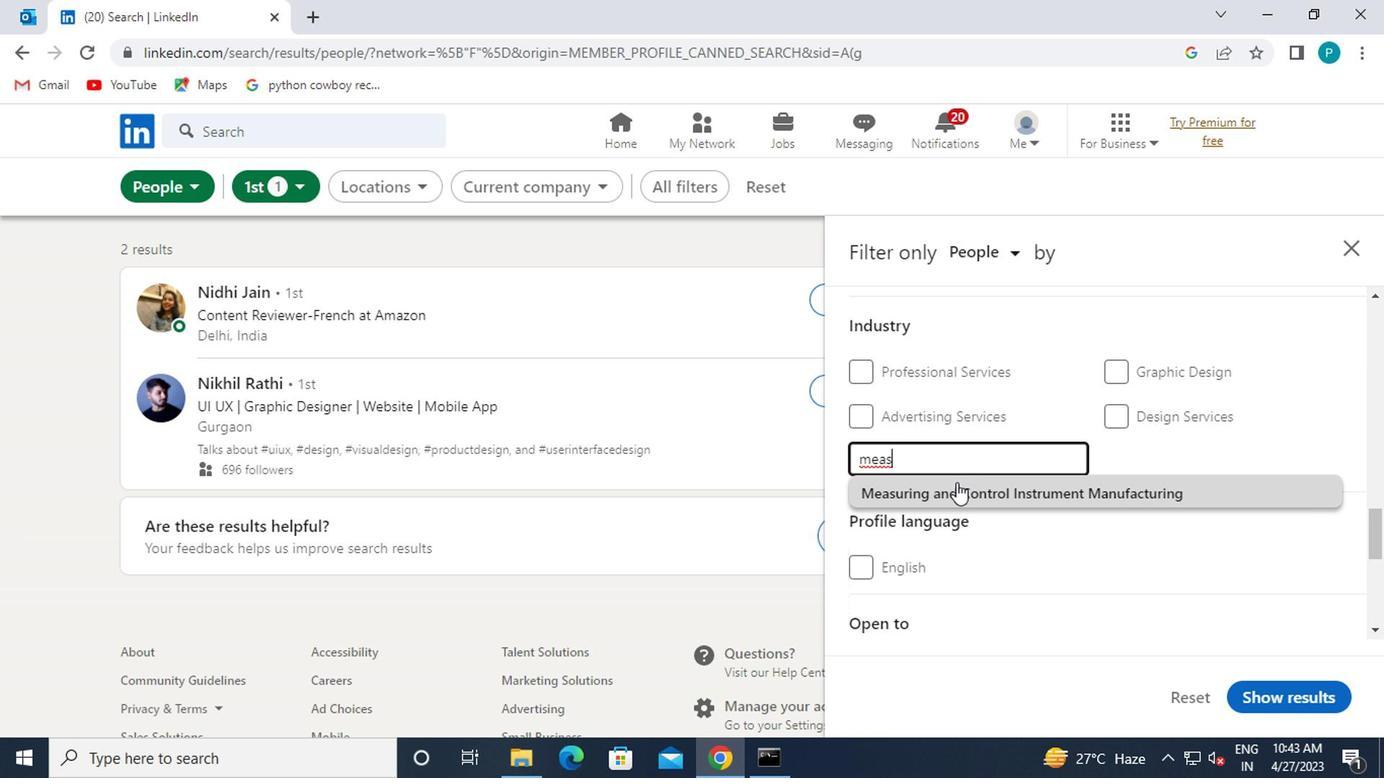 
Action: Mouse pressed left at (951, 491)
Screenshot: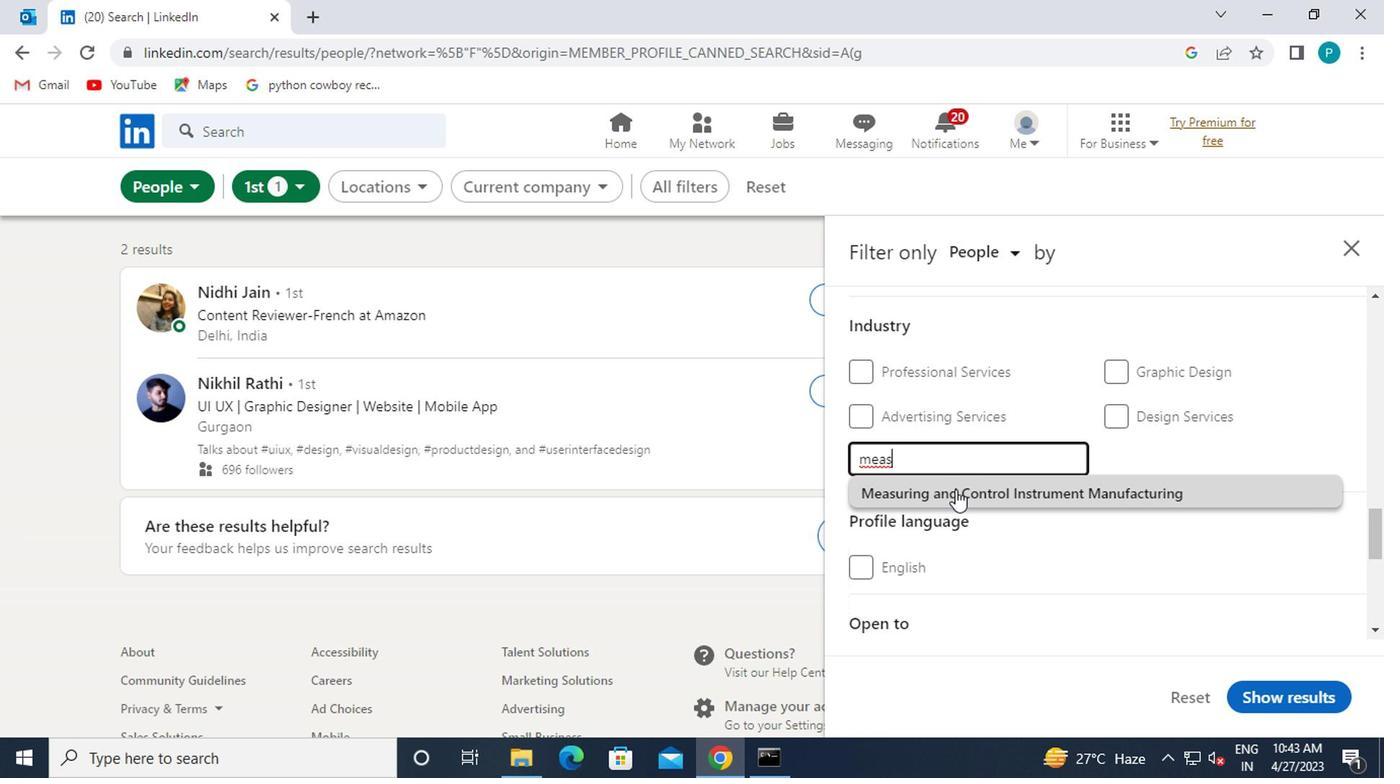 
Action: Mouse moved to (934, 482)
Screenshot: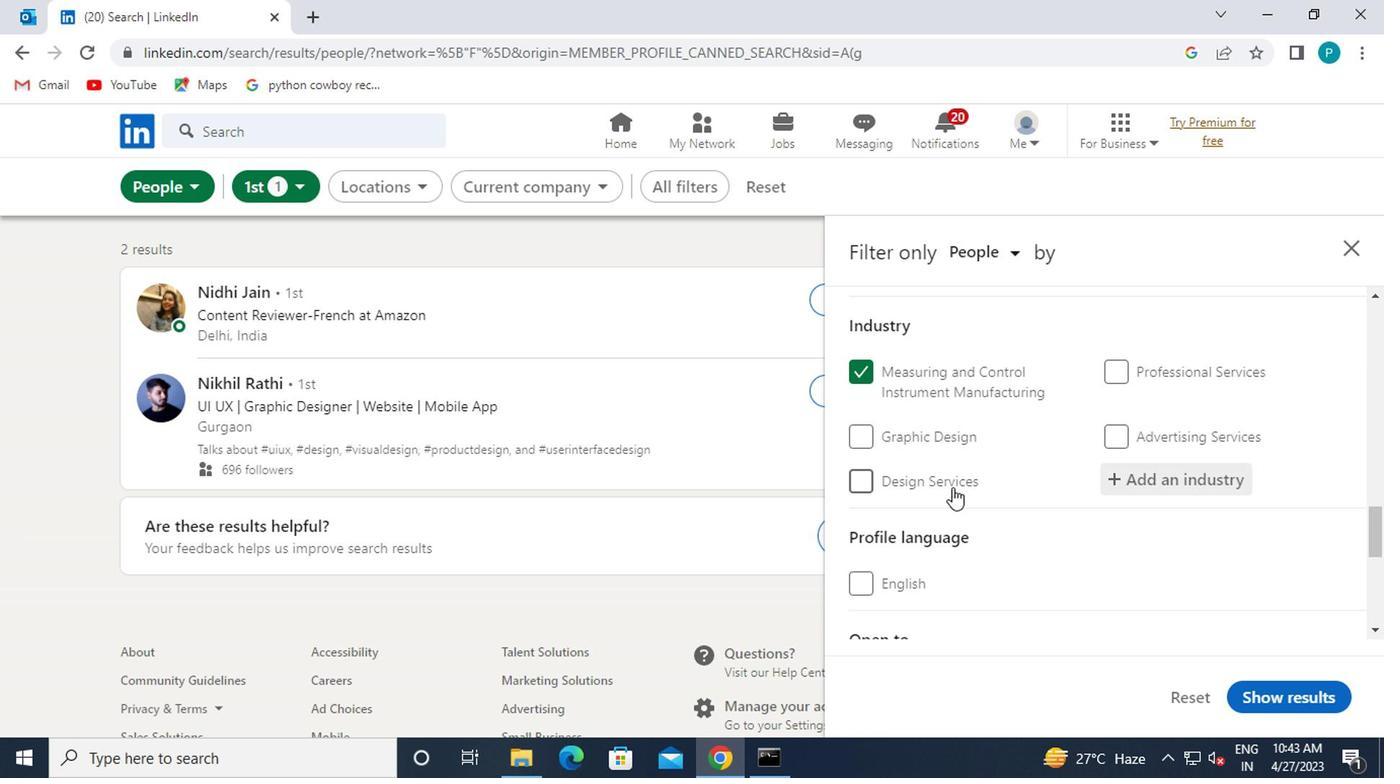 
Action: Mouse scrolled (934, 481) with delta (0, -1)
Screenshot: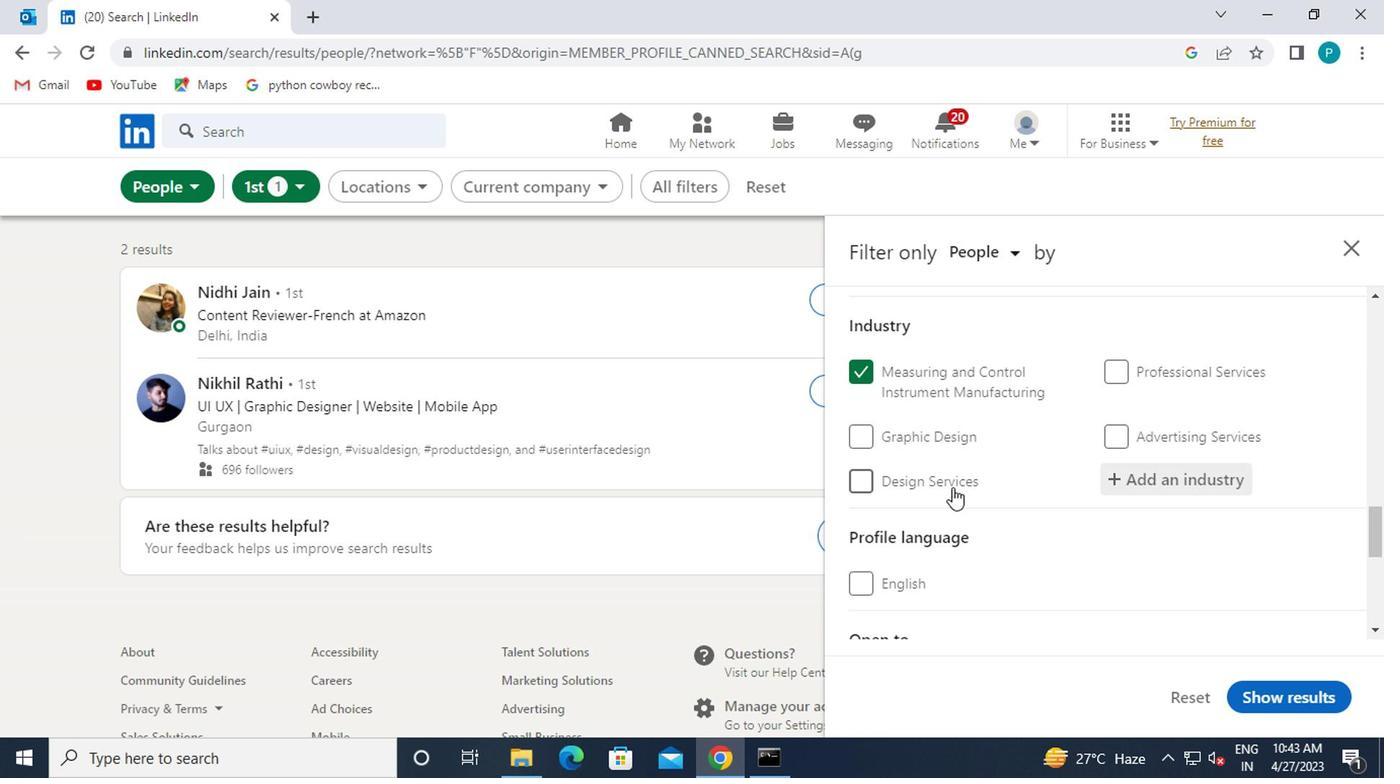 
Action: Mouse moved to (866, 491)
Screenshot: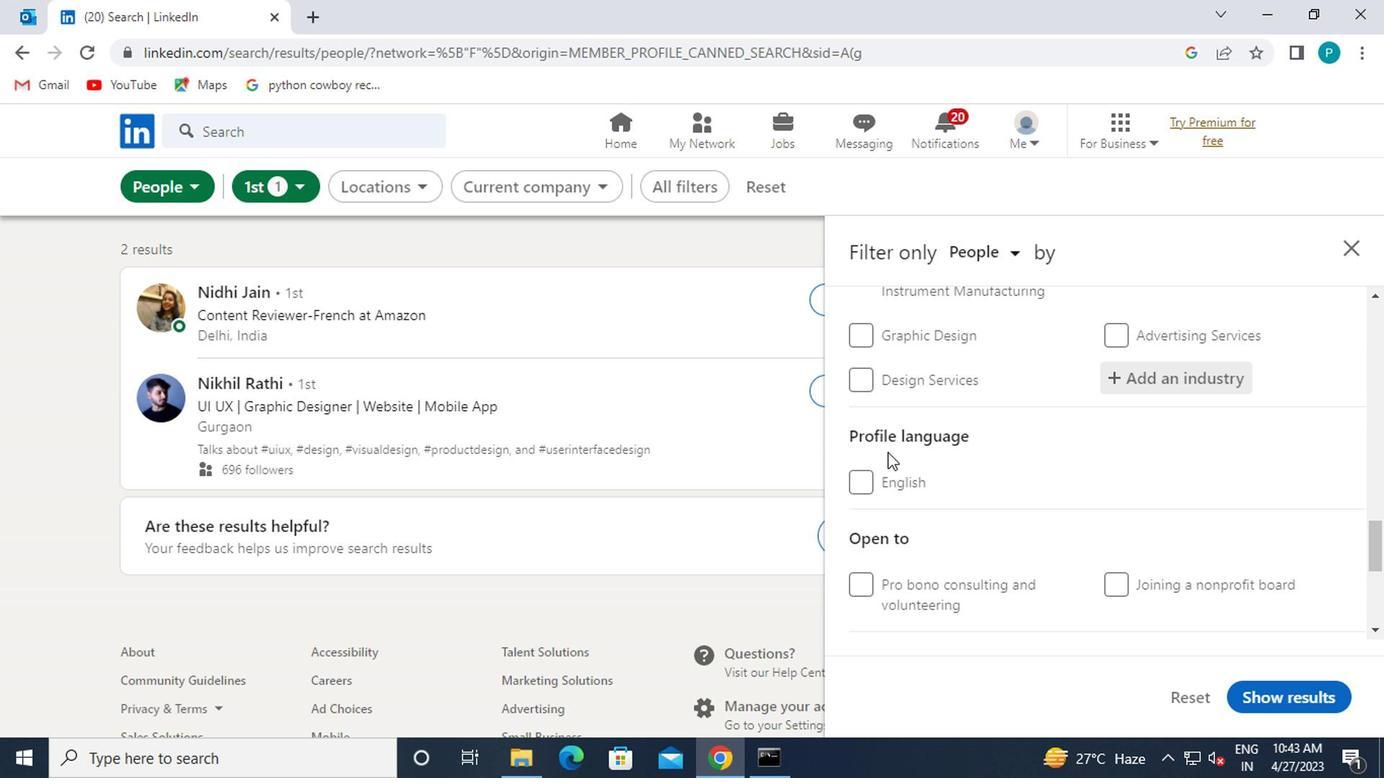 
Action: Mouse pressed left at (866, 491)
Screenshot: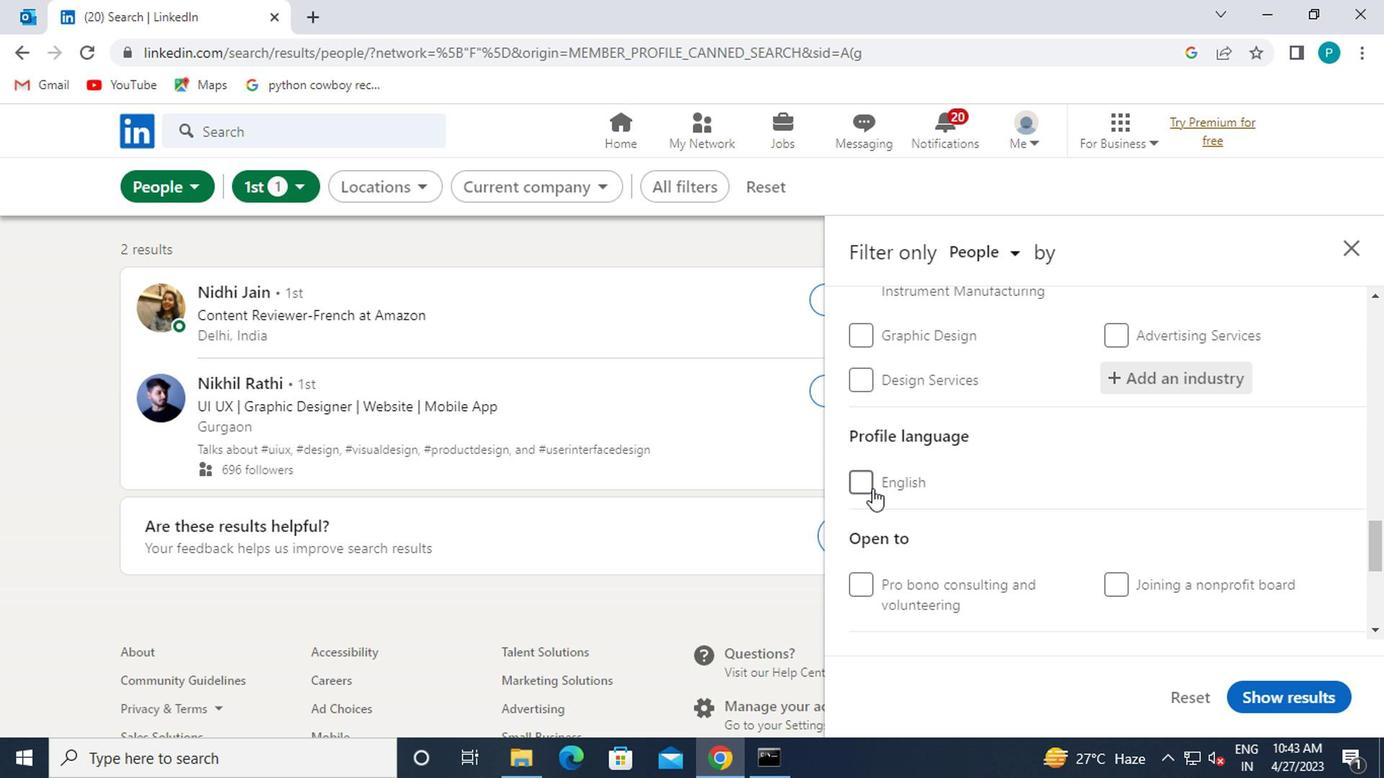 
Action: Mouse scrolled (866, 490) with delta (0, 0)
Screenshot: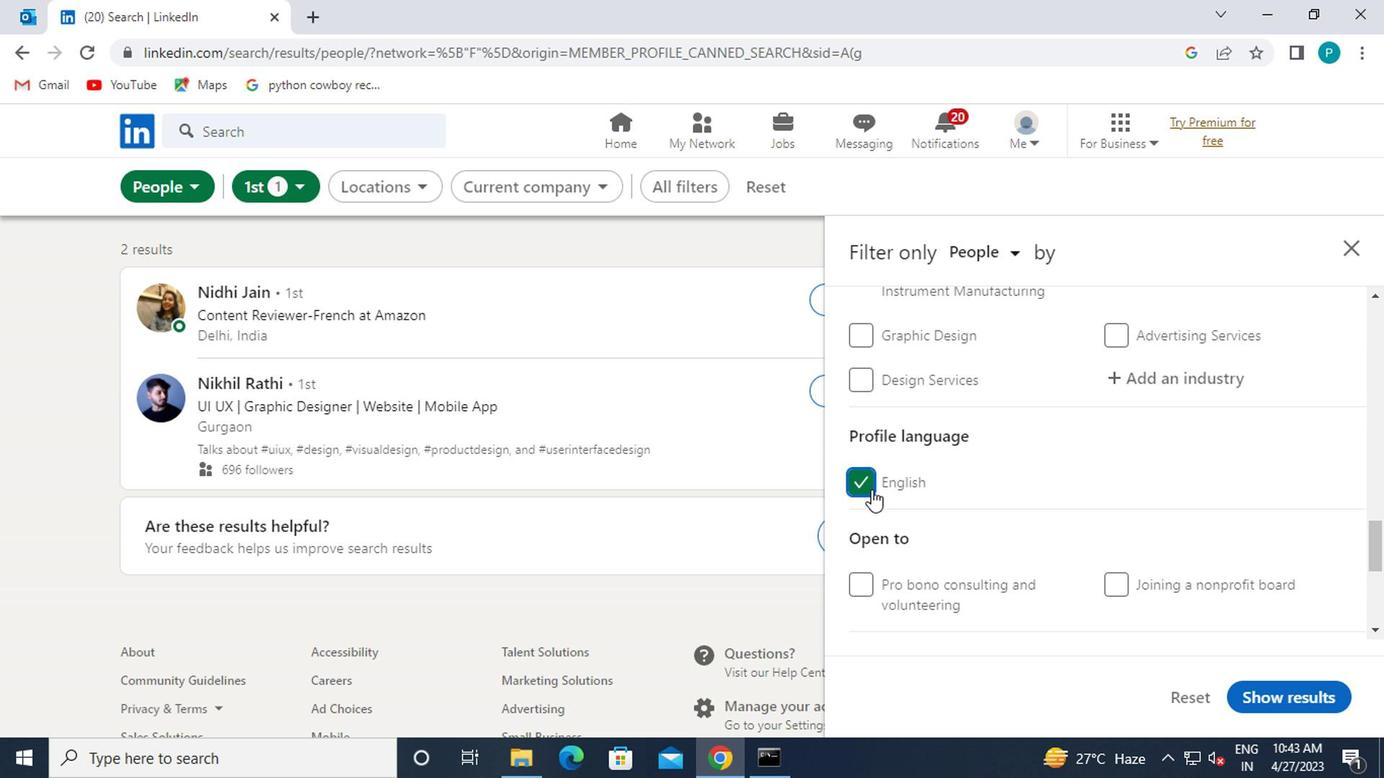
Action: Mouse scrolled (866, 490) with delta (0, 0)
Screenshot: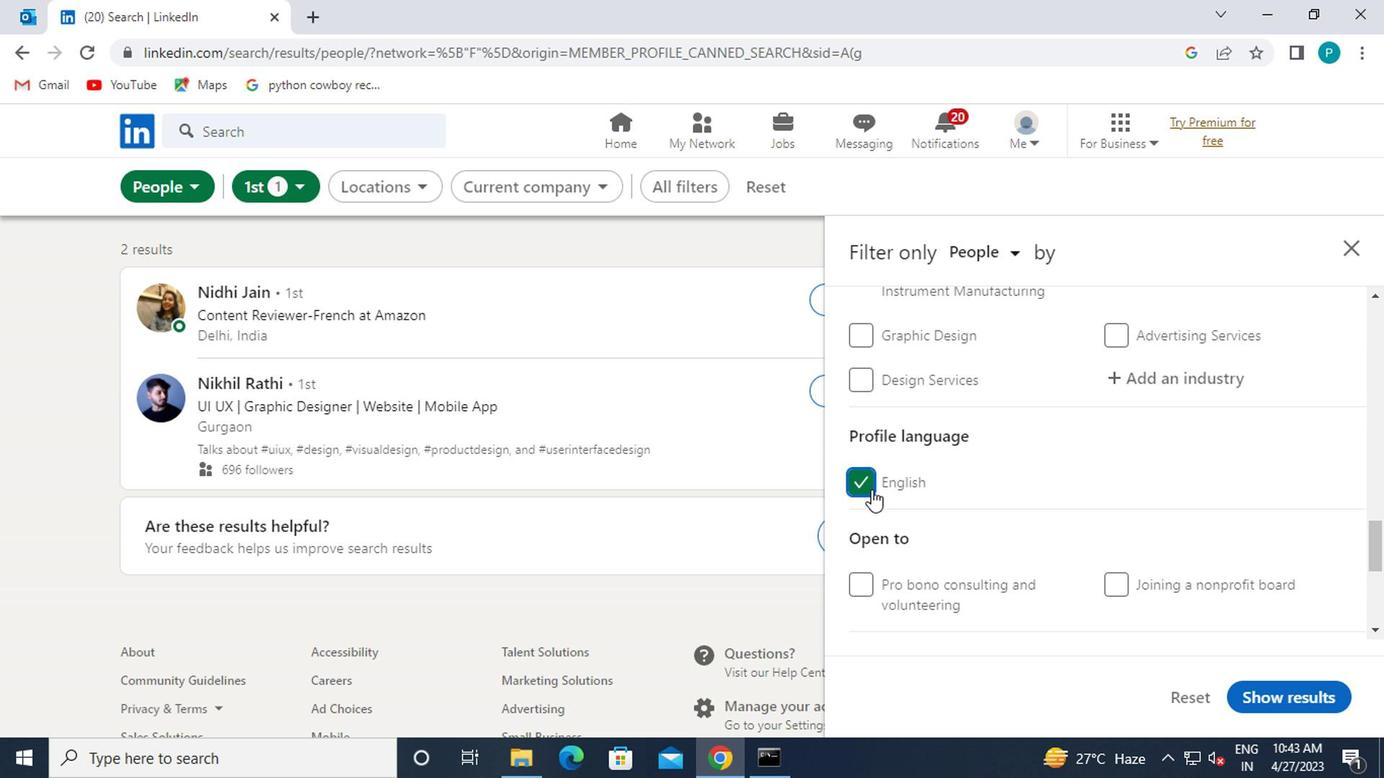 
Action: Mouse scrolled (866, 490) with delta (0, 0)
Screenshot: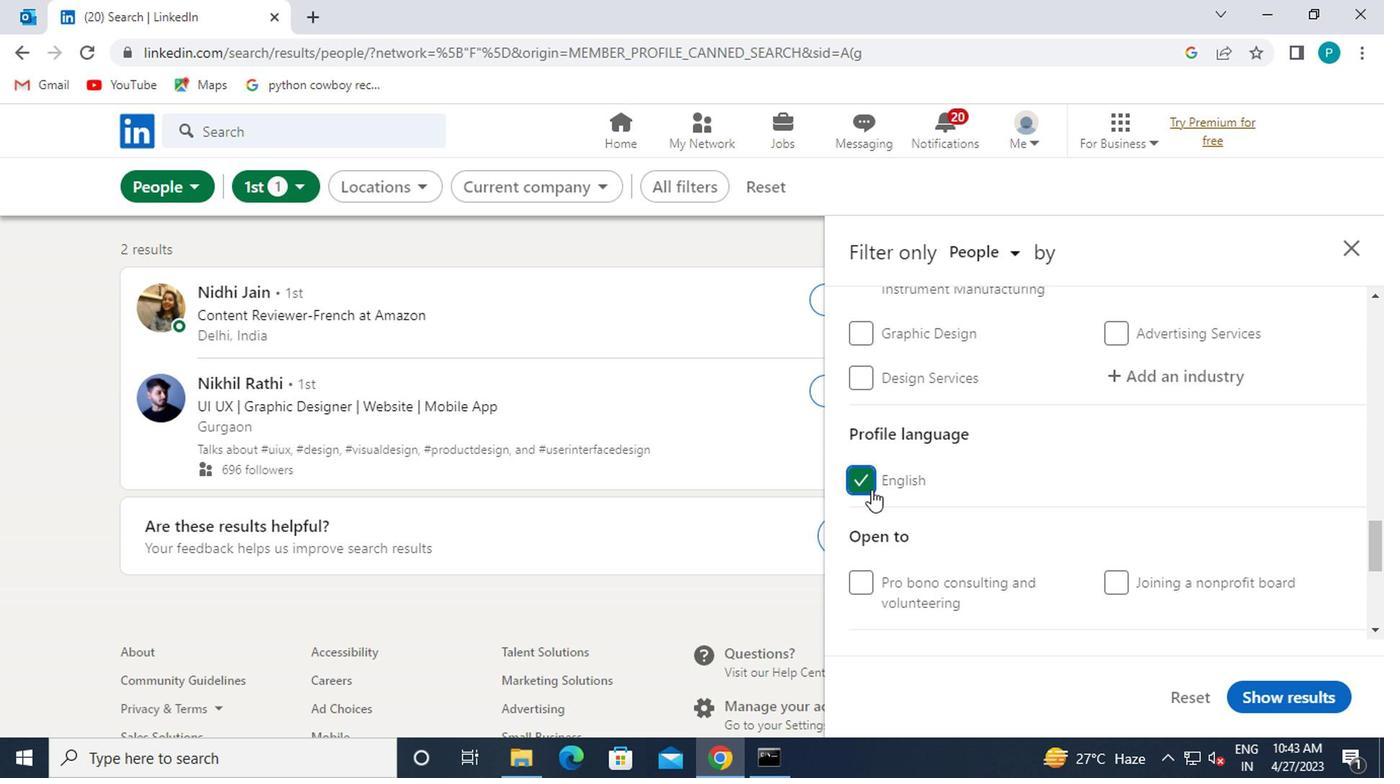 
Action: Mouse moved to (894, 405)
Screenshot: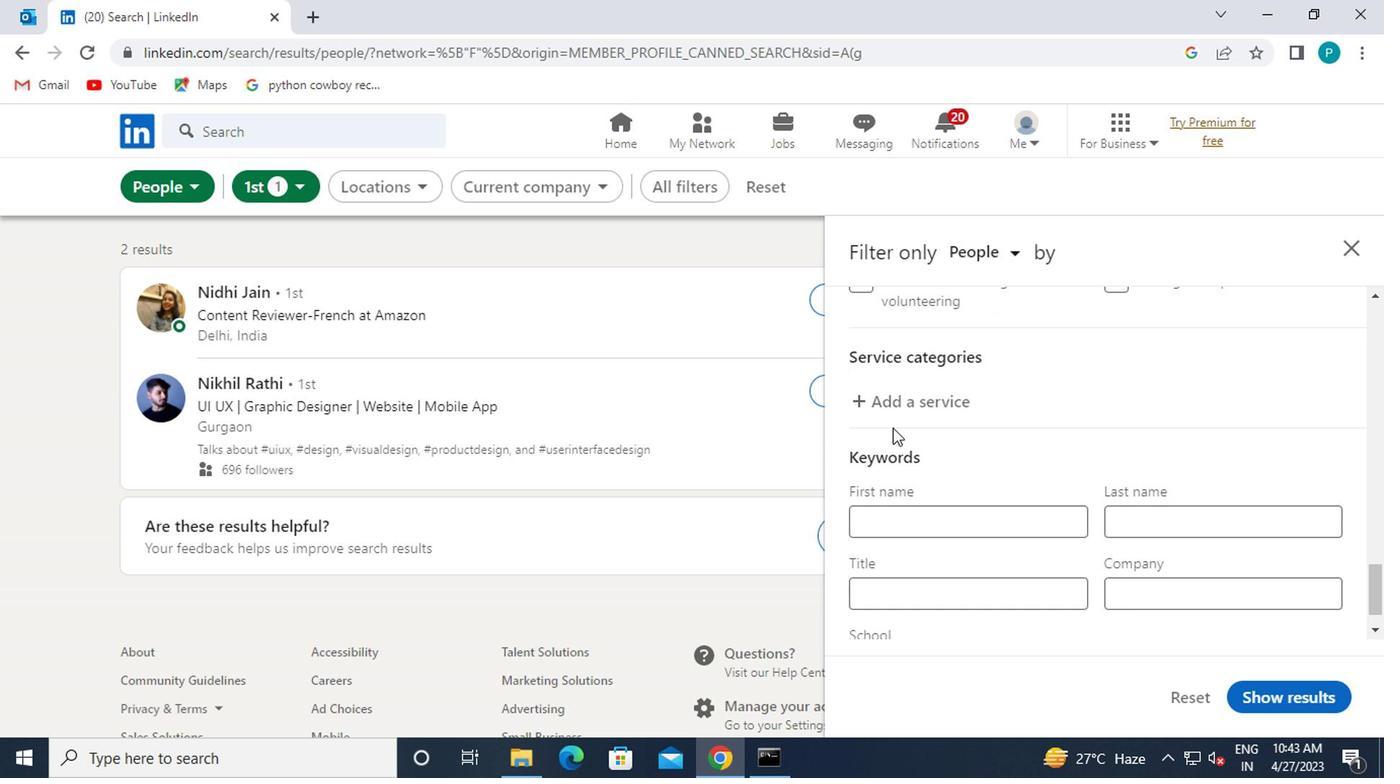
Action: Mouse pressed left at (894, 405)
Screenshot: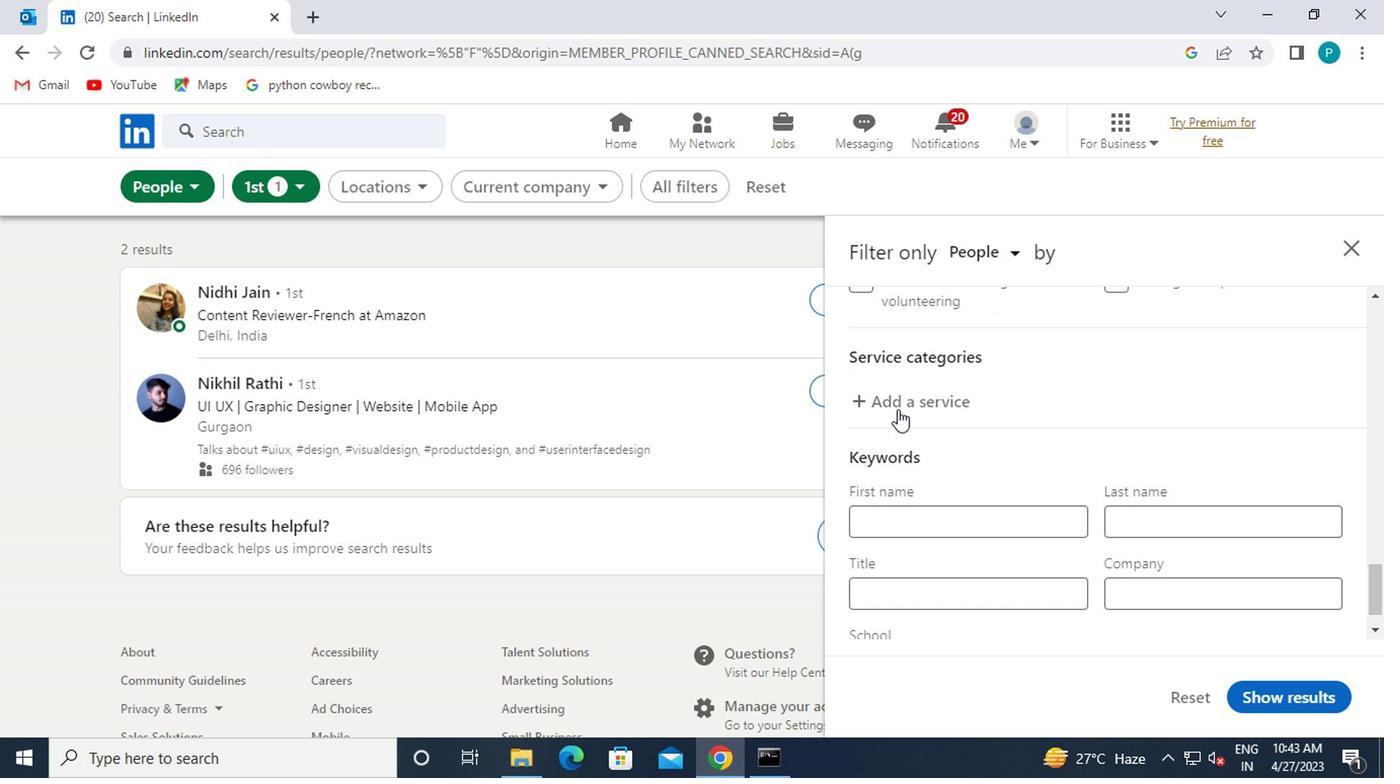 
Action: Mouse moved to (890, 411)
Screenshot: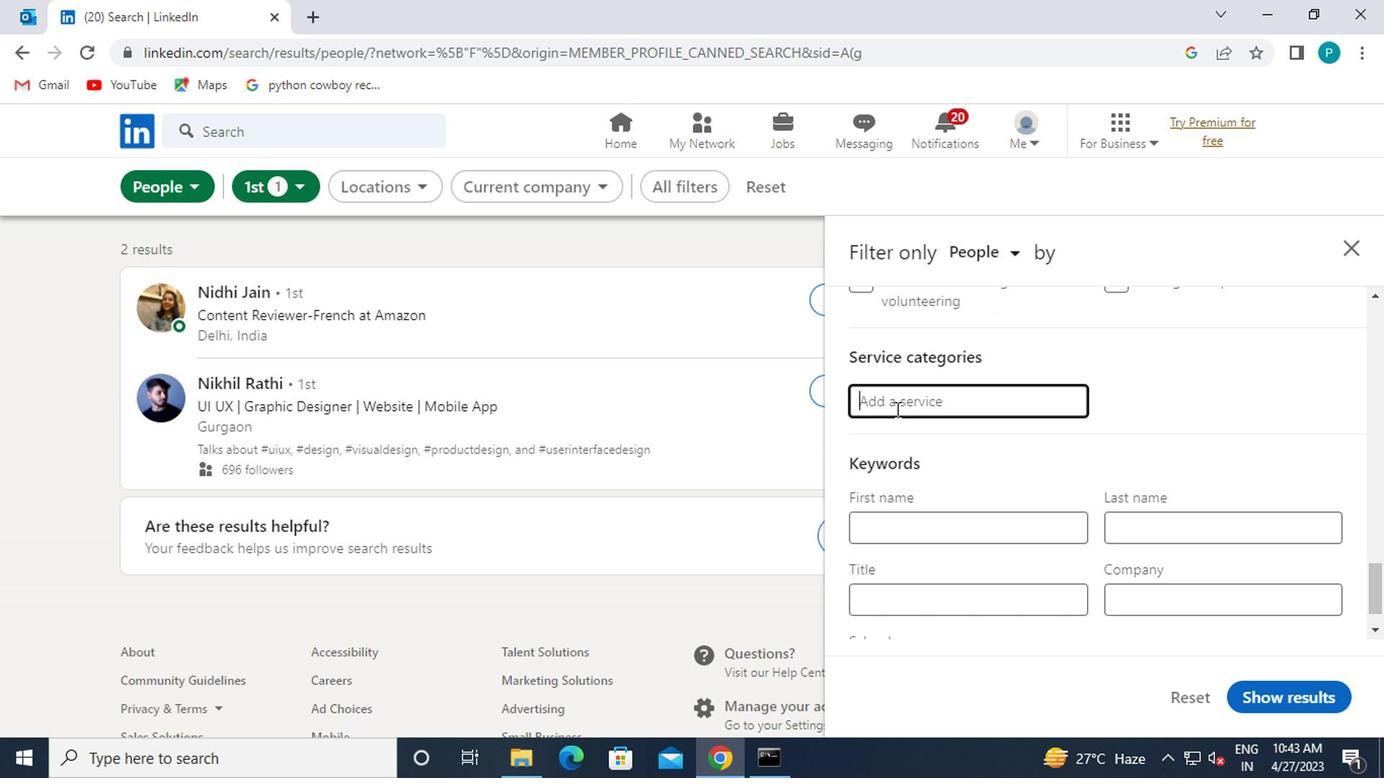 
Action: Key pressed COMMER
Screenshot: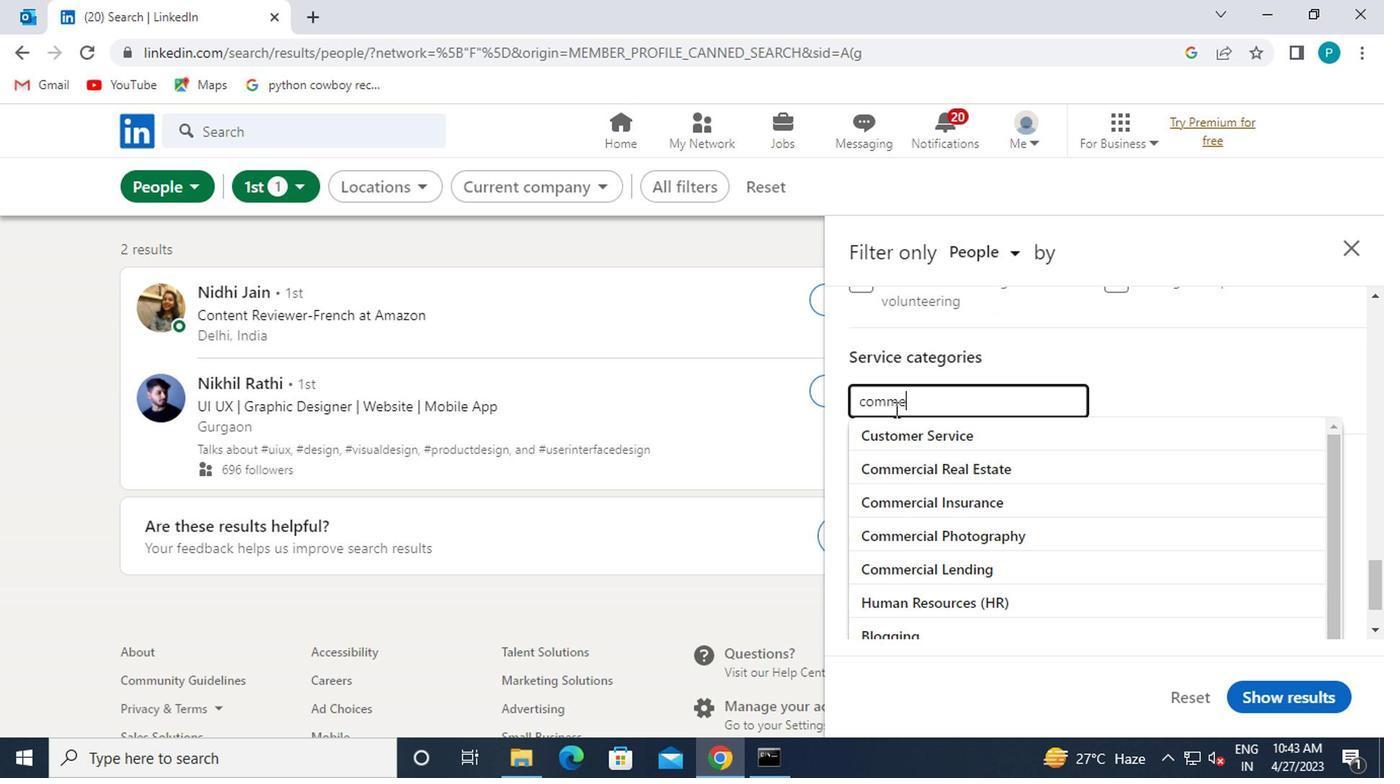 
Action: Mouse moved to (908, 463)
Screenshot: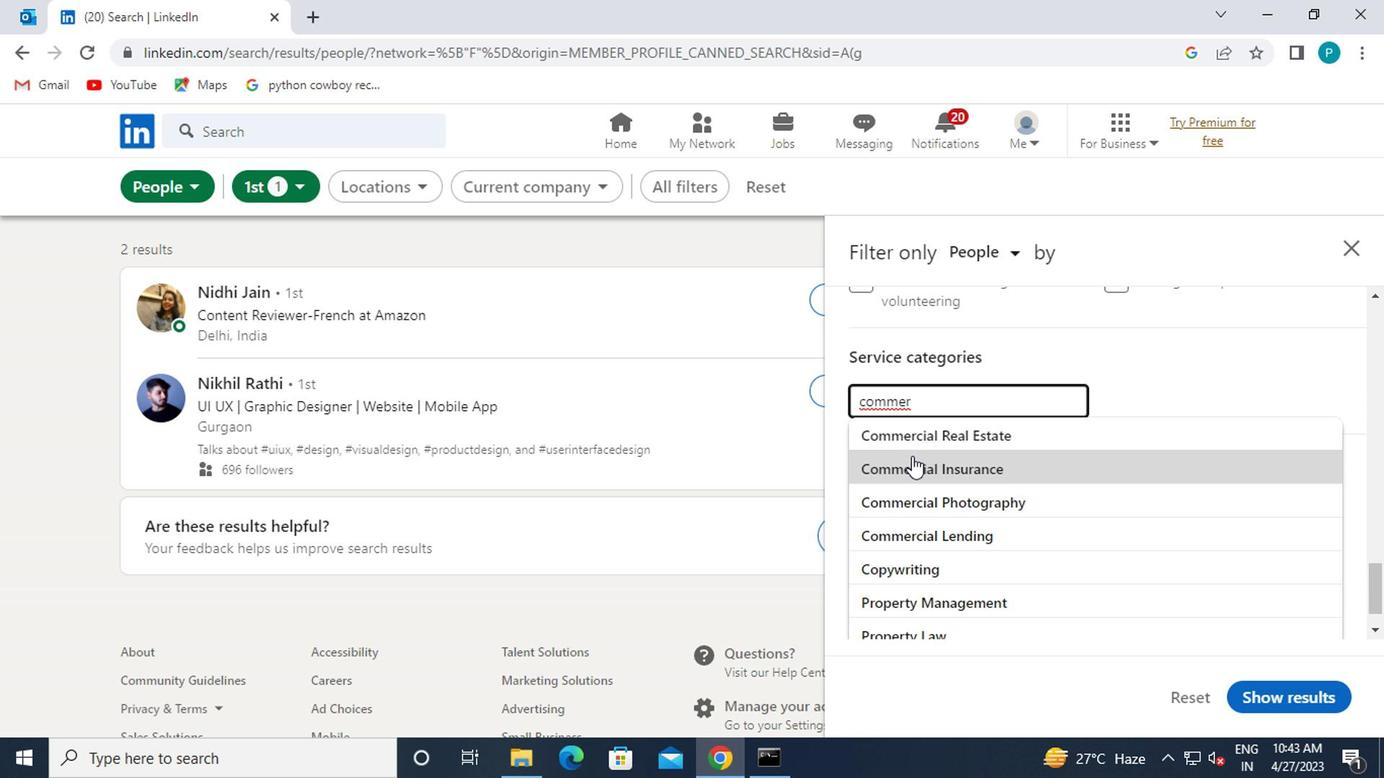 
Action: Mouse pressed left at (908, 463)
Screenshot: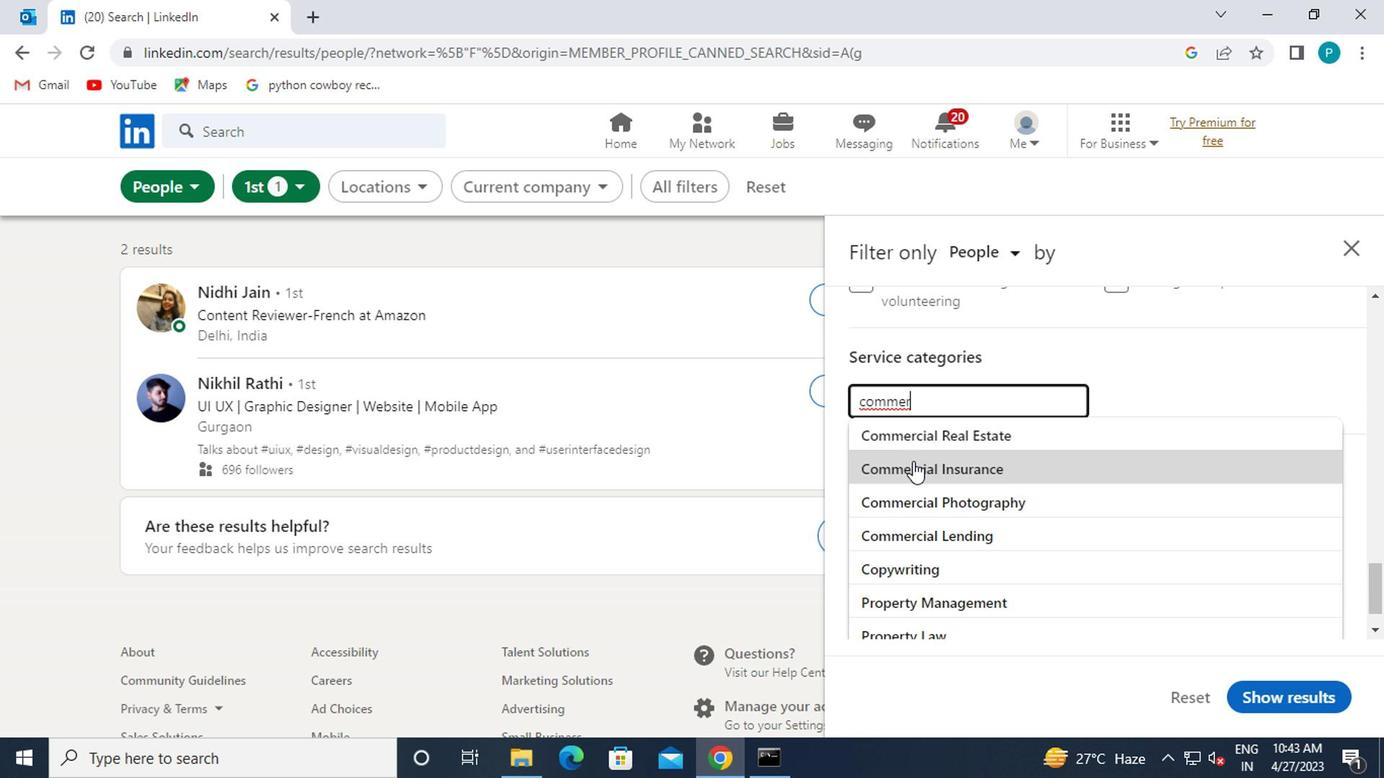 
Action: Mouse scrolled (908, 462) with delta (0, 0)
Screenshot: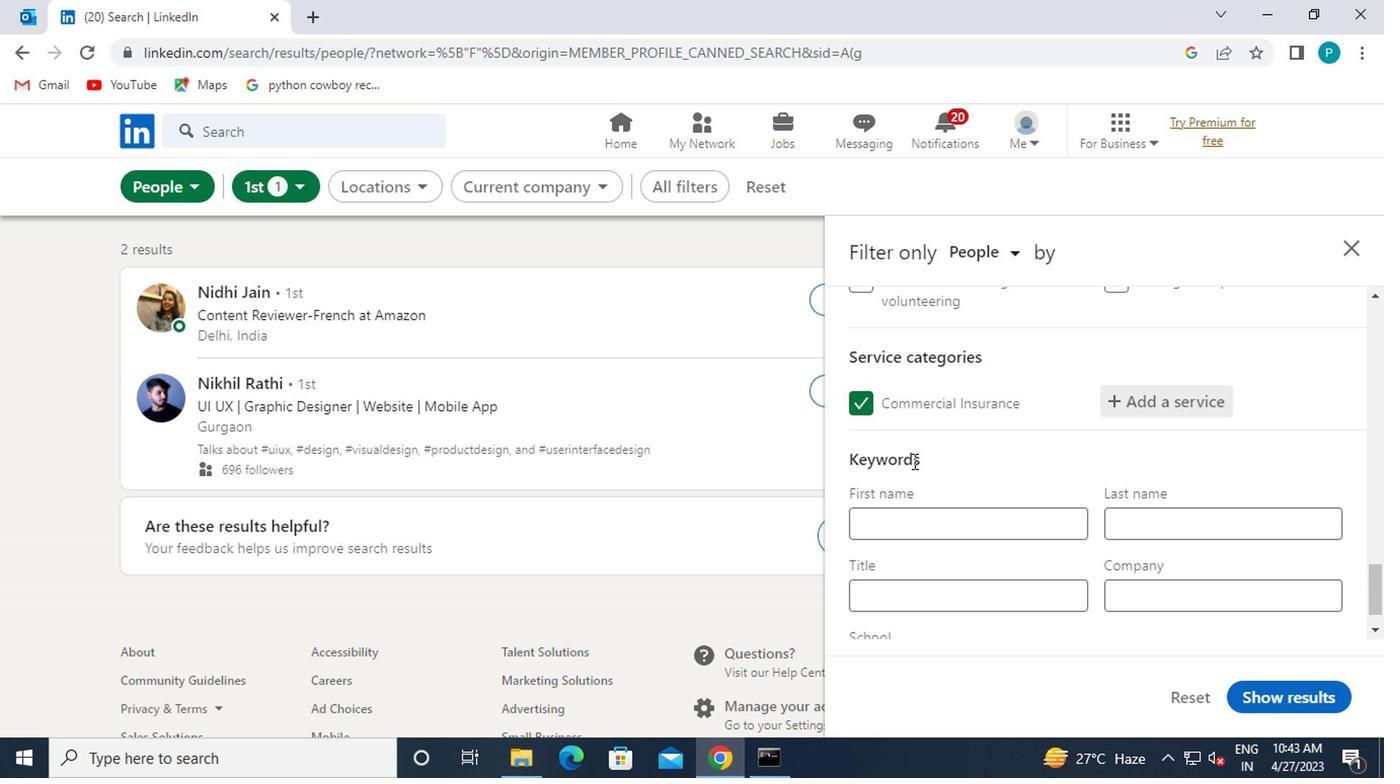 
Action: Mouse scrolled (908, 462) with delta (0, 0)
Screenshot: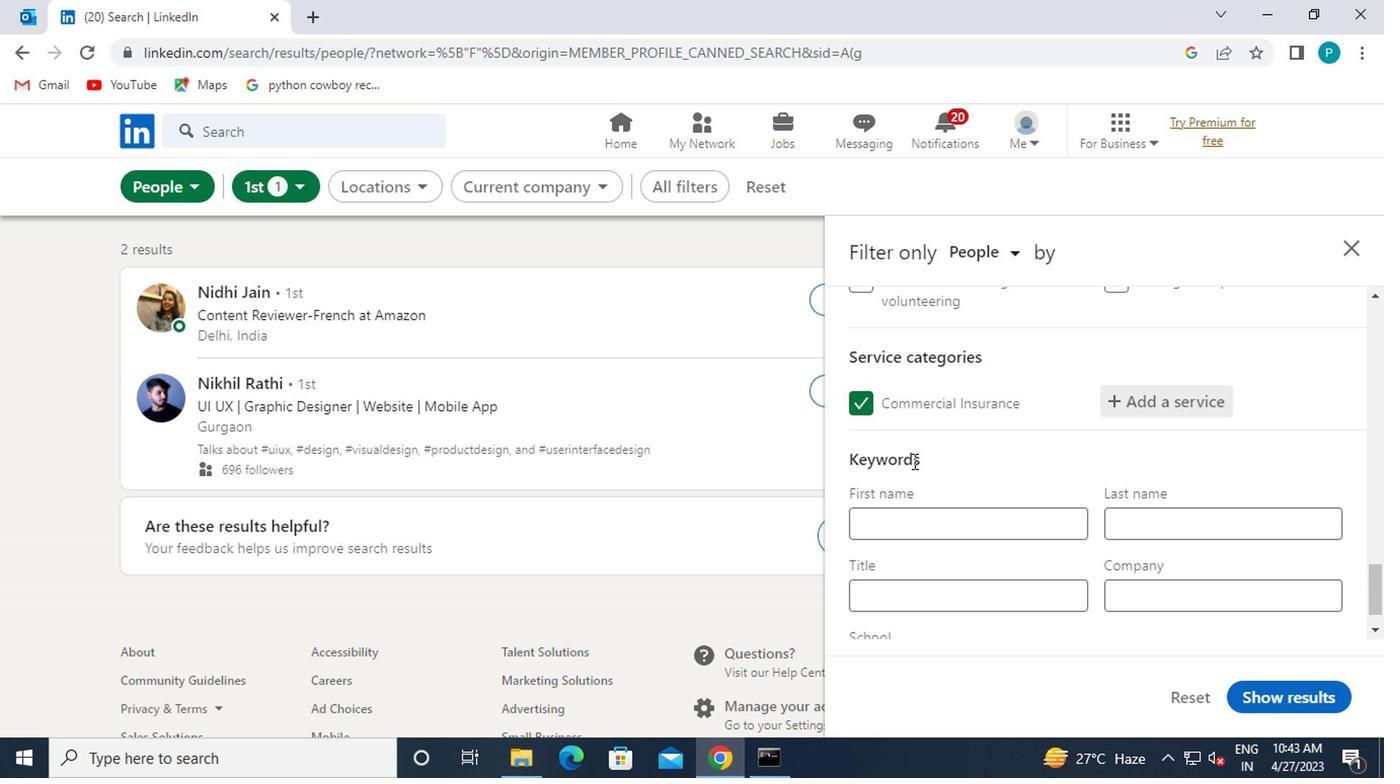 
Action: Mouse moved to (916, 555)
Screenshot: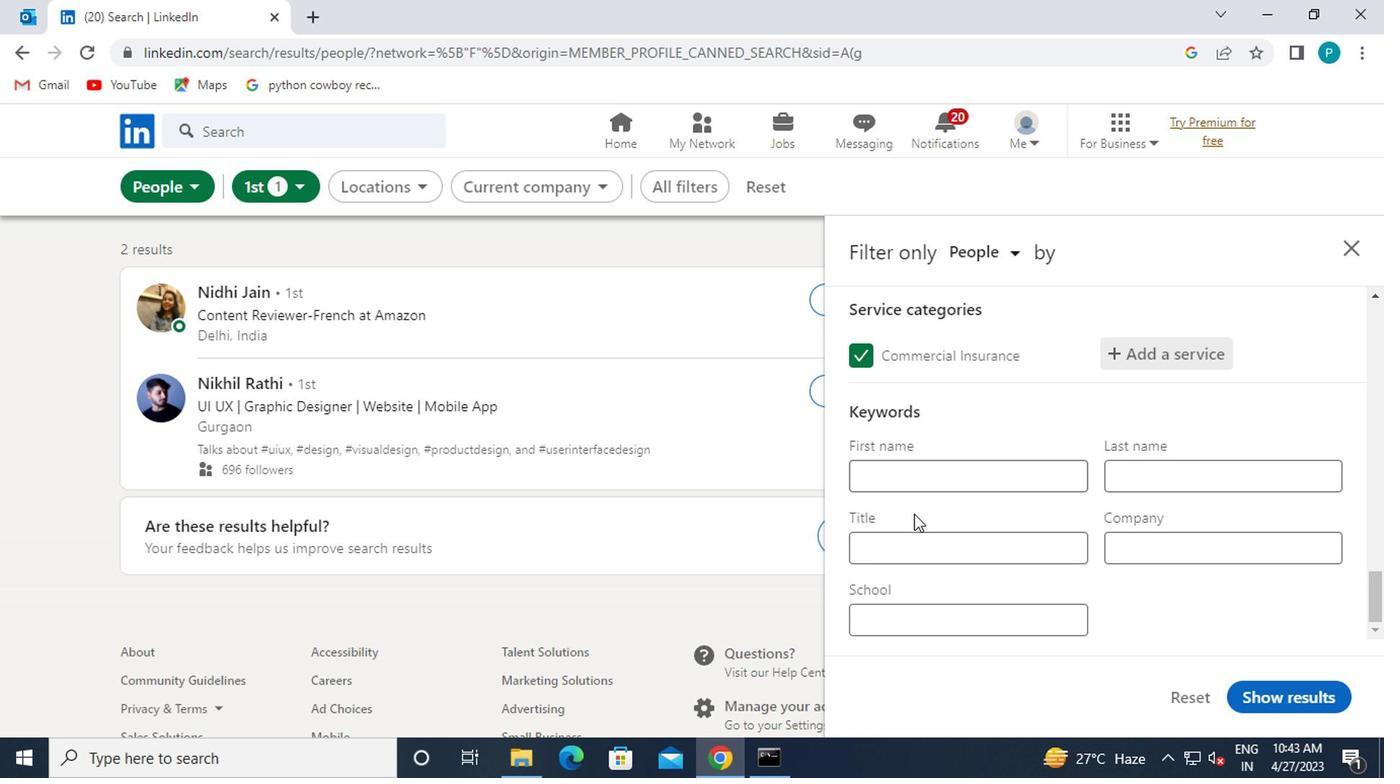 
Action: Mouse pressed left at (916, 555)
Screenshot: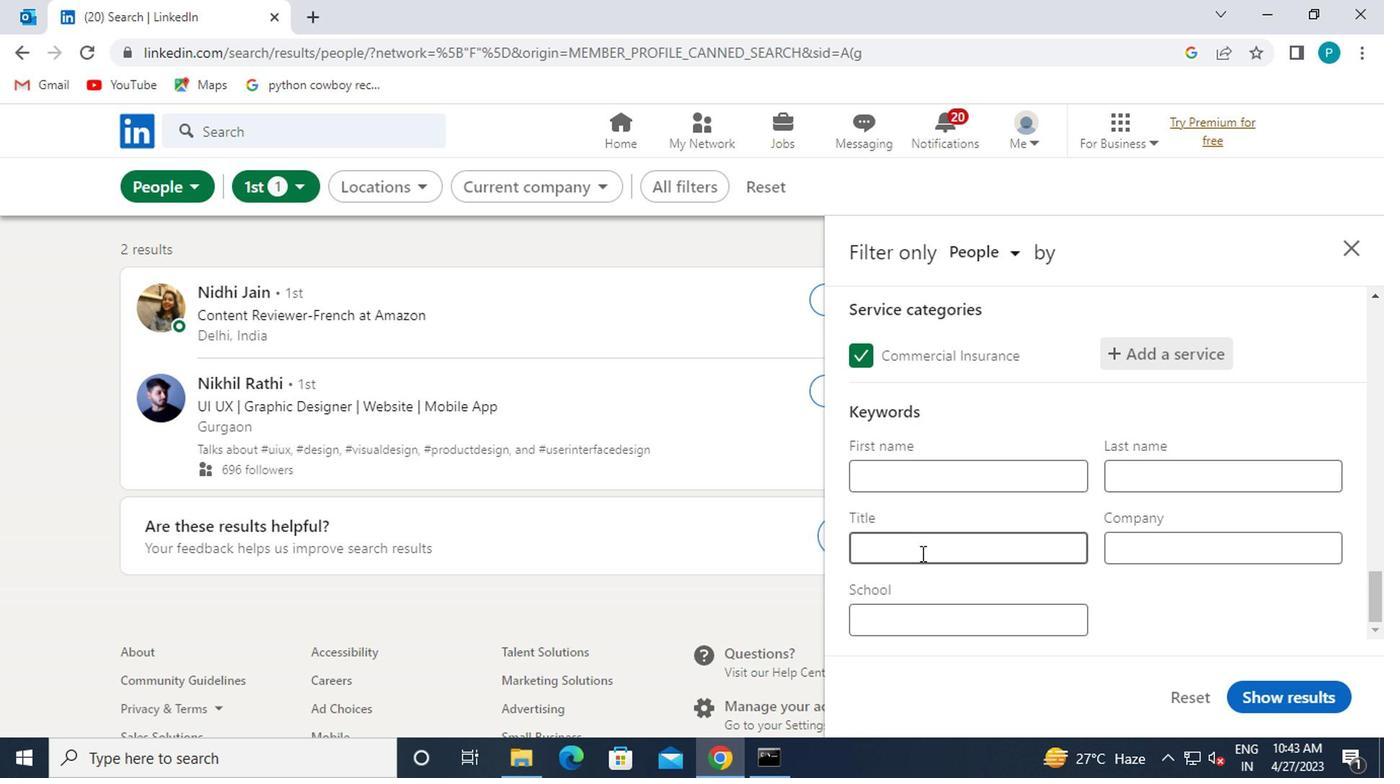 
Action: Mouse moved to (957, 530)
Screenshot: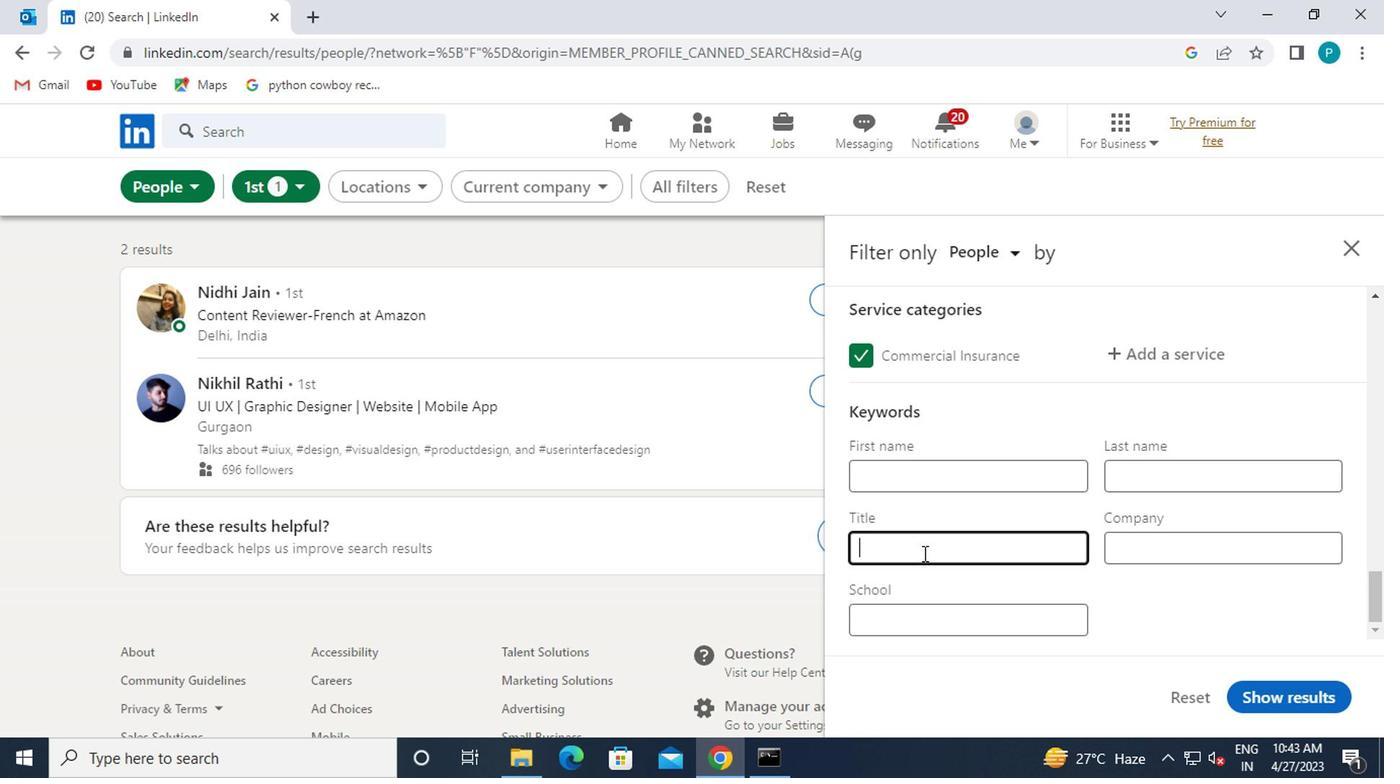 
Action: Key pressed <Key.caps_lock>CEO
Screenshot: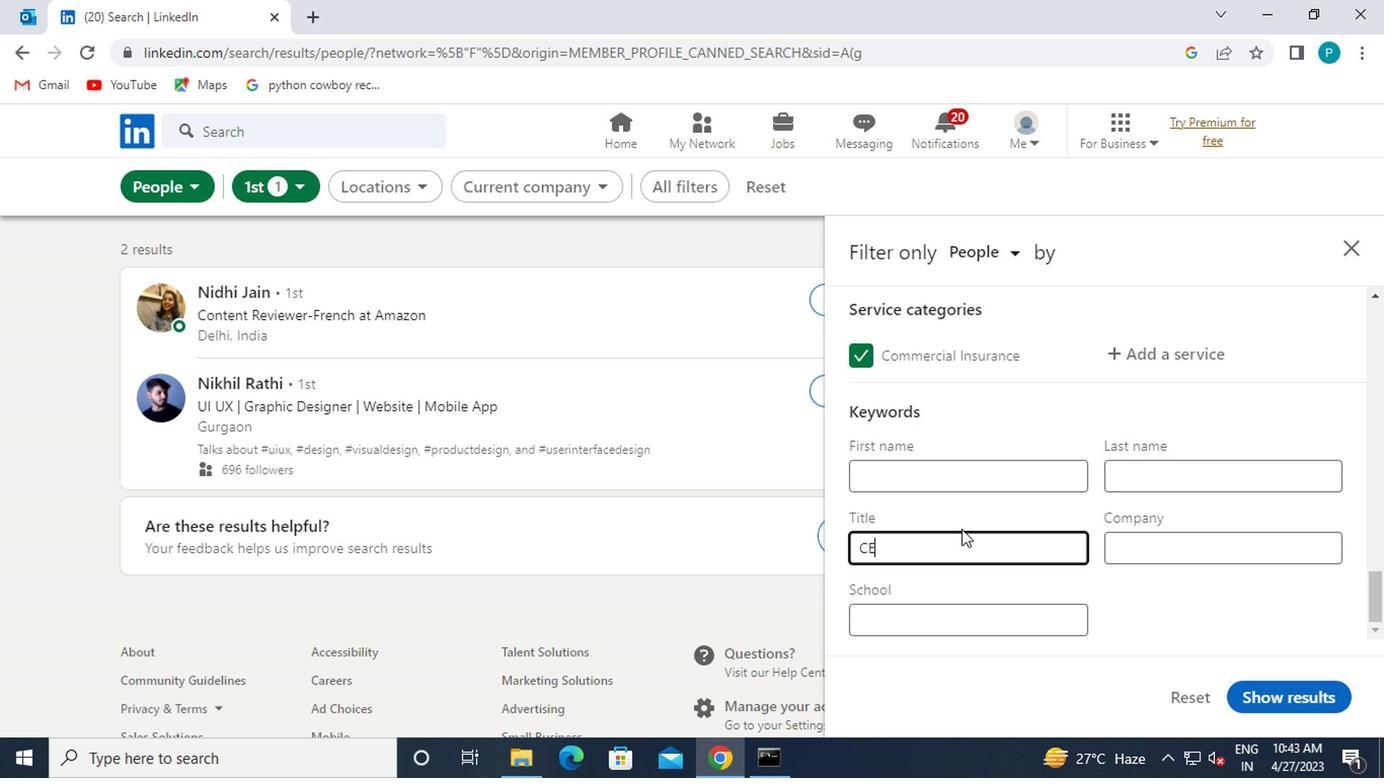
Action: Mouse moved to (1280, 691)
Screenshot: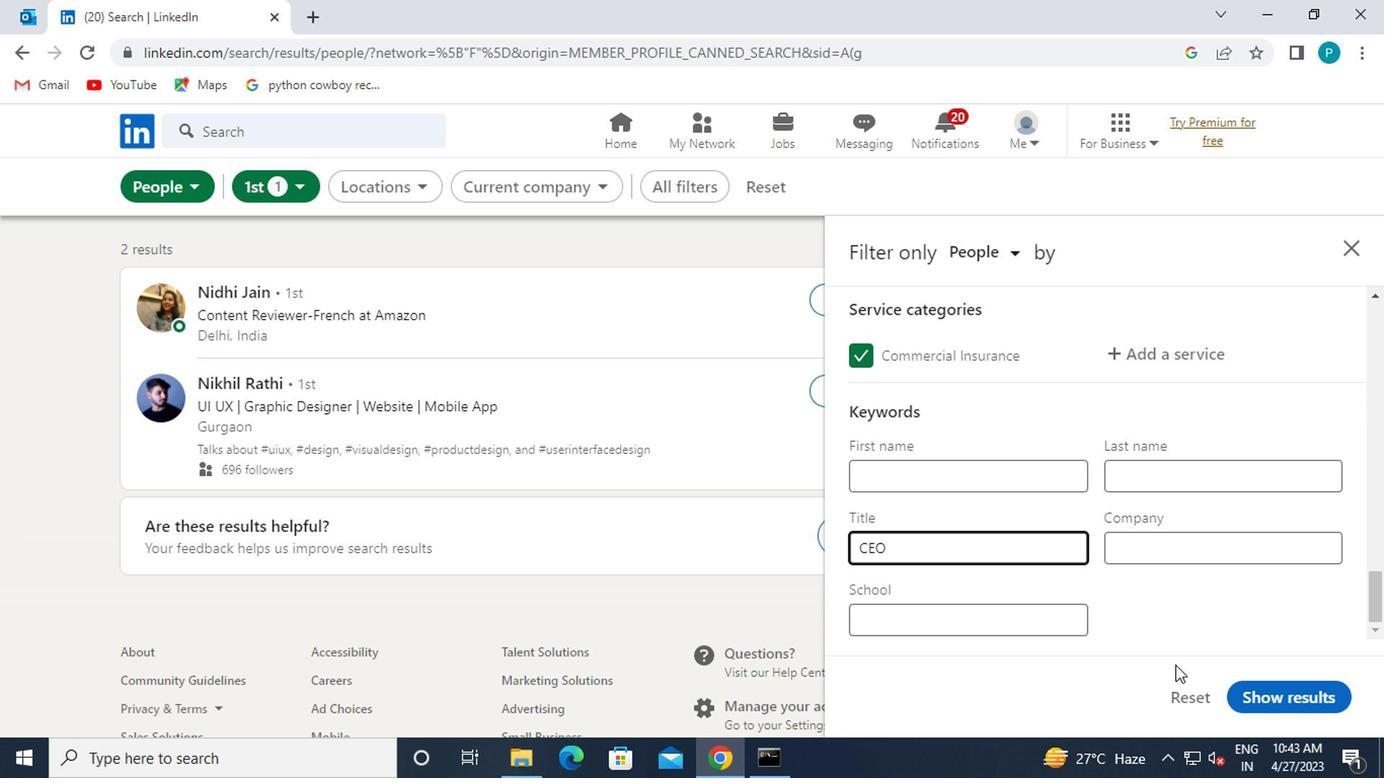 
Action: Mouse pressed left at (1280, 691)
Screenshot: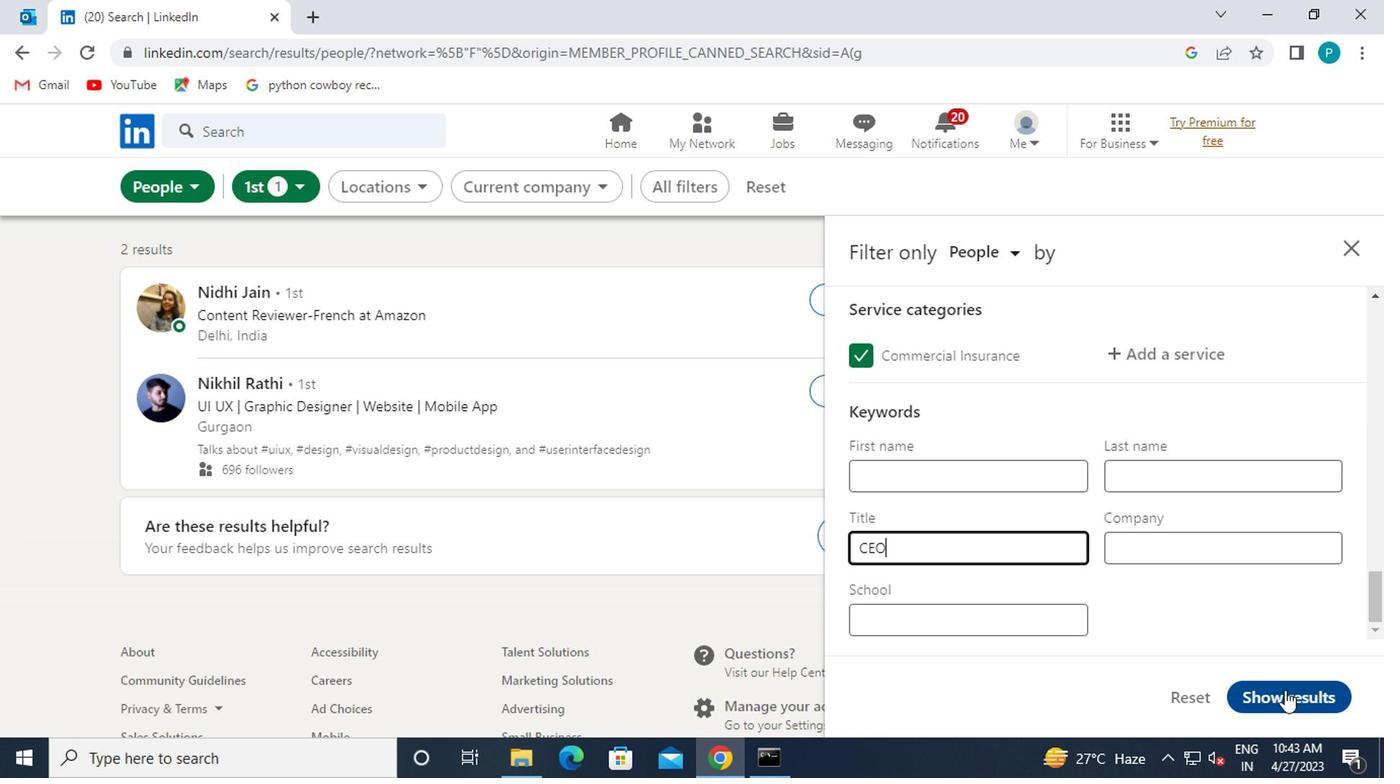 
Action: Mouse moved to (1281, 691)
Screenshot: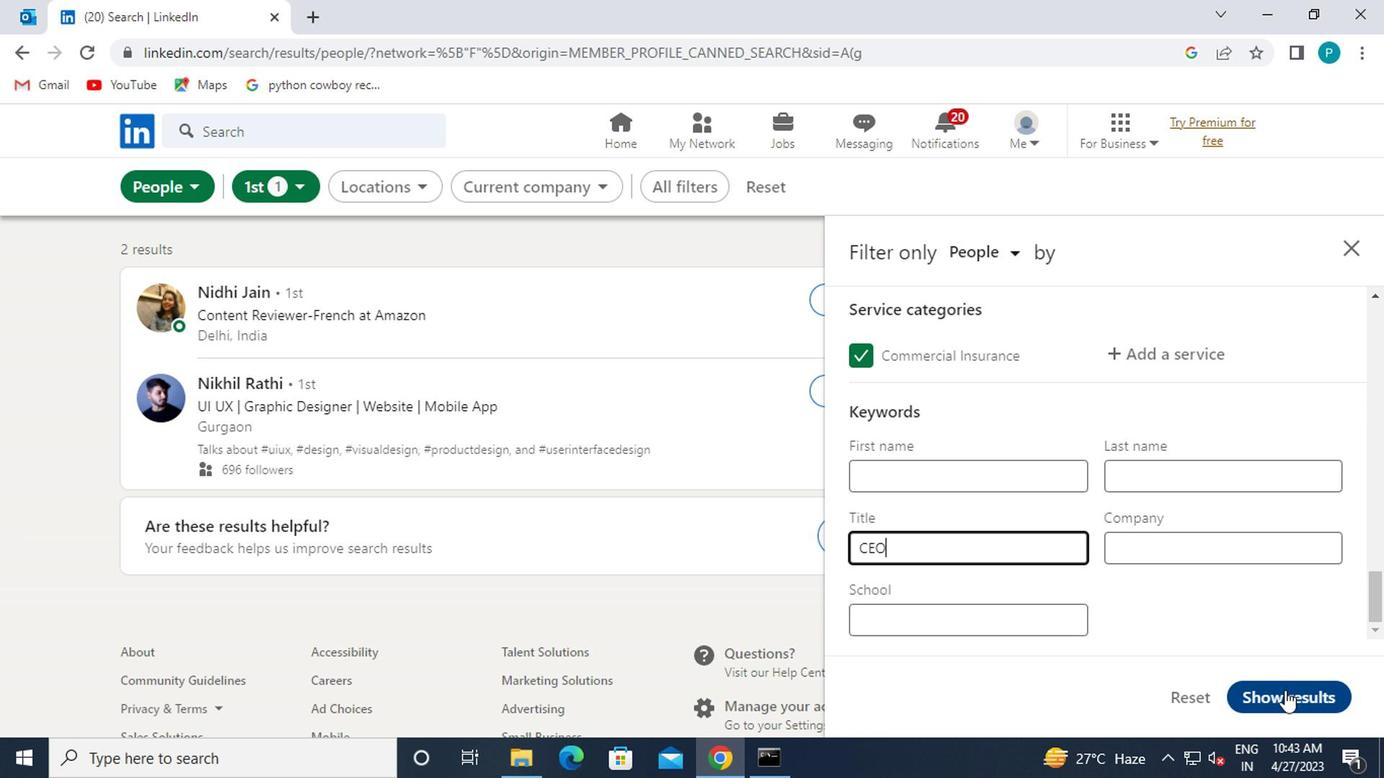 
